 Task: Find connections with filter location Kantābānji with filter topic #Jobswith filter profile language Potuguese with filter current company Apex Systems with filter school R.M.K Engineering College with filter industry Glass, Ceramics and Concrete Manufacturing with filter service category Accounting with filter keywords title Payroll Clerk
Action: Mouse moved to (184, 250)
Screenshot: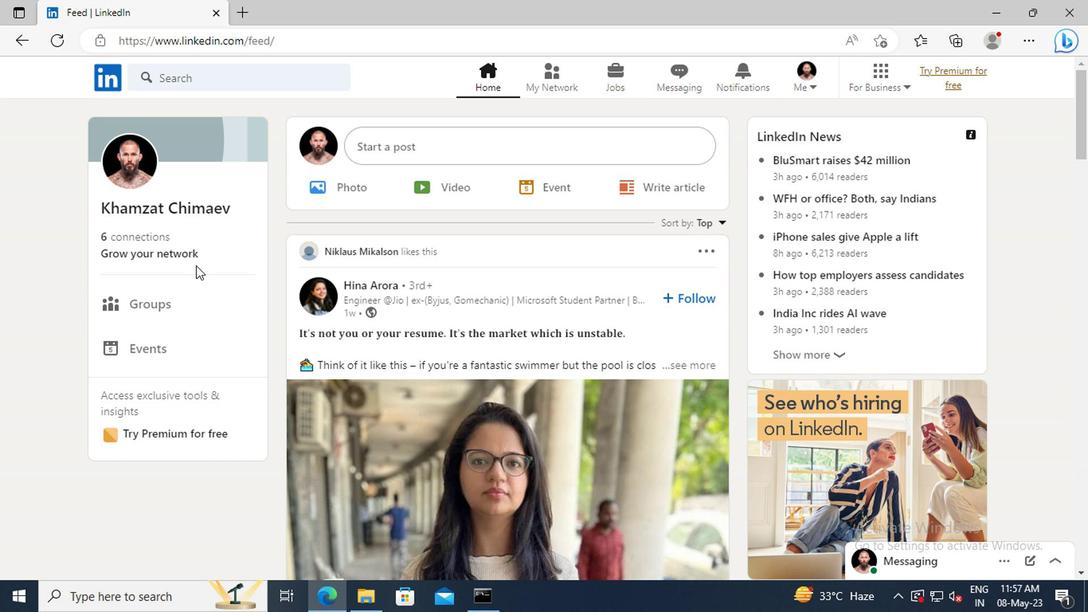 
Action: Mouse pressed left at (184, 250)
Screenshot: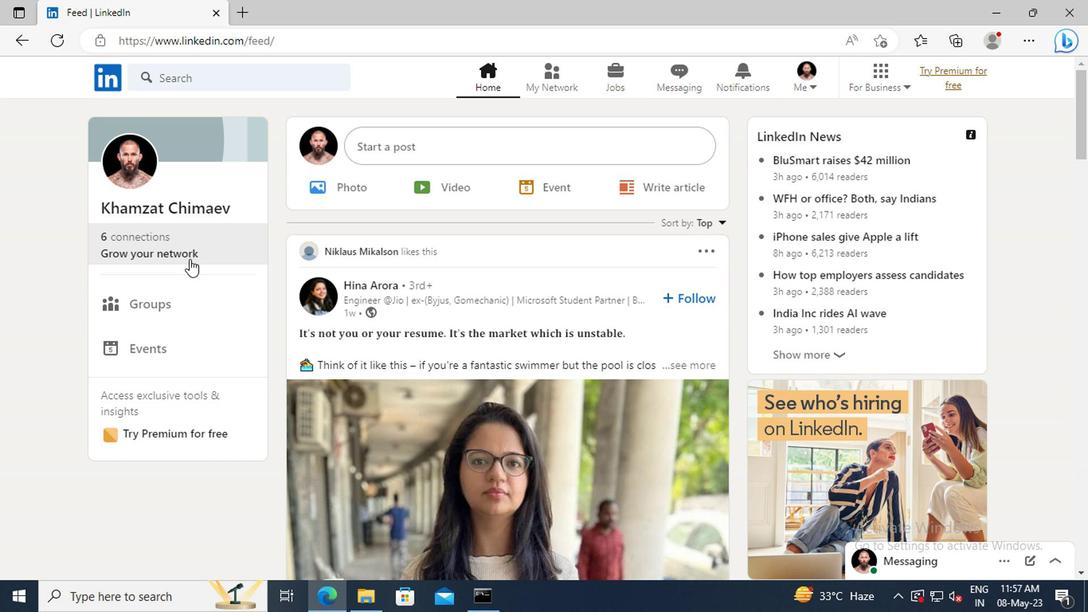 
Action: Mouse moved to (176, 166)
Screenshot: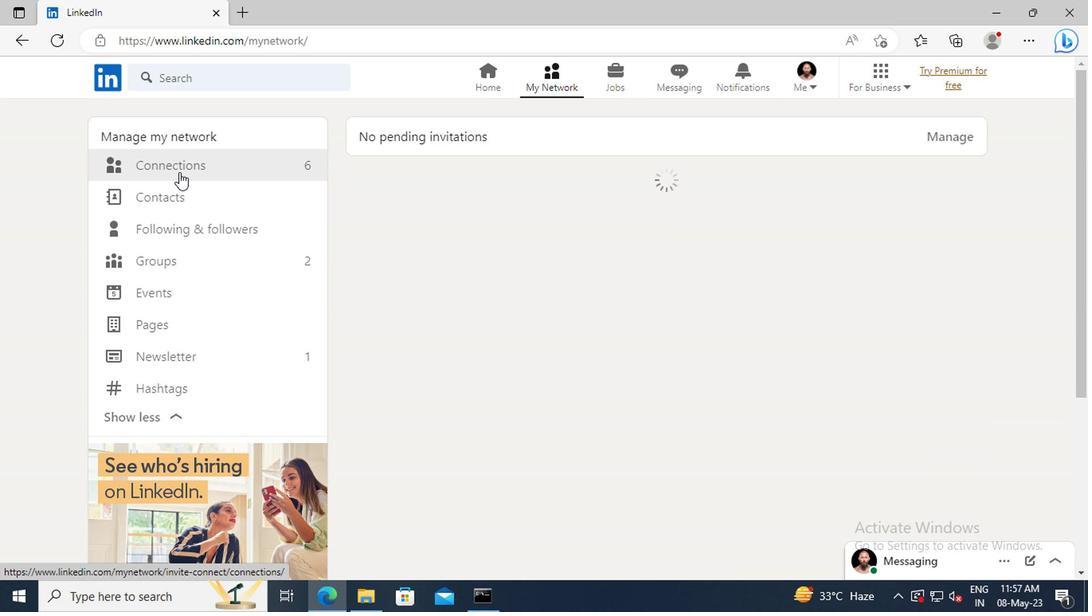 
Action: Mouse pressed left at (176, 166)
Screenshot: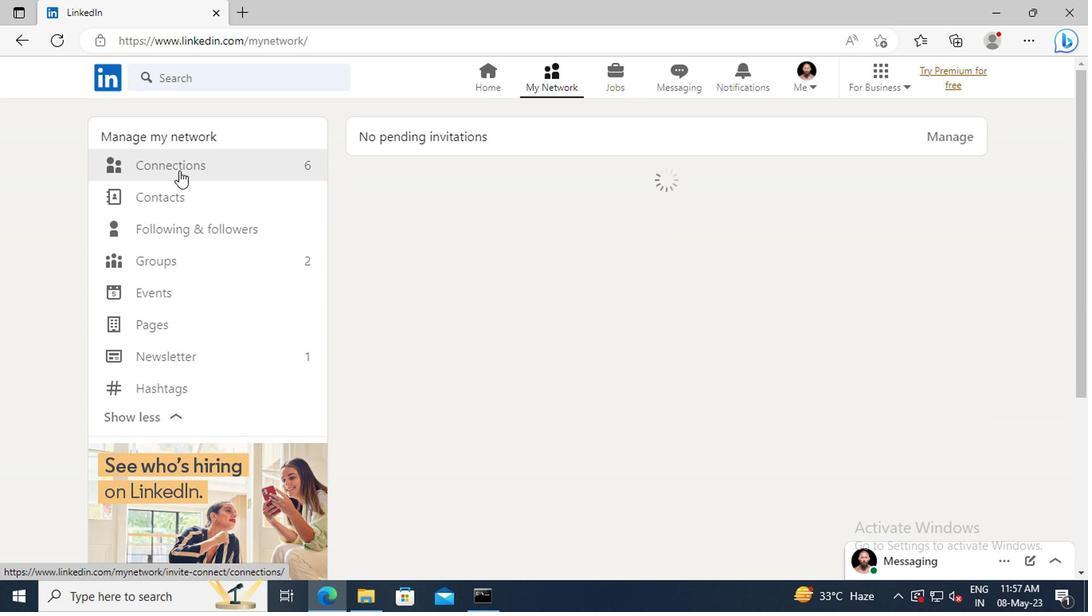 
Action: Mouse moved to (654, 168)
Screenshot: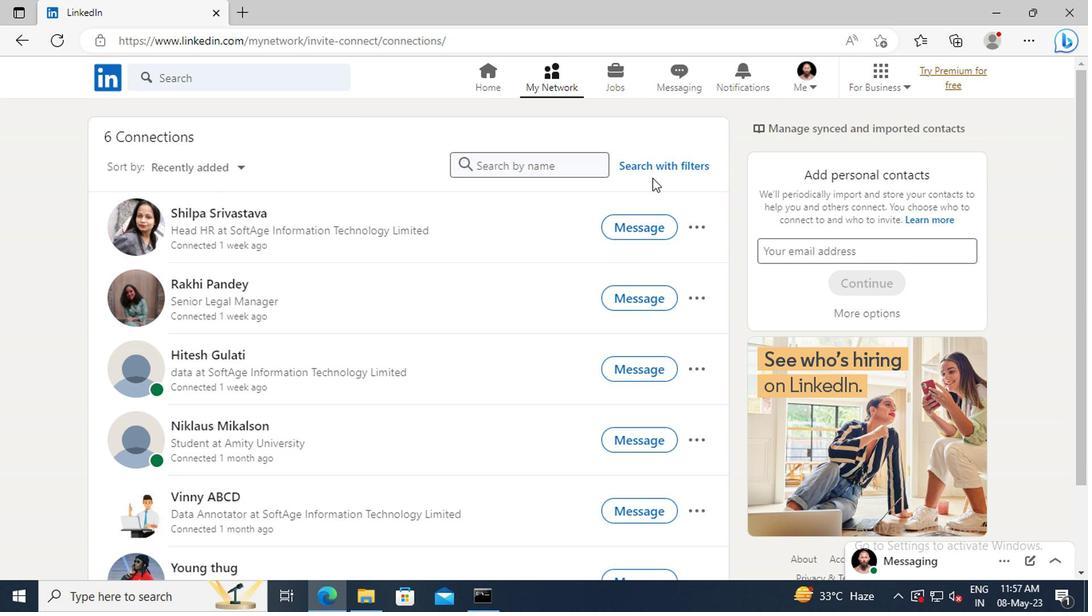 
Action: Mouse pressed left at (654, 168)
Screenshot: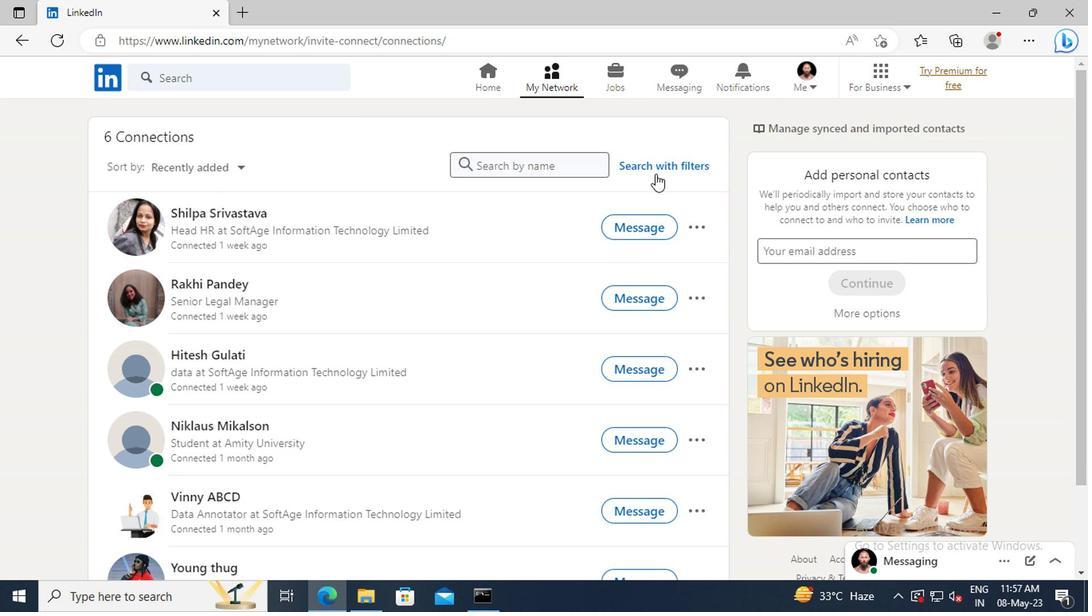 
Action: Mouse moved to (601, 117)
Screenshot: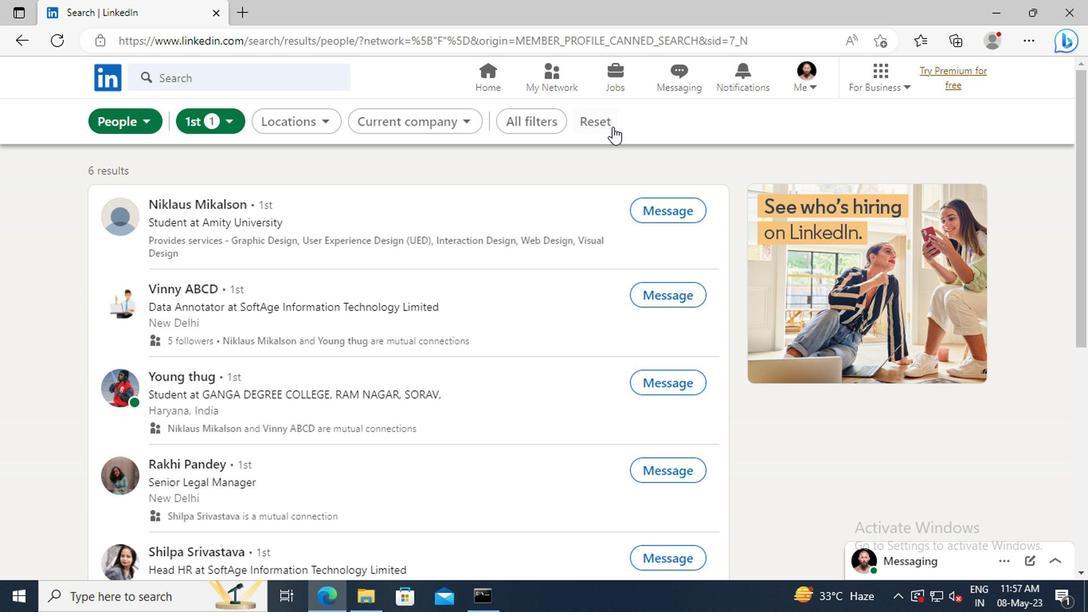
Action: Mouse pressed left at (601, 117)
Screenshot: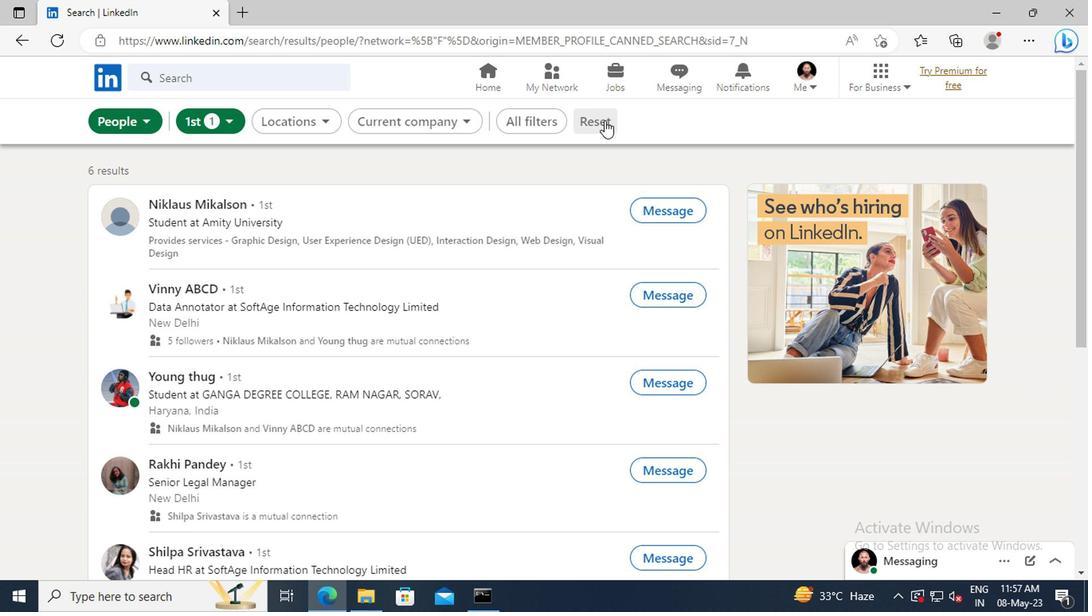 
Action: Mouse moved to (573, 120)
Screenshot: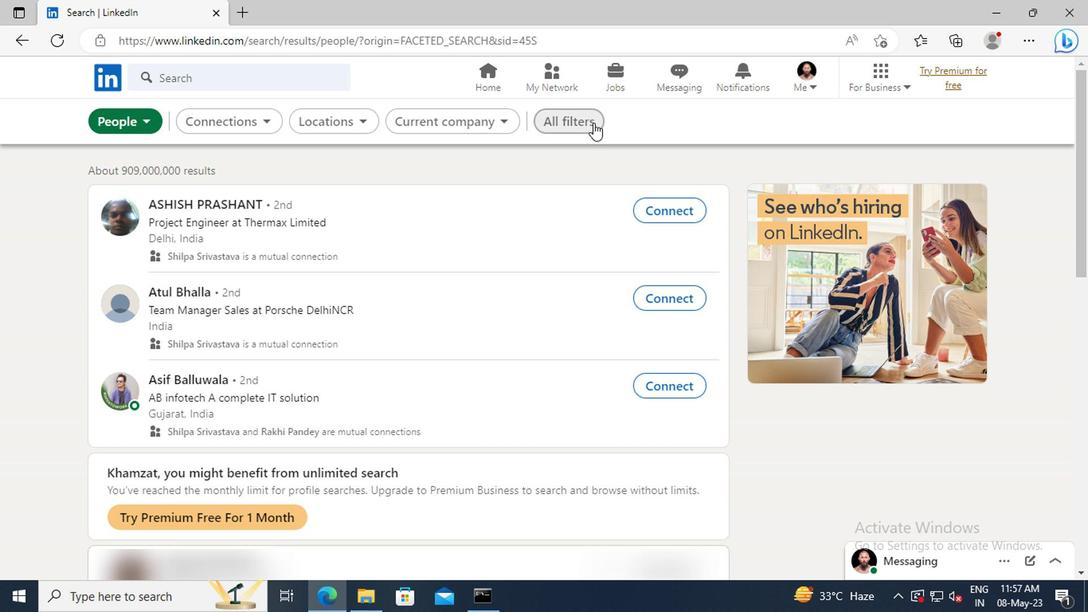 
Action: Mouse pressed left at (573, 120)
Screenshot: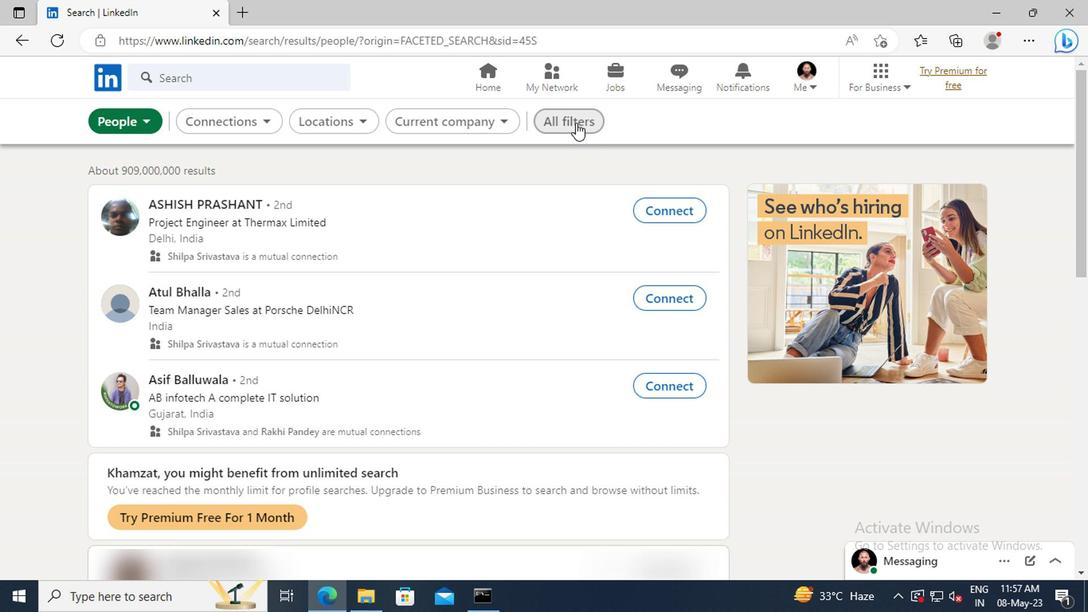 
Action: Mouse moved to (883, 290)
Screenshot: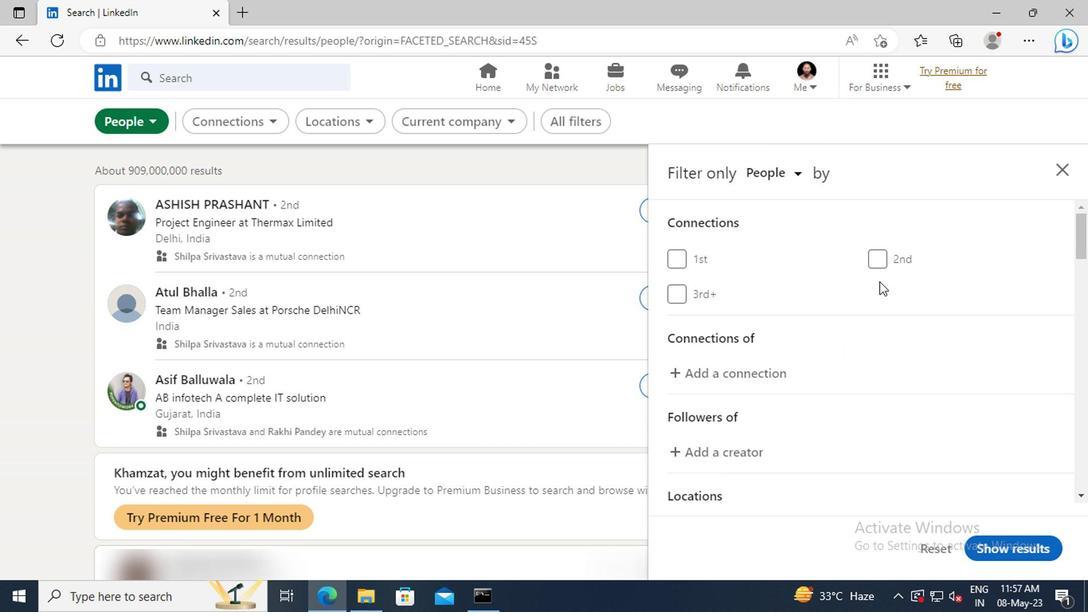 
Action: Mouse scrolled (883, 290) with delta (0, 0)
Screenshot: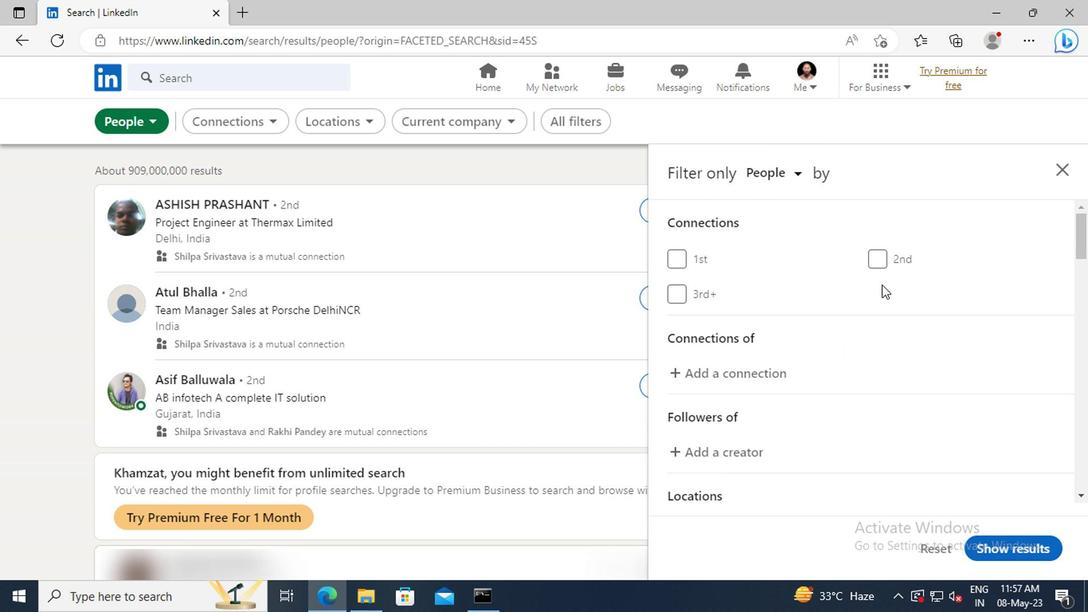 
Action: Mouse moved to (883, 291)
Screenshot: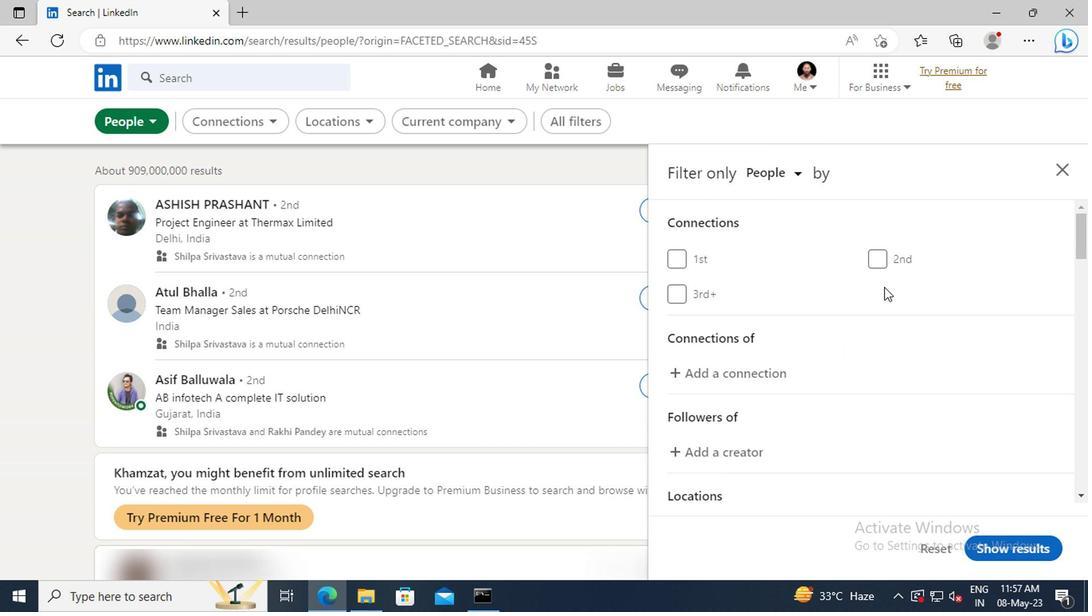 
Action: Mouse scrolled (883, 290) with delta (0, 0)
Screenshot: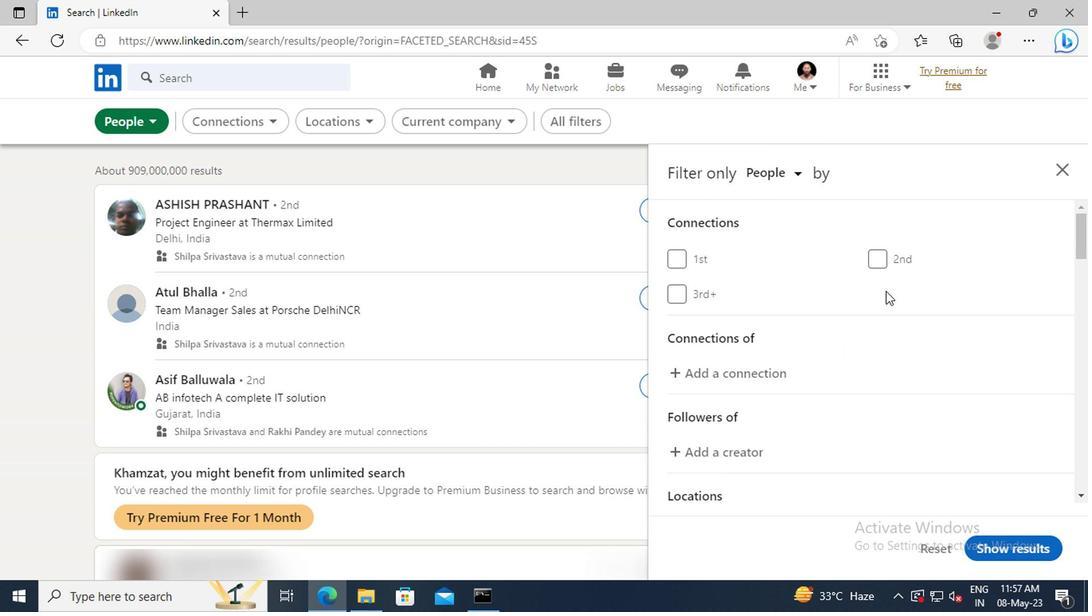 
Action: Mouse scrolled (883, 290) with delta (0, 0)
Screenshot: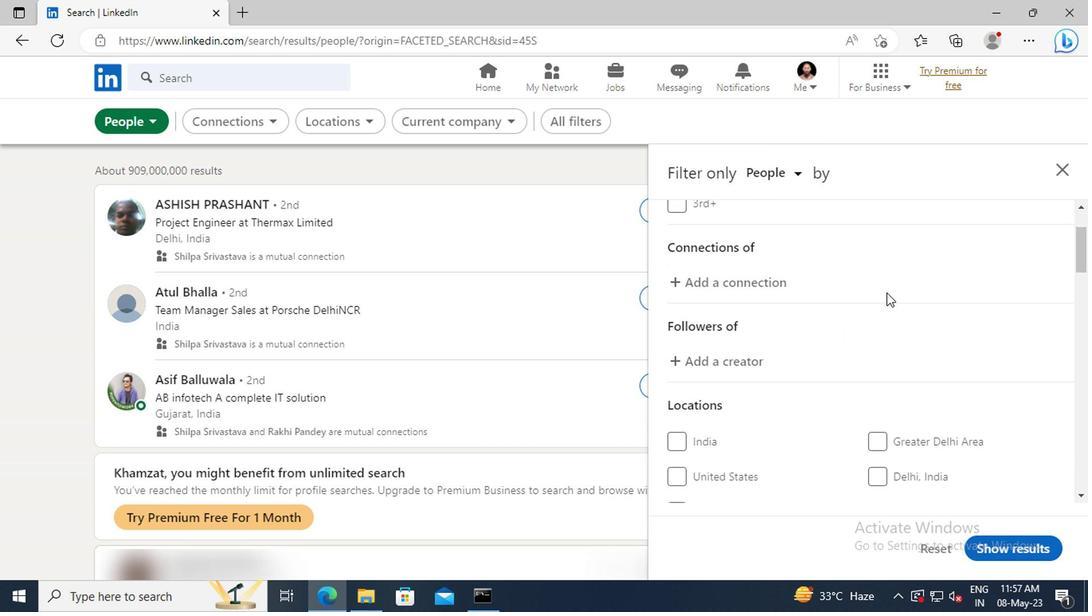 
Action: Mouse scrolled (883, 290) with delta (0, 0)
Screenshot: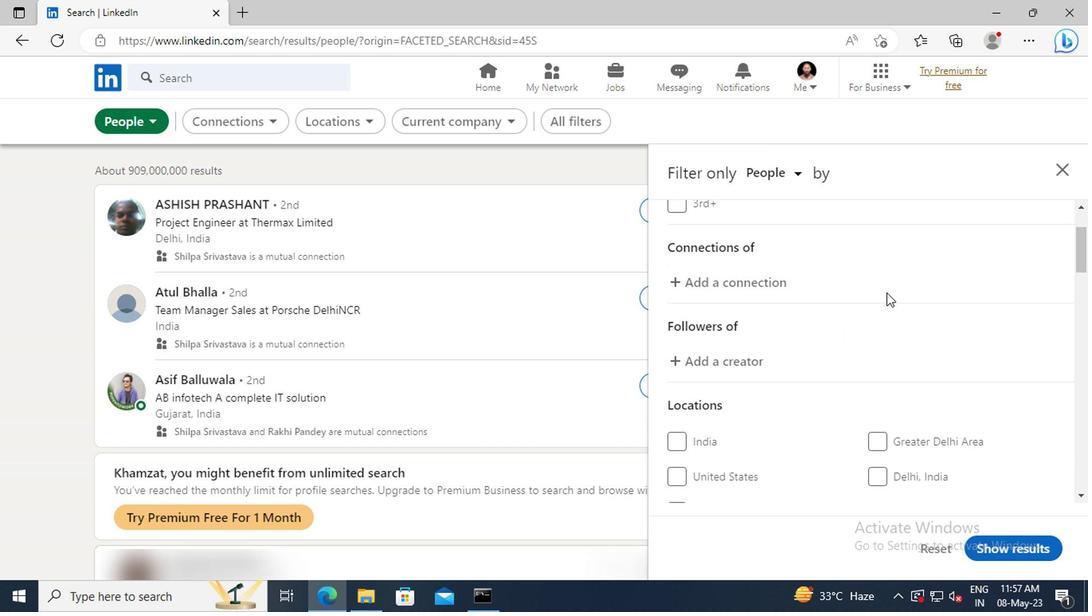 
Action: Mouse scrolled (883, 290) with delta (0, 0)
Screenshot: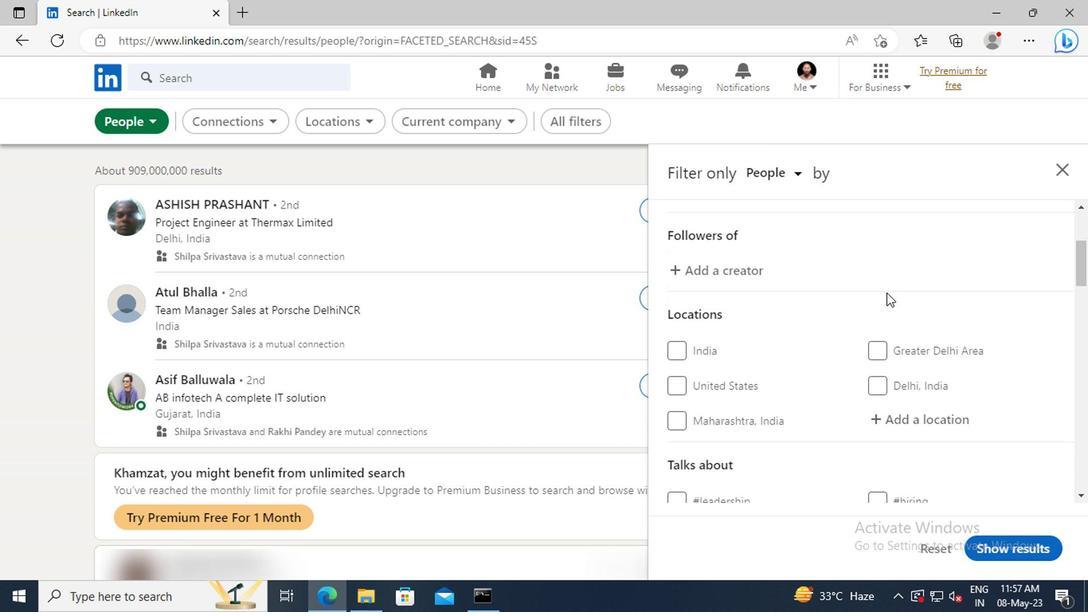 
Action: Mouse scrolled (883, 290) with delta (0, 0)
Screenshot: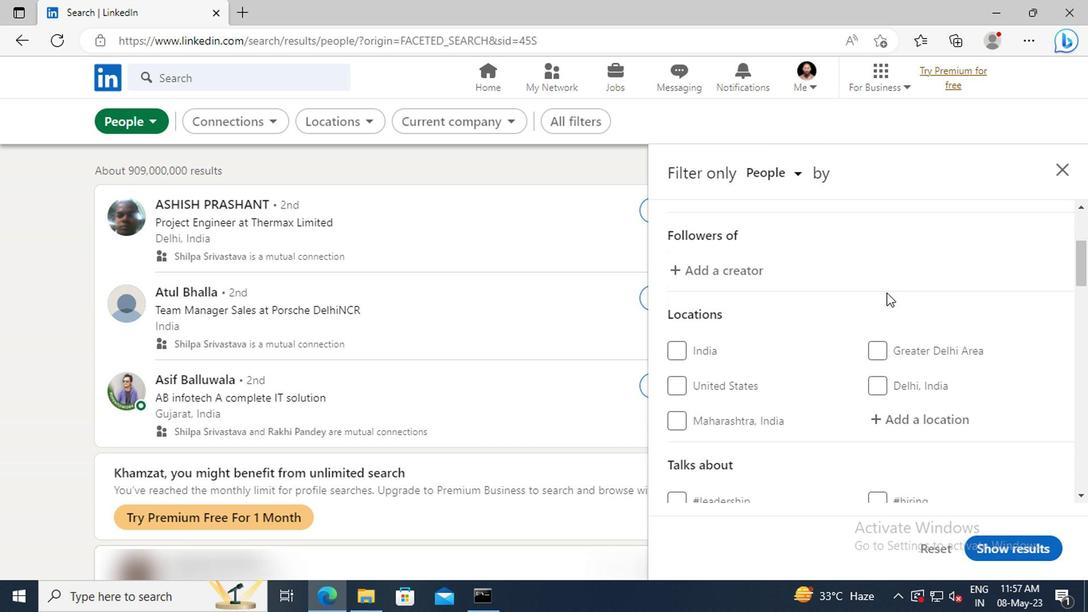 
Action: Mouse moved to (885, 326)
Screenshot: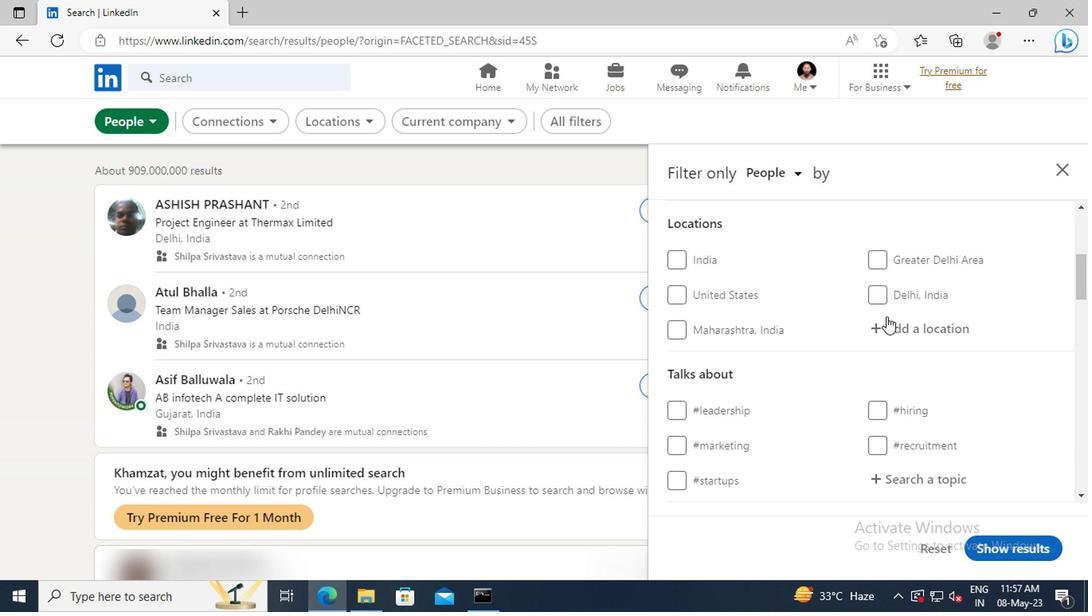 
Action: Mouse pressed left at (885, 326)
Screenshot: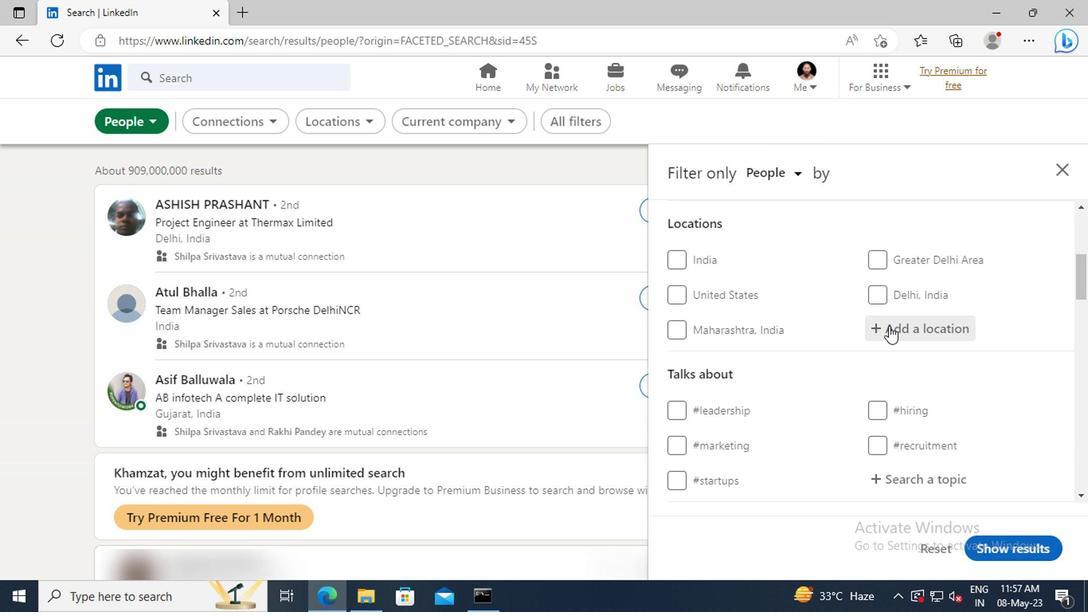 
Action: Key pressed <Key.shift>KANTABAN
Screenshot: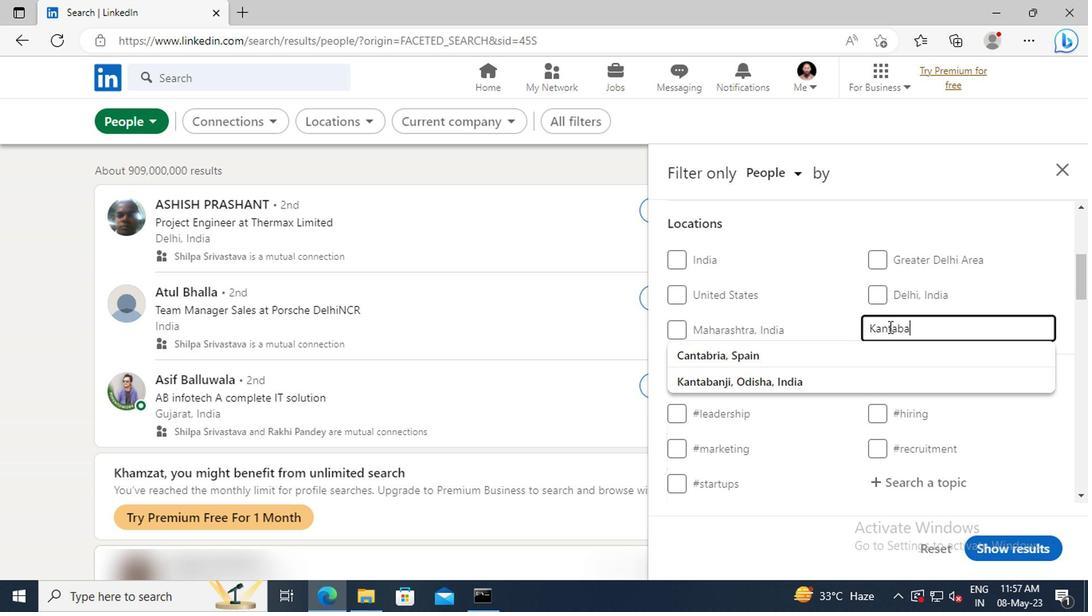 
Action: Mouse moved to (887, 353)
Screenshot: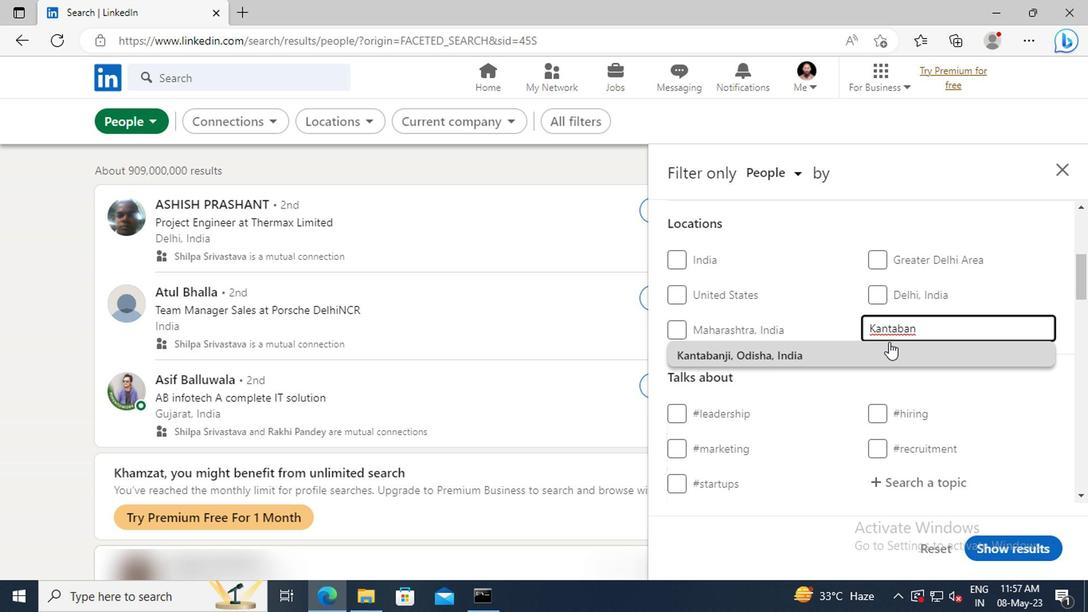 
Action: Mouse pressed left at (887, 353)
Screenshot: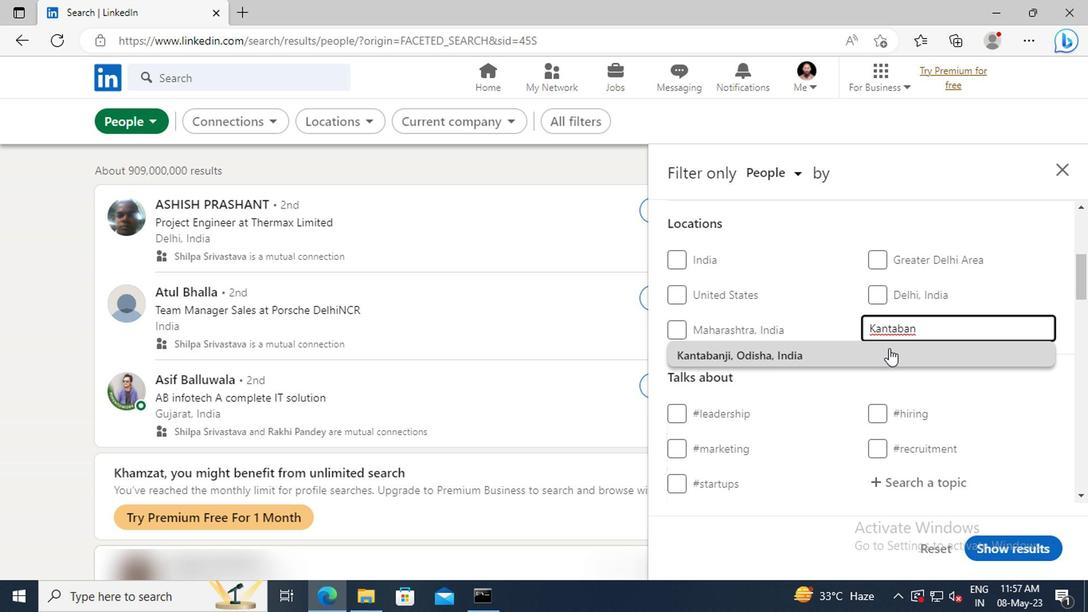 
Action: Mouse scrolled (887, 352) with delta (0, -1)
Screenshot: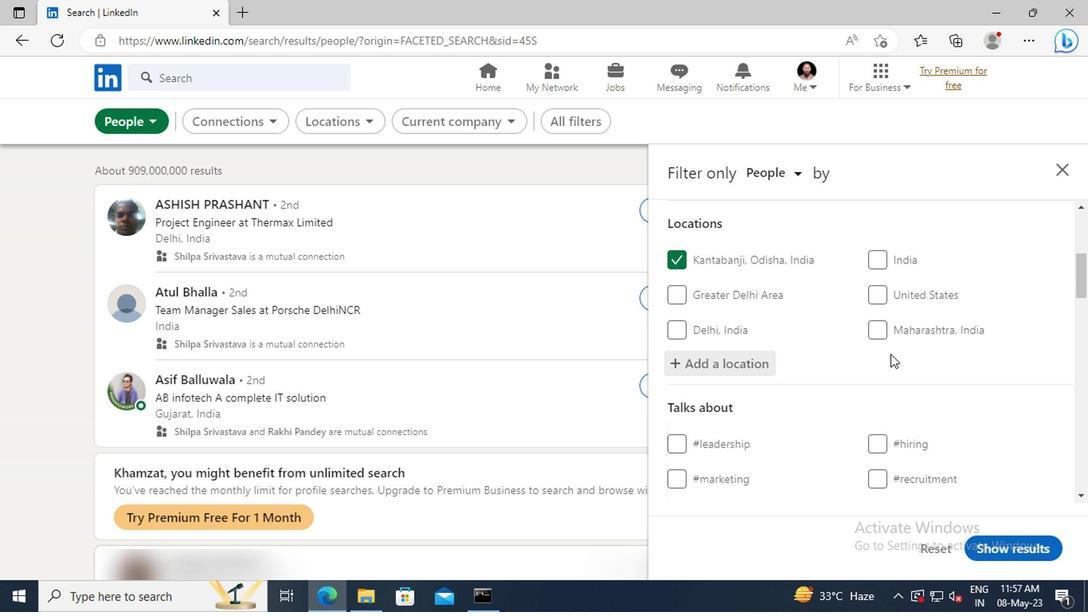 
Action: Mouse scrolled (887, 352) with delta (0, -1)
Screenshot: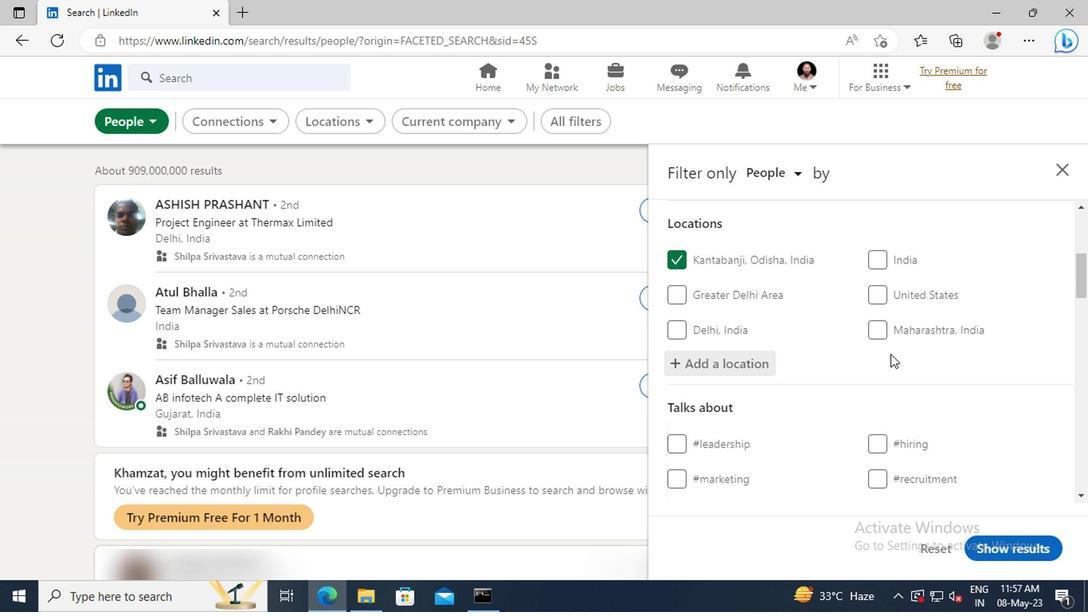
Action: Mouse scrolled (887, 352) with delta (0, -1)
Screenshot: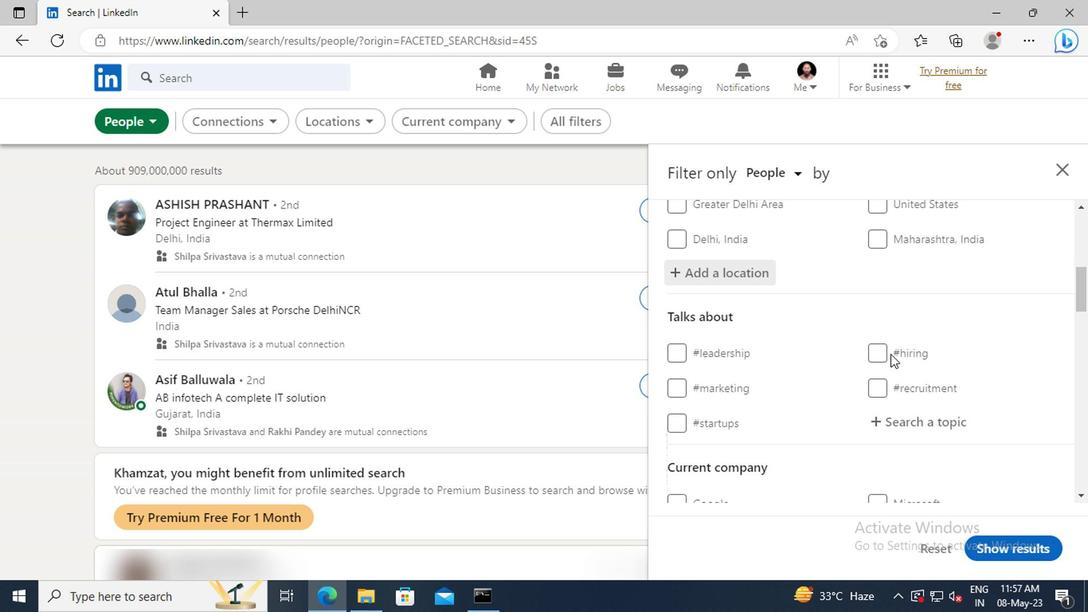 
Action: Mouse moved to (892, 373)
Screenshot: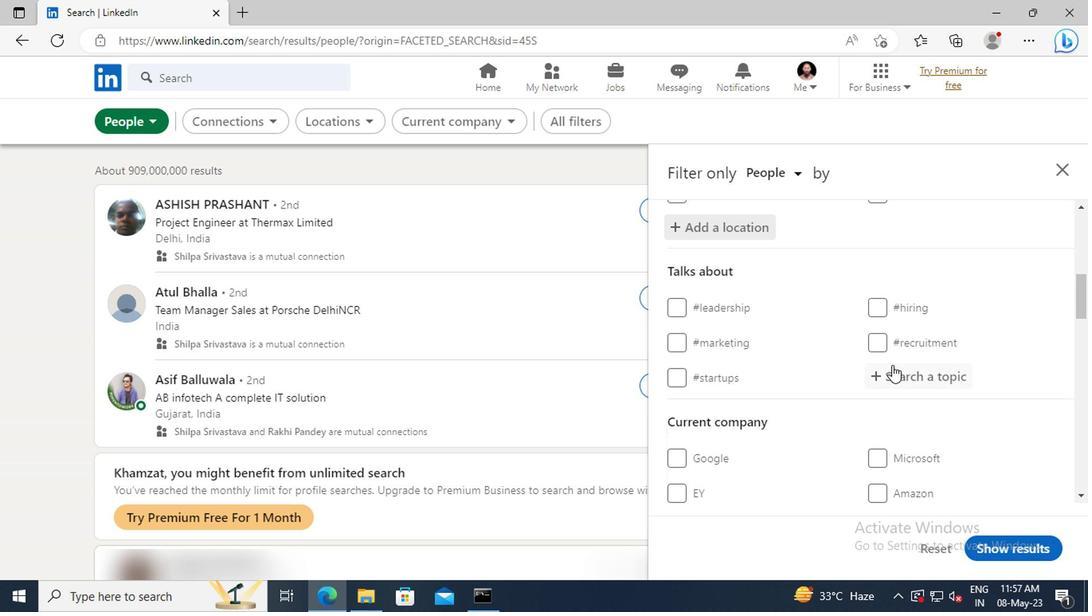 
Action: Mouse pressed left at (892, 373)
Screenshot: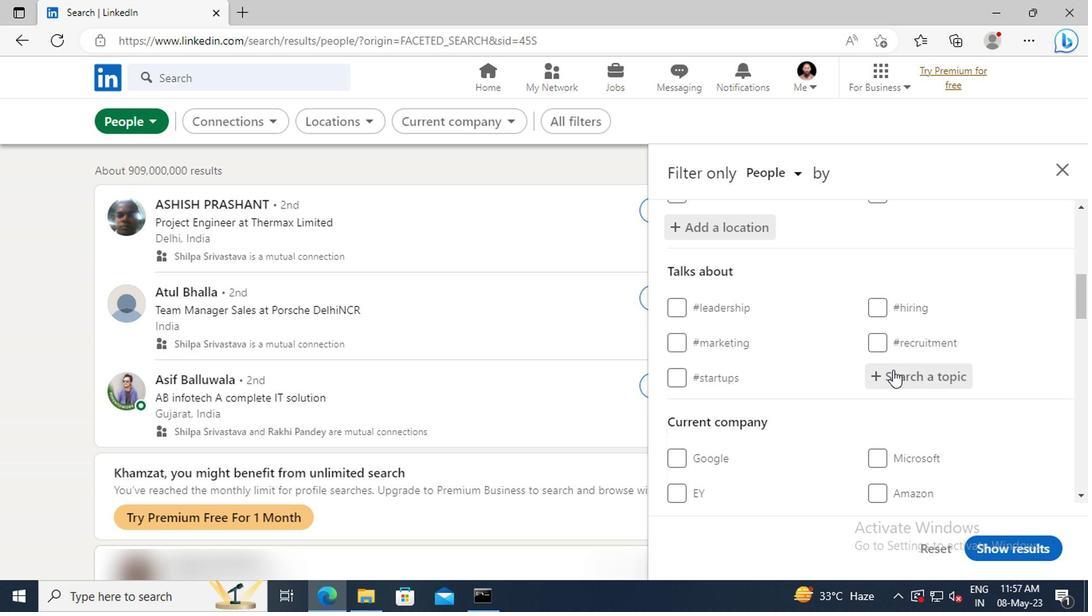 
Action: Key pressed <Key.shift>JOBS
Screenshot: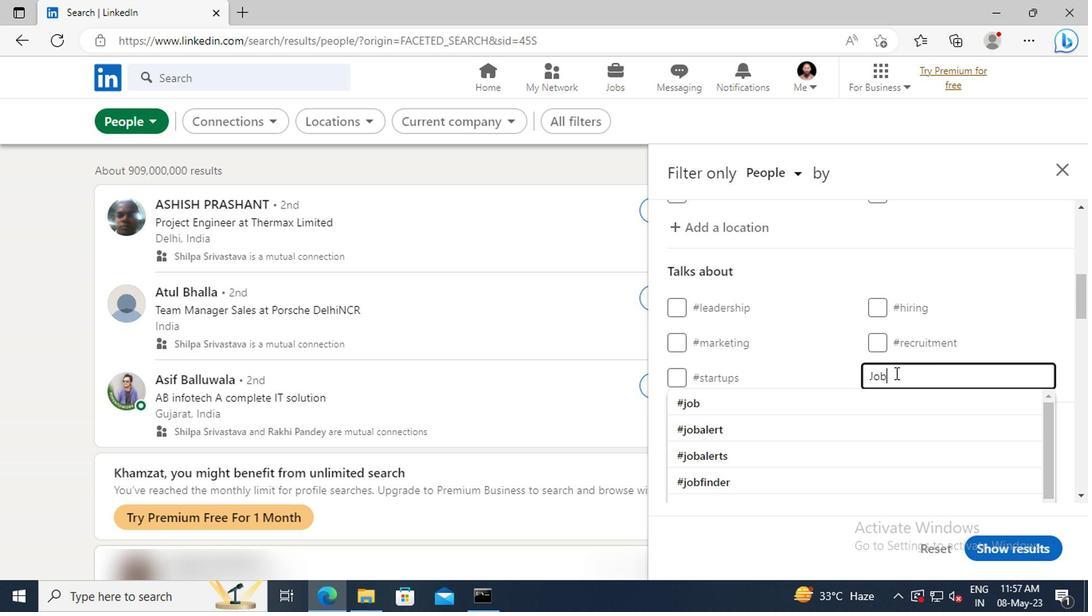 
Action: Mouse moved to (892, 397)
Screenshot: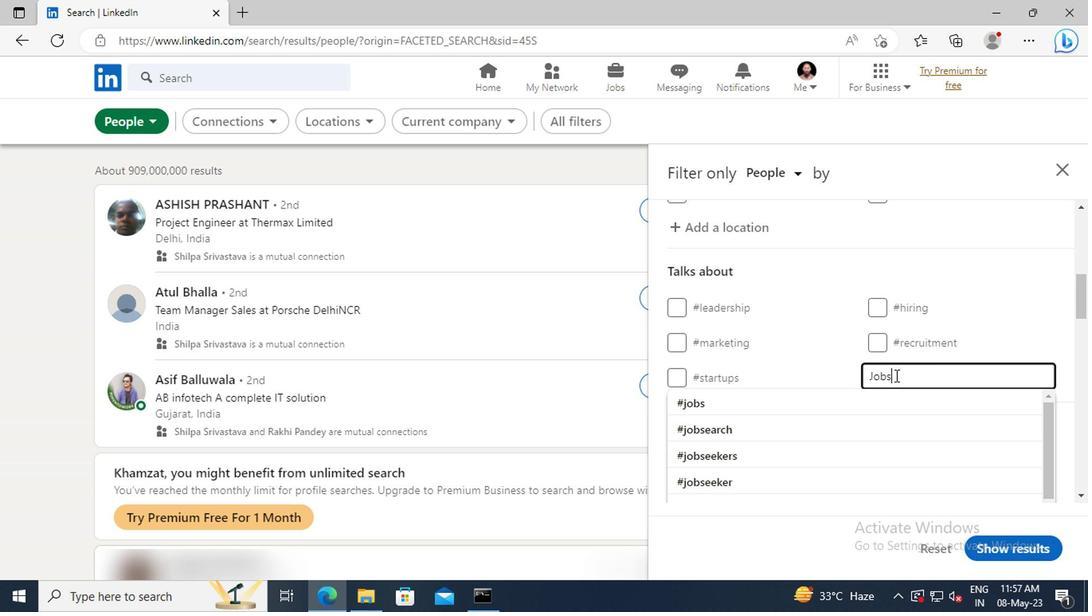 
Action: Mouse pressed left at (892, 397)
Screenshot: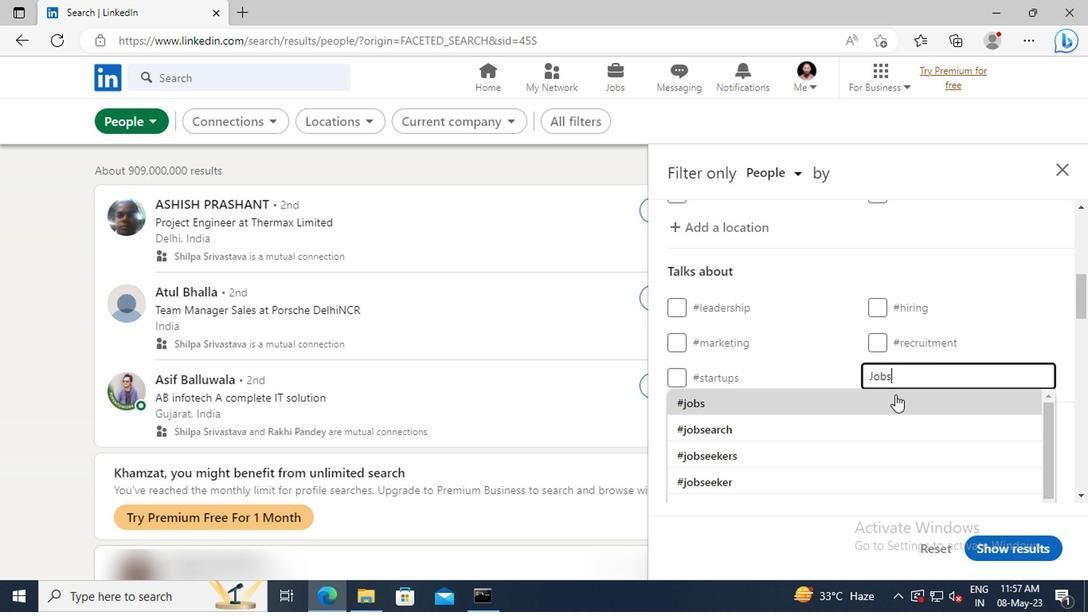 
Action: Mouse scrolled (892, 396) with delta (0, -1)
Screenshot: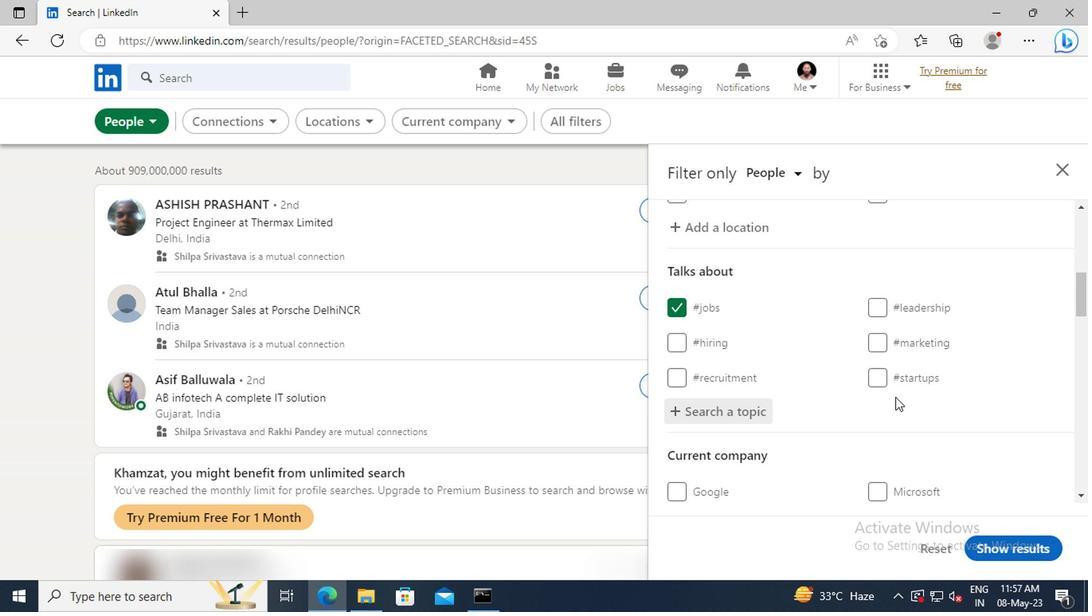 
Action: Mouse scrolled (892, 396) with delta (0, -1)
Screenshot: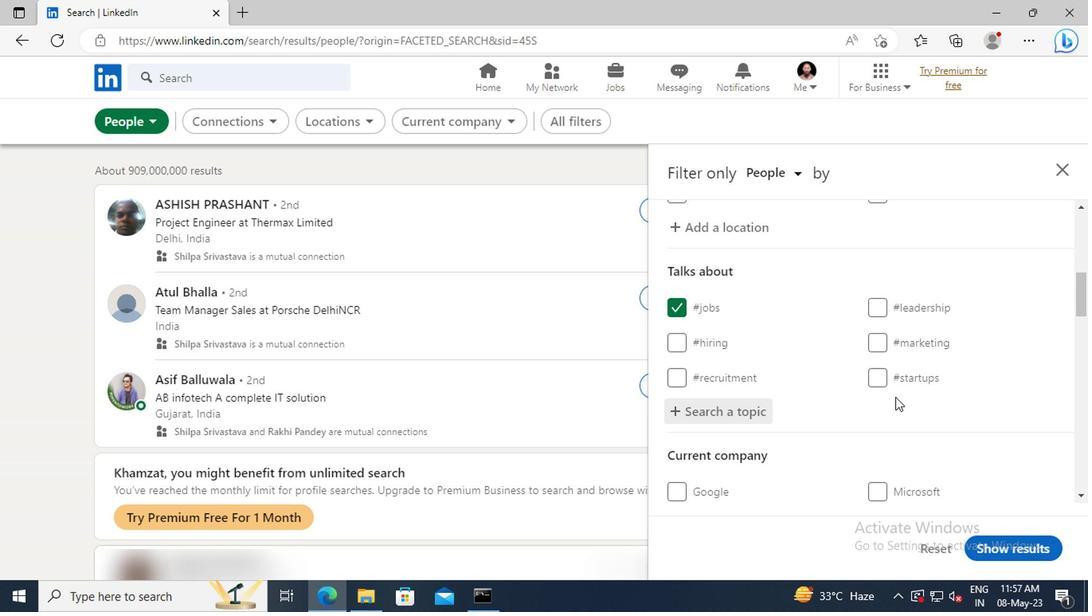 
Action: Mouse scrolled (892, 396) with delta (0, -1)
Screenshot: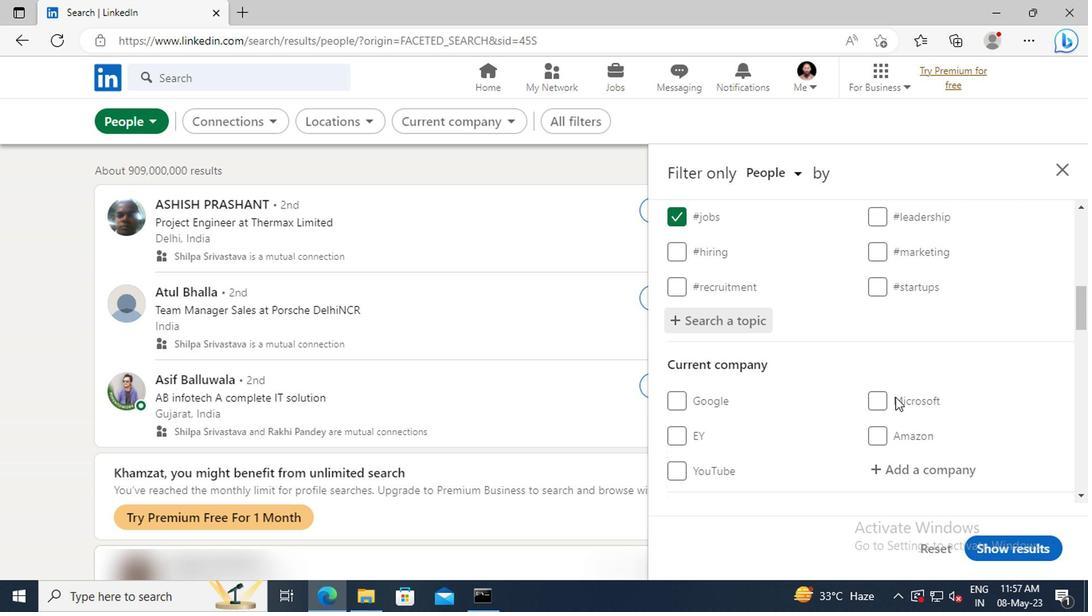 
Action: Mouse scrolled (892, 396) with delta (0, -1)
Screenshot: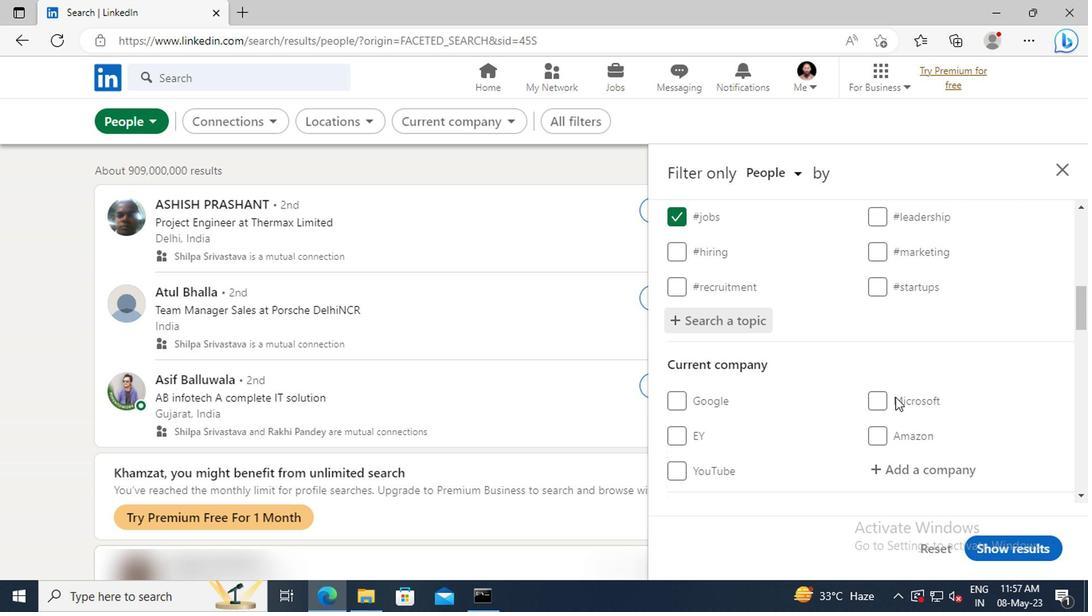 
Action: Mouse scrolled (892, 396) with delta (0, -1)
Screenshot: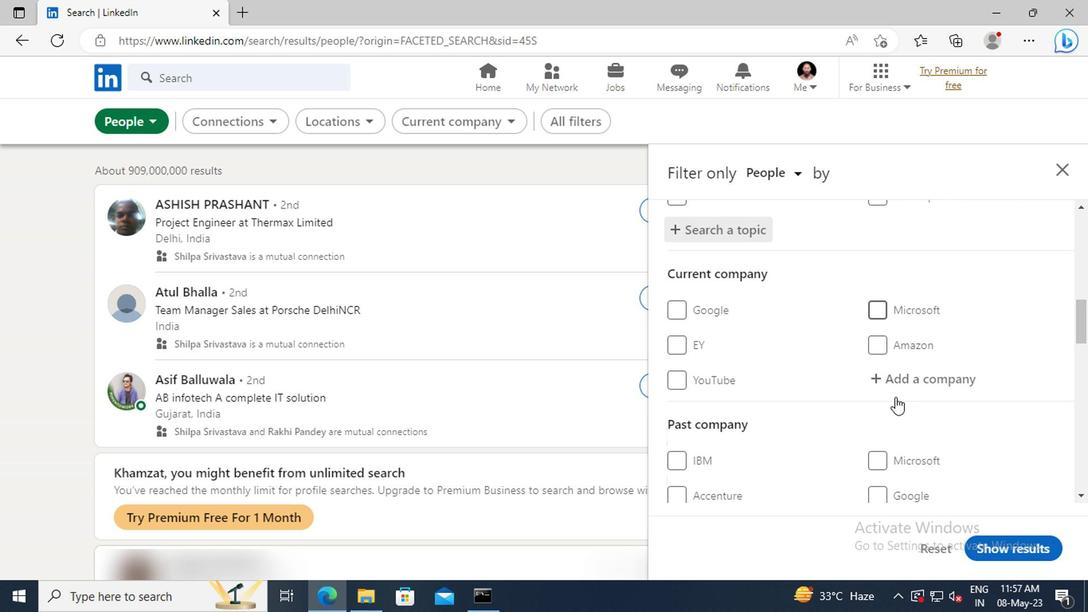 
Action: Mouse scrolled (892, 396) with delta (0, -1)
Screenshot: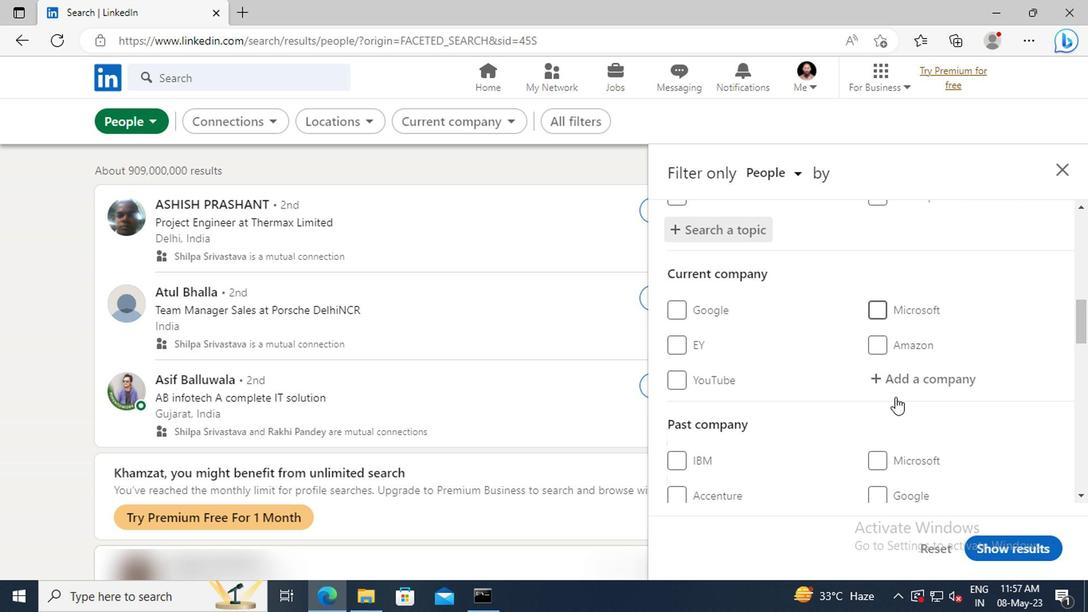 
Action: Mouse scrolled (892, 396) with delta (0, -1)
Screenshot: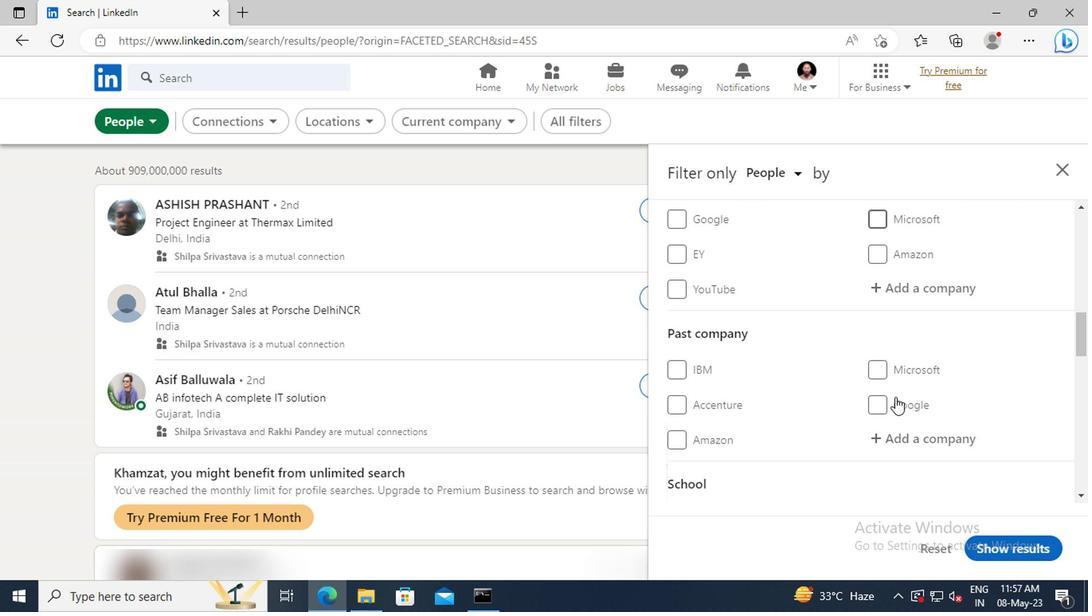 
Action: Mouse scrolled (892, 396) with delta (0, -1)
Screenshot: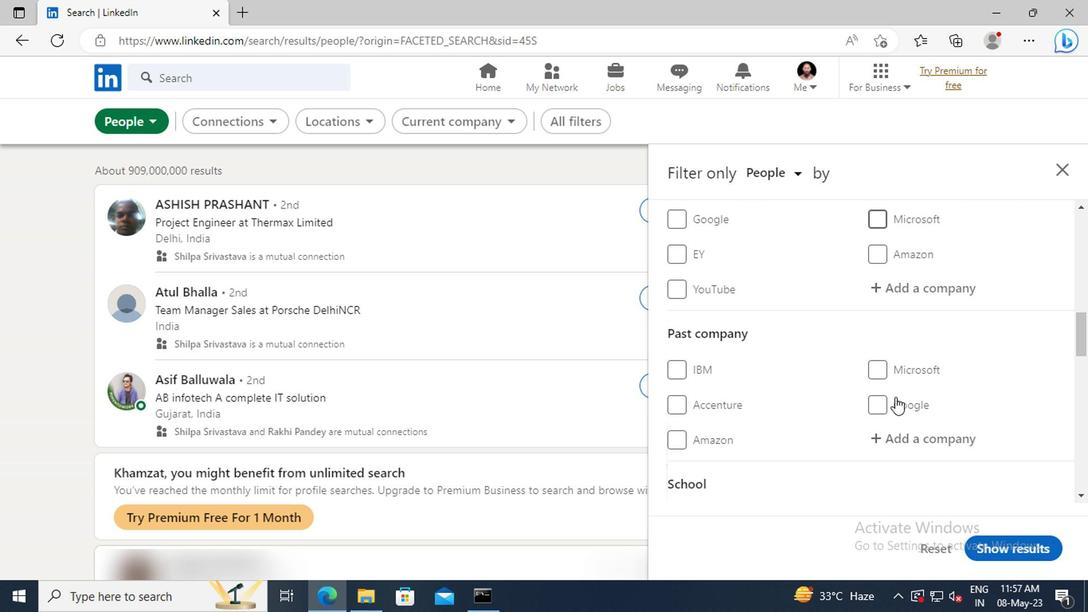 
Action: Mouse scrolled (892, 396) with delta (0, -1)
Screenshot: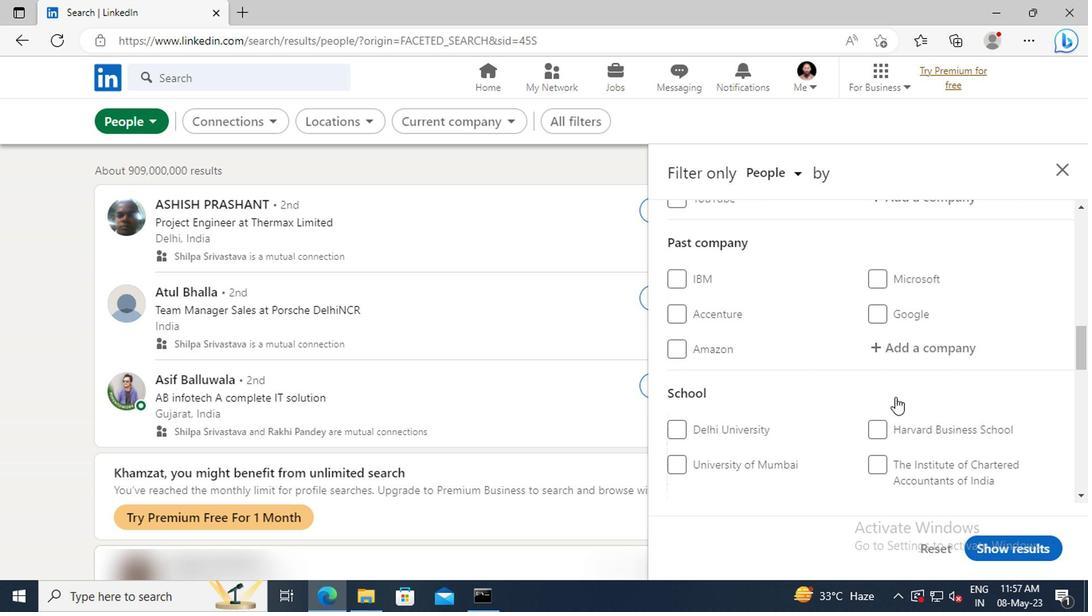 
Action: Mouse scrolled (892, 396) with delta (0, -1)
Screenshot: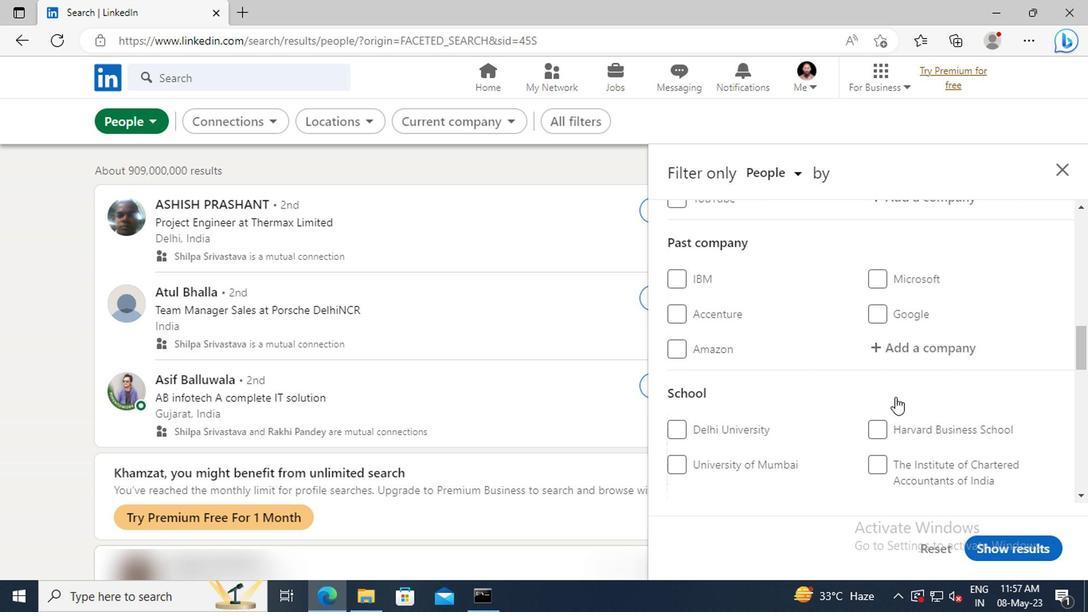 
Action: Mouse scrolled (892, 396) with delta (0, -1)
Screenshot: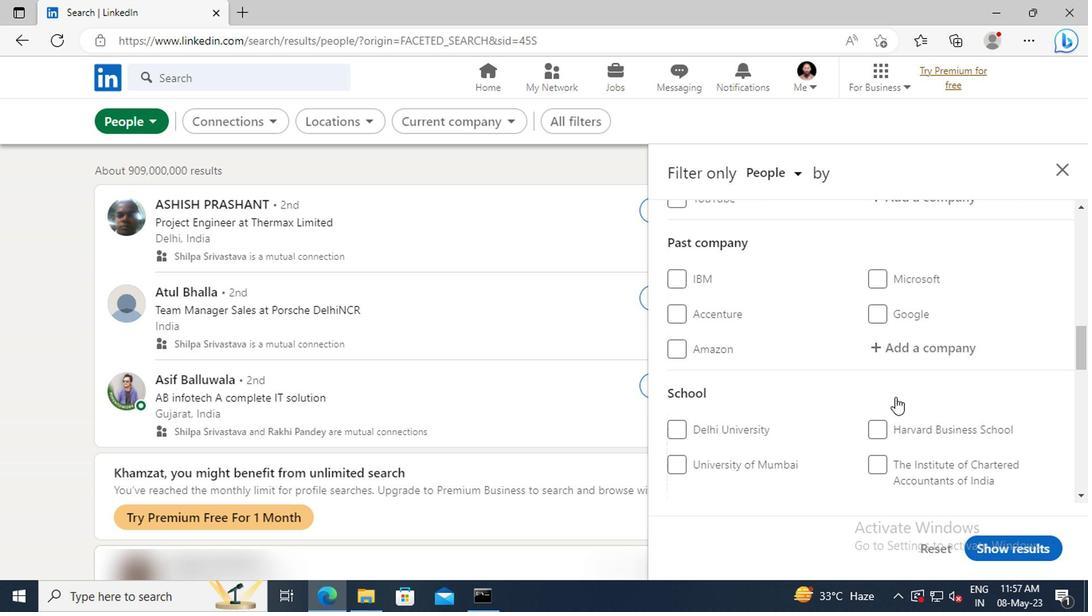 
Action: Mouse scrolled (892, 396) with delta (0, -1)
Screenshot: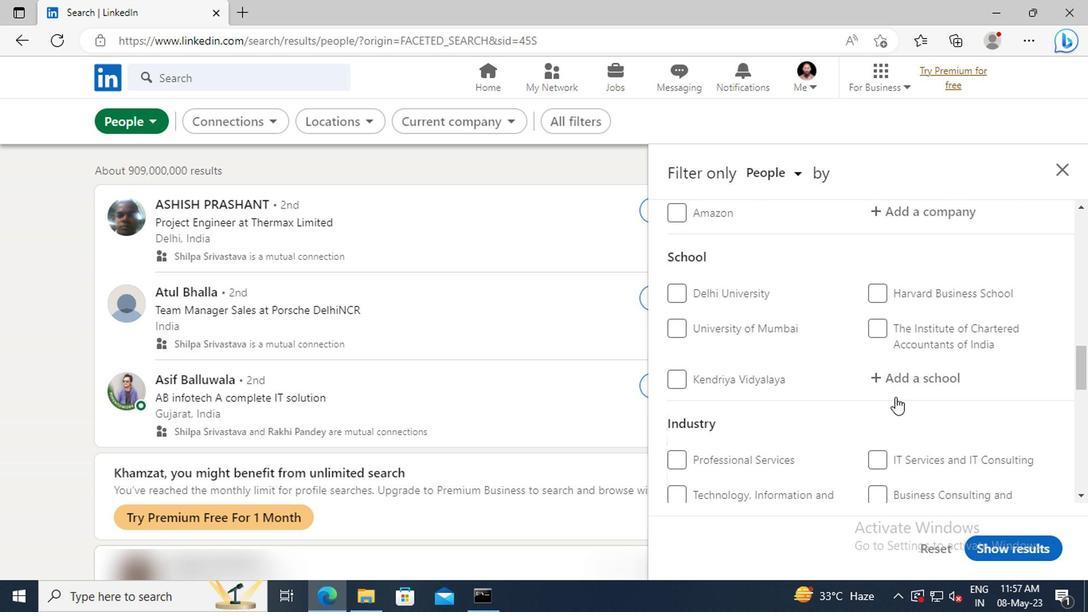 
Action: Mouse scrolled (892, 396) with delta (0, -1)
Screenshot: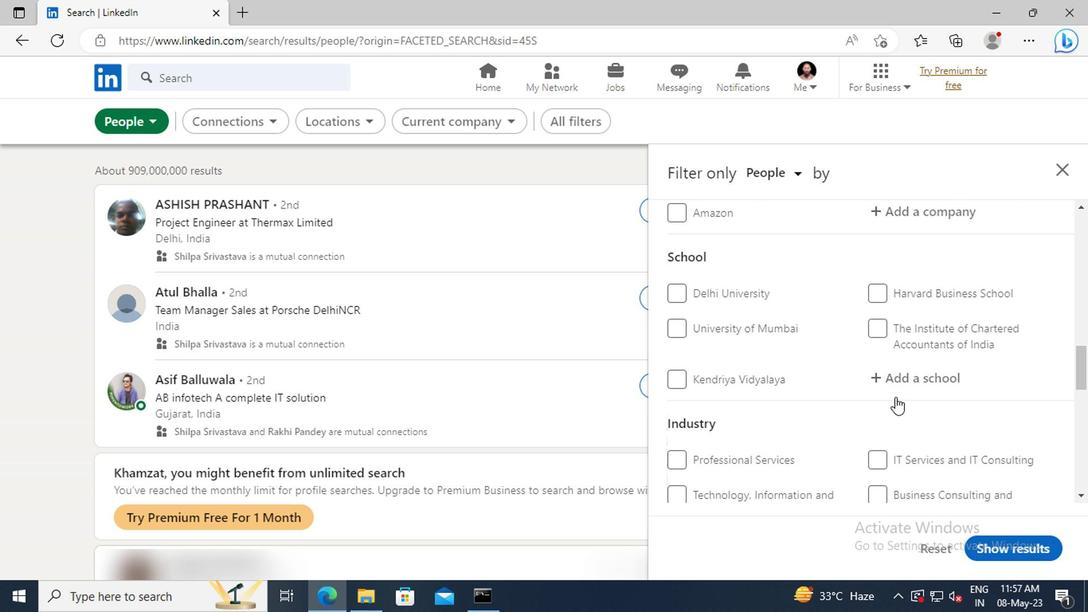 
Action: Mouse scrolled (892, 396) with delta (0, -1)
Screenshot: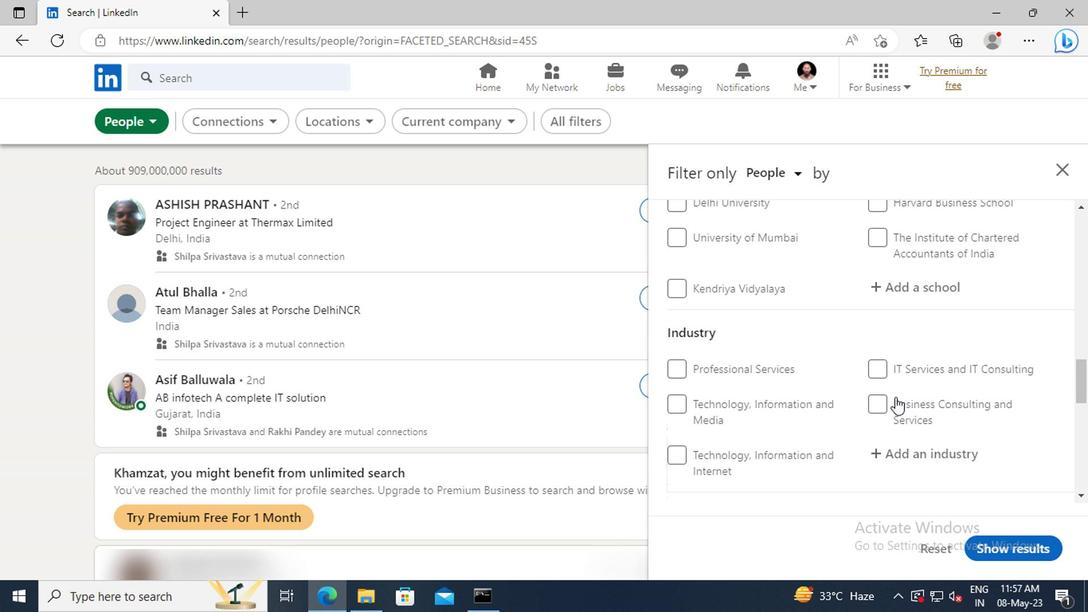
Action: Mouse scrolled (892, 396) with delta (0, -1)
Screenshot: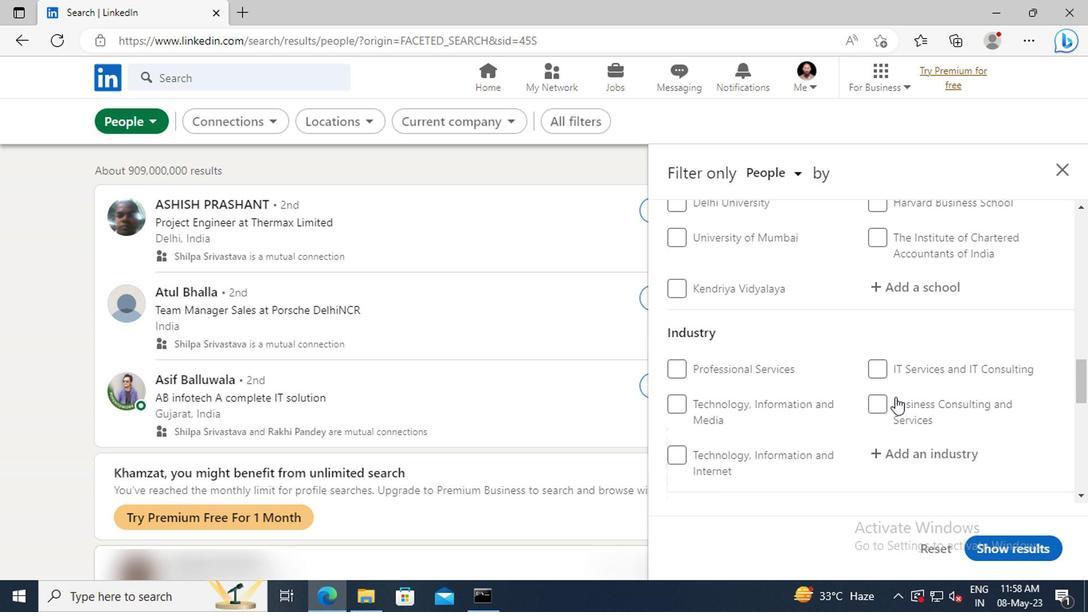
Action: Mouse scrolled (892, 396) with delta (0, -1)
Screenshot: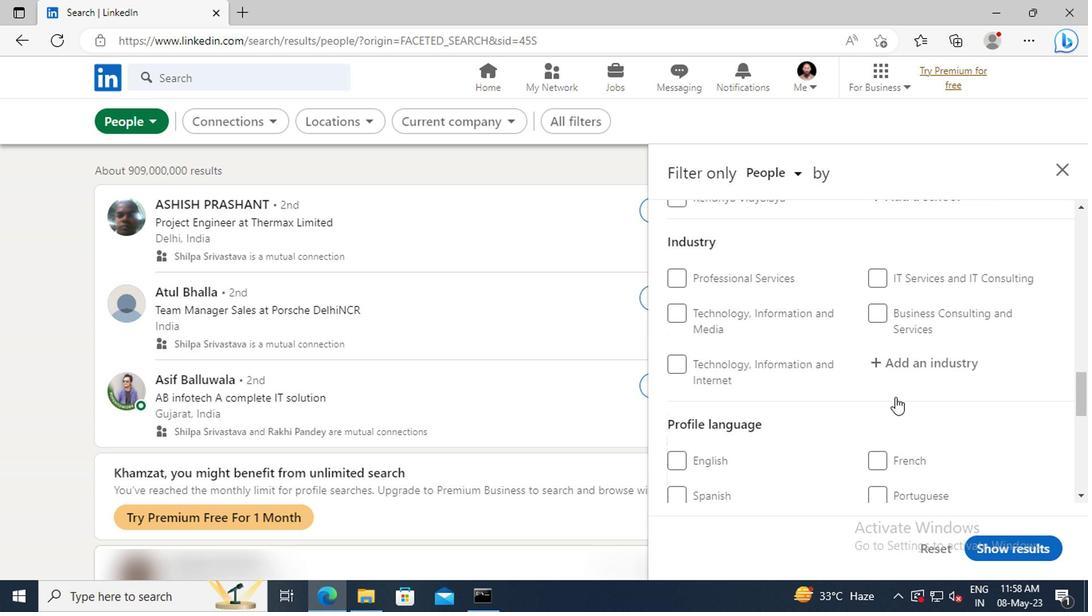 
Action: Mouse scrolled (892, 396) with delta (0, -1)
Screenshot: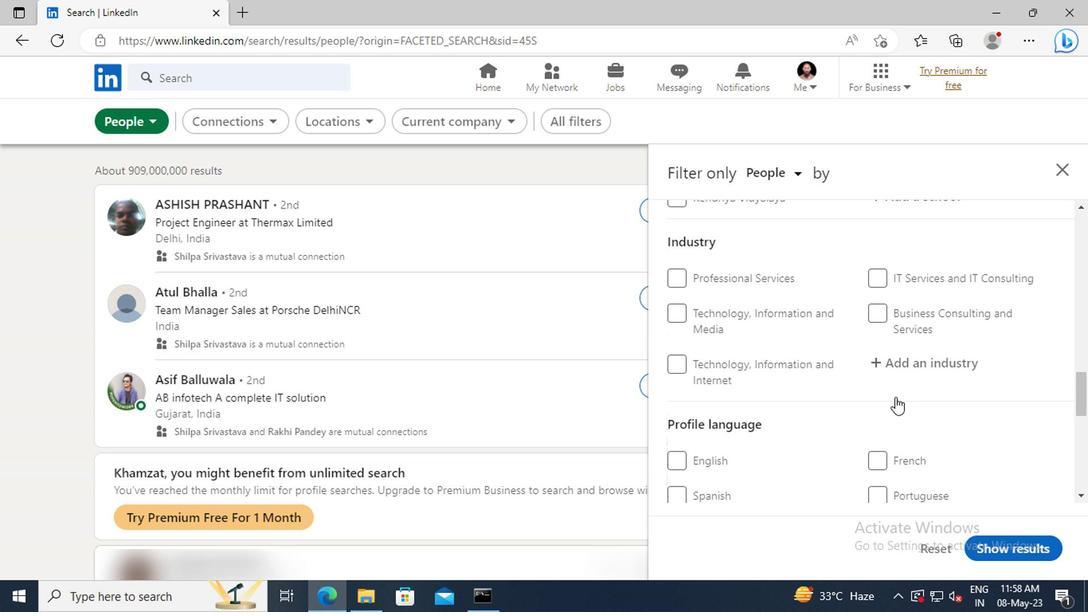 
Action: Mouse moved to (877, 407)
Screenshot: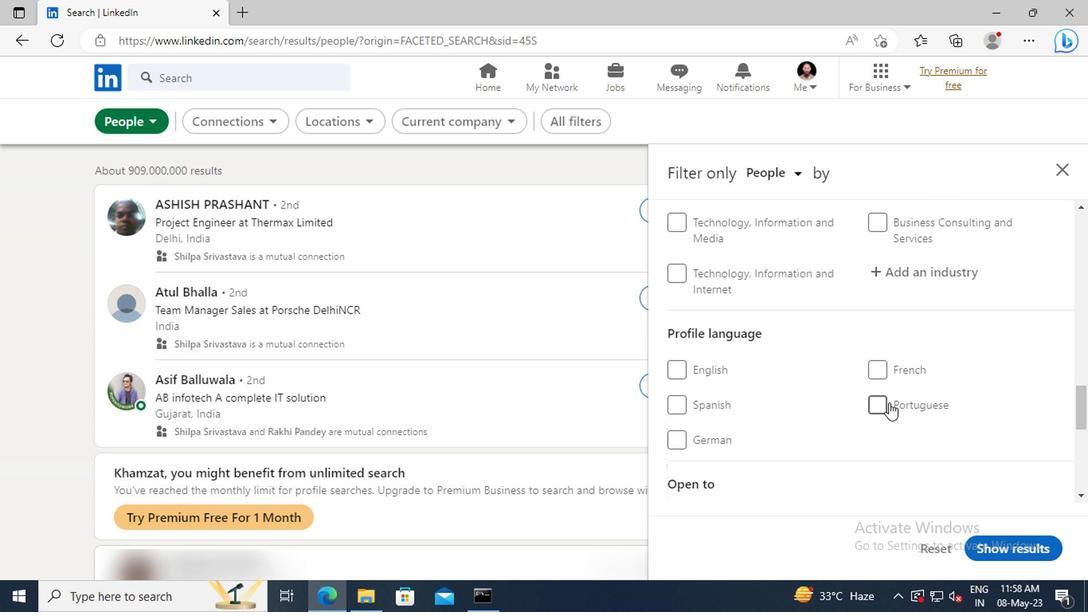 
Action: Mouse pressed left at (877, 407)
Screenshot: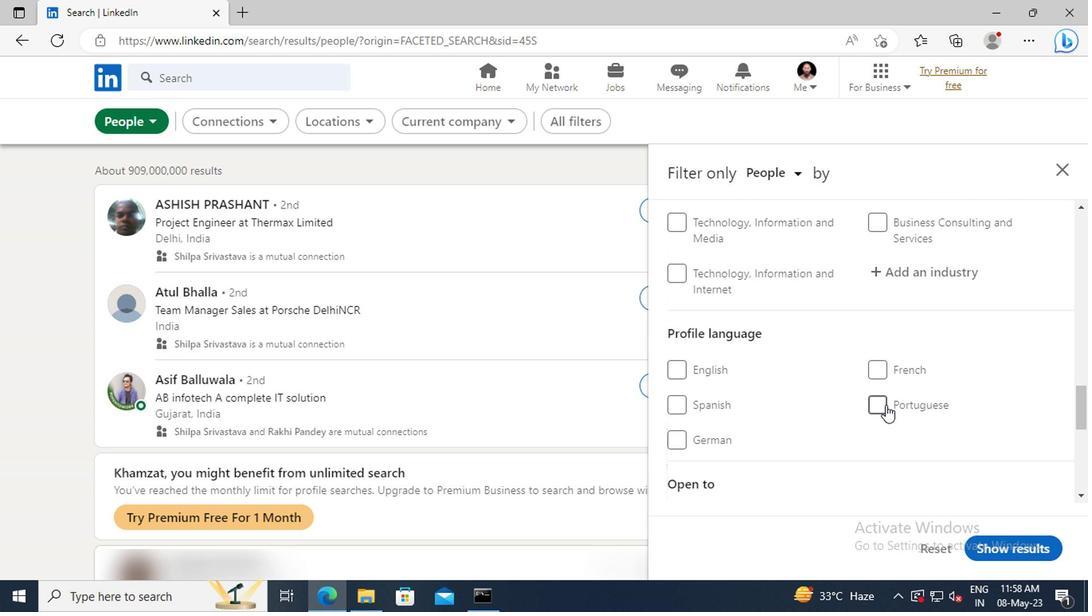 
Action: Mouse moved to (896, 390)
Screenshot: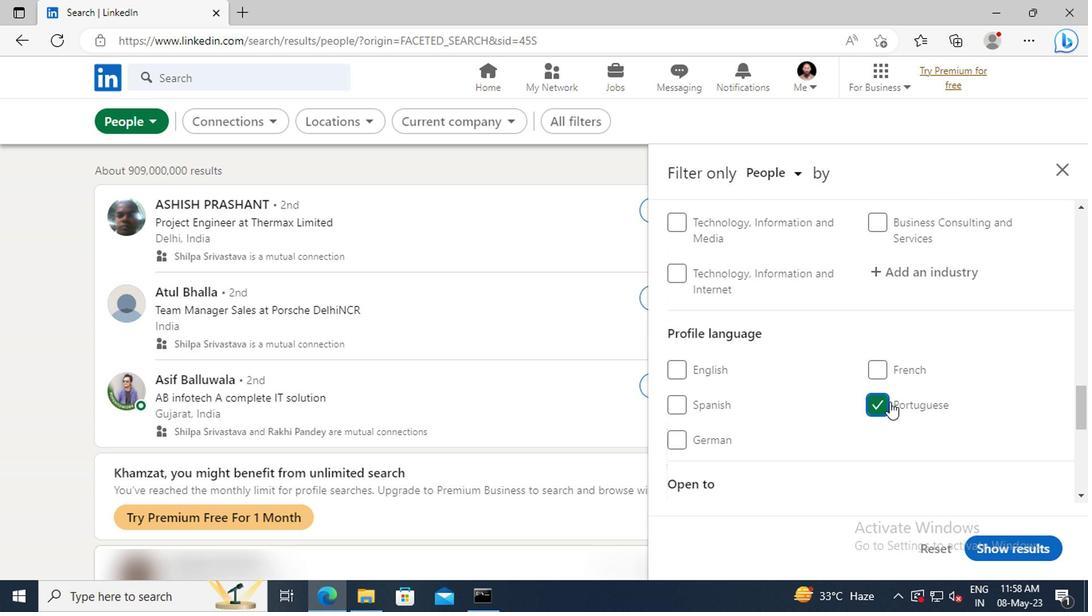 
Action: Mouse scrolled (896, 391) with delta (0, 1)
Screenshot: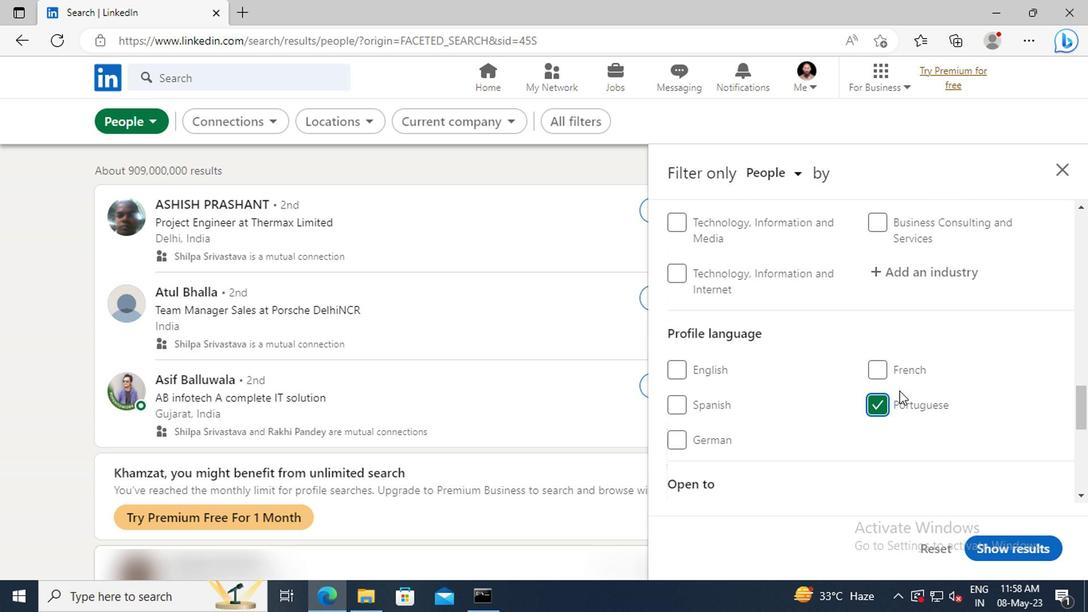 
Action: Mouse scrolled (896, 391) with delta (0, 1)
Screenshot: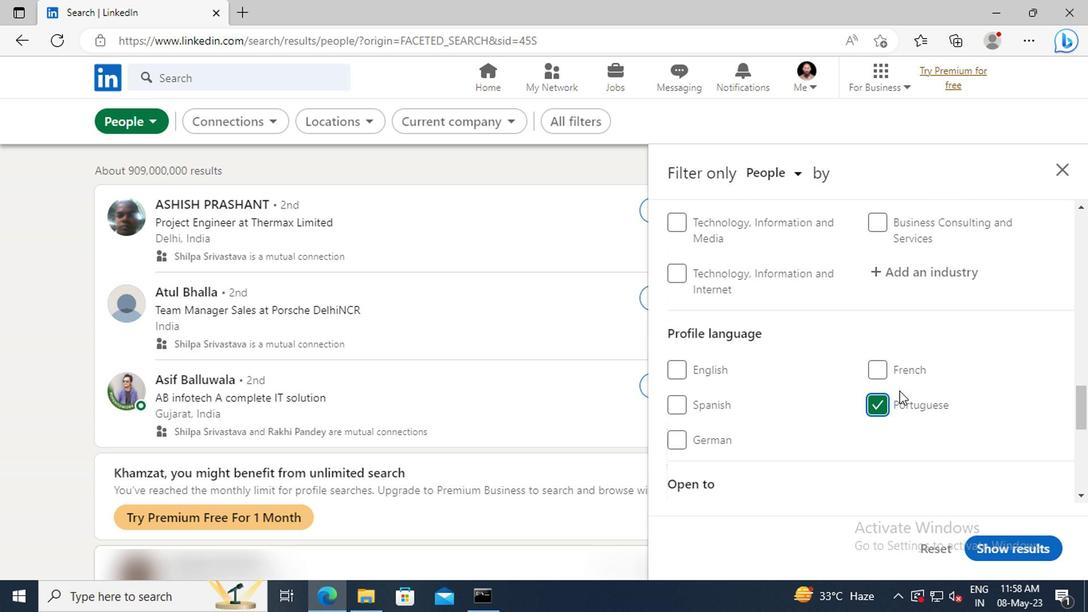 
Action: Mouse scrolled (896, 391) with delta (0, 1)
Screenshot: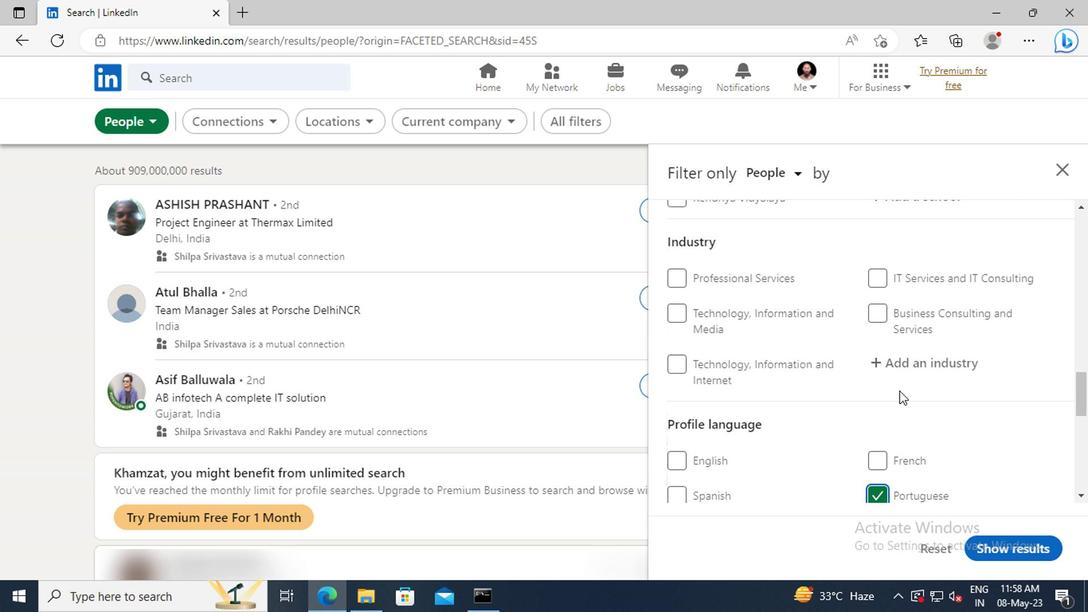 
Action: Mouse scrolled (896, 391) with delta (0, 1)
Screenshot: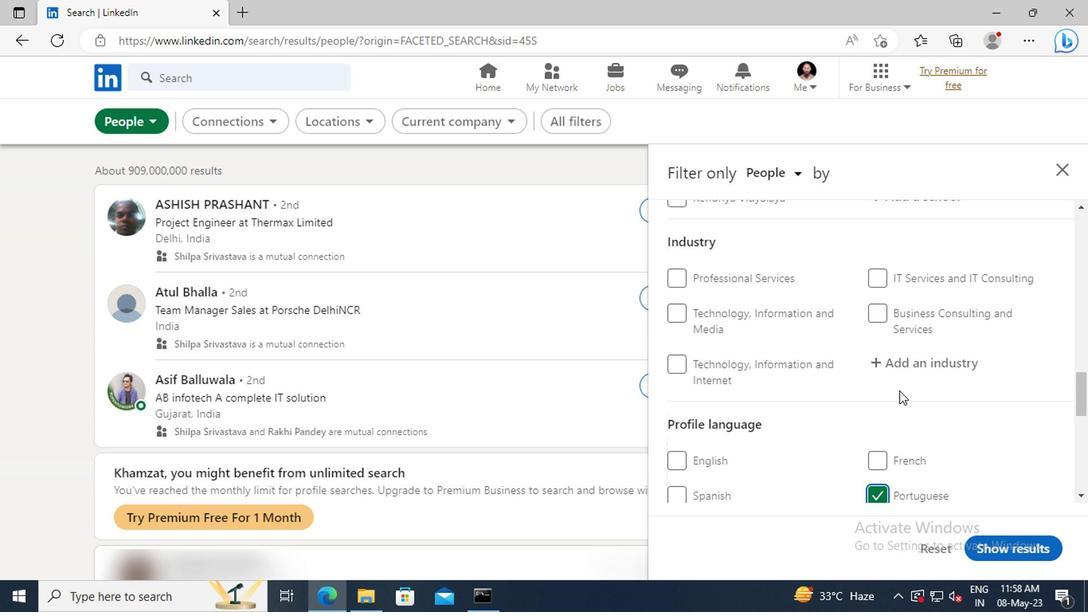 
Action: Mouse scrolled (896, 391) with delta (0, 1)
Screenshot: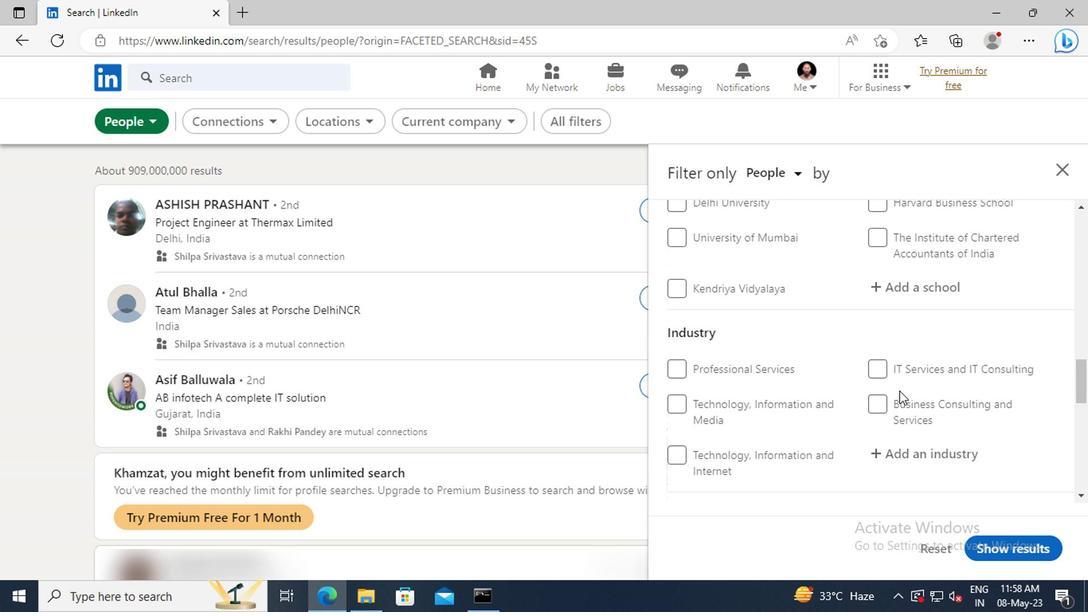 
Action: Mouse scrolled (896, 391) with delta (0, 1)
Screenshot: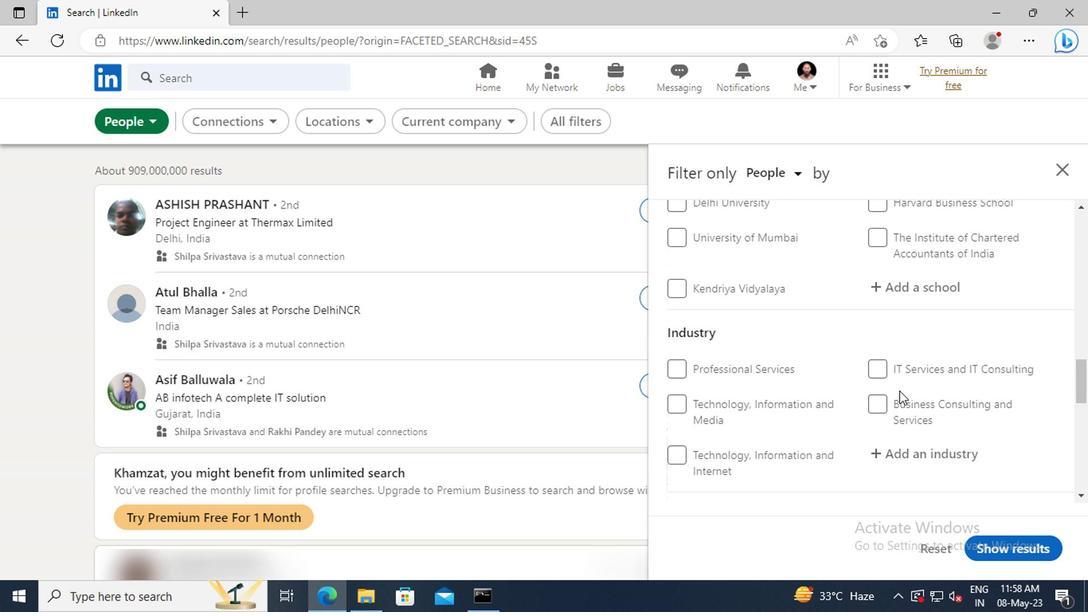 
Action: Mouse scrolled (896, 391) with delta (0, 1)
Screenshot: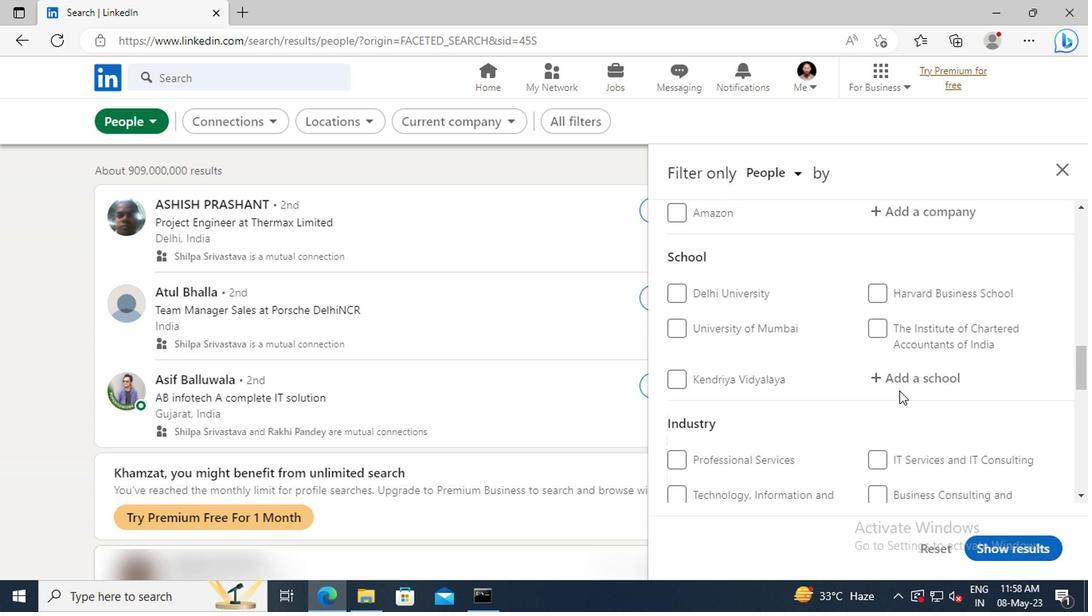 
Action: Mouse scrolled (896, 391) with delta (0, 1)
Screenshot: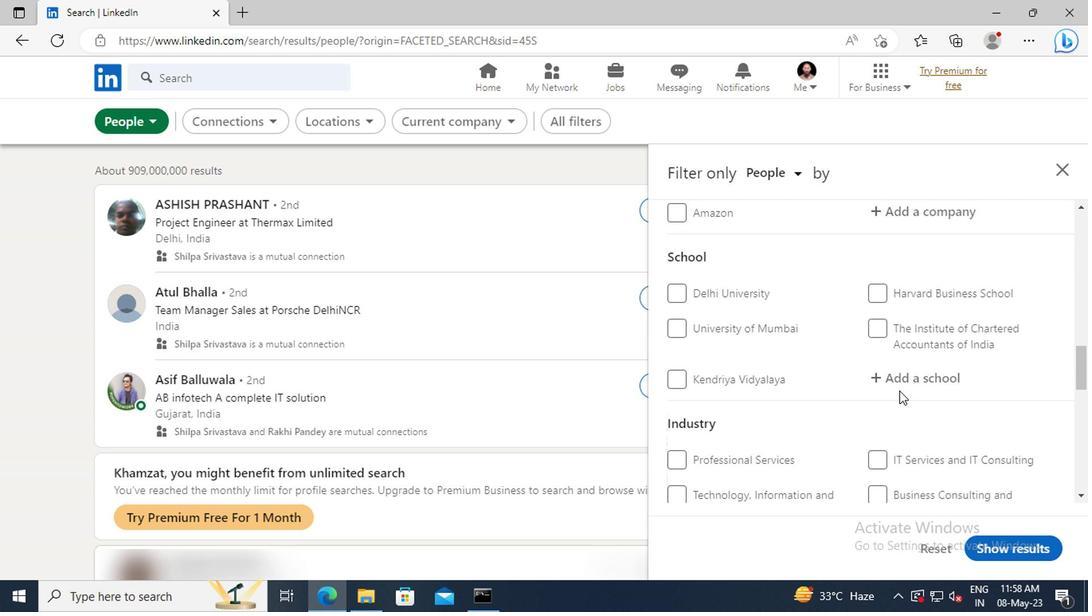 
Action: Mouse scrolled (896, 391) with delta (0, 1)
Screenshot: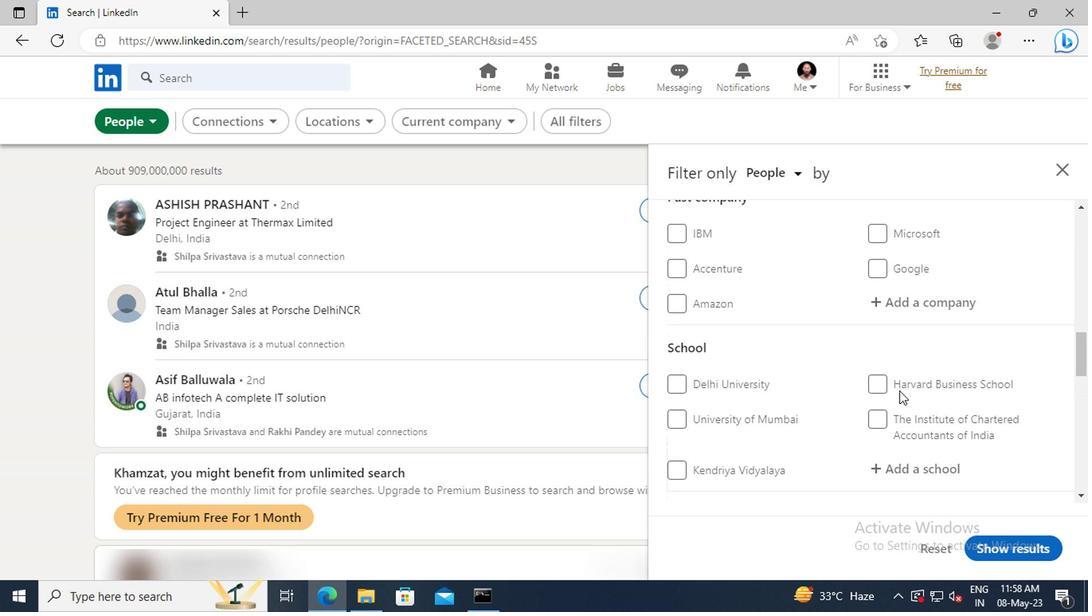 
Action: Mouse scrolled (896, 391) with delta (0, 1)
Screenshot: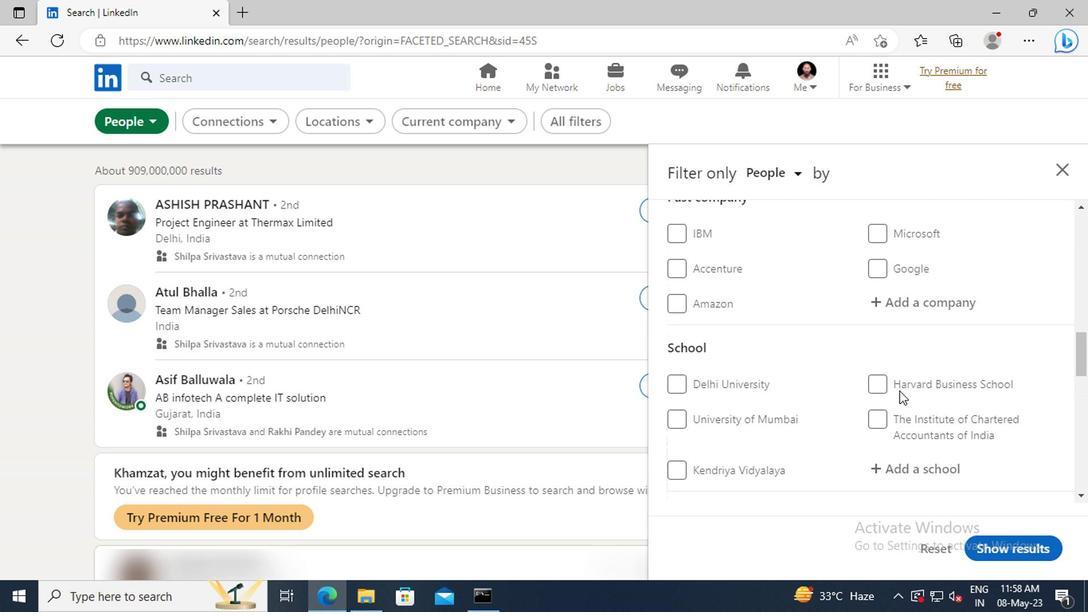 
Action: Mouse moved to (896, 390)
Screenshot: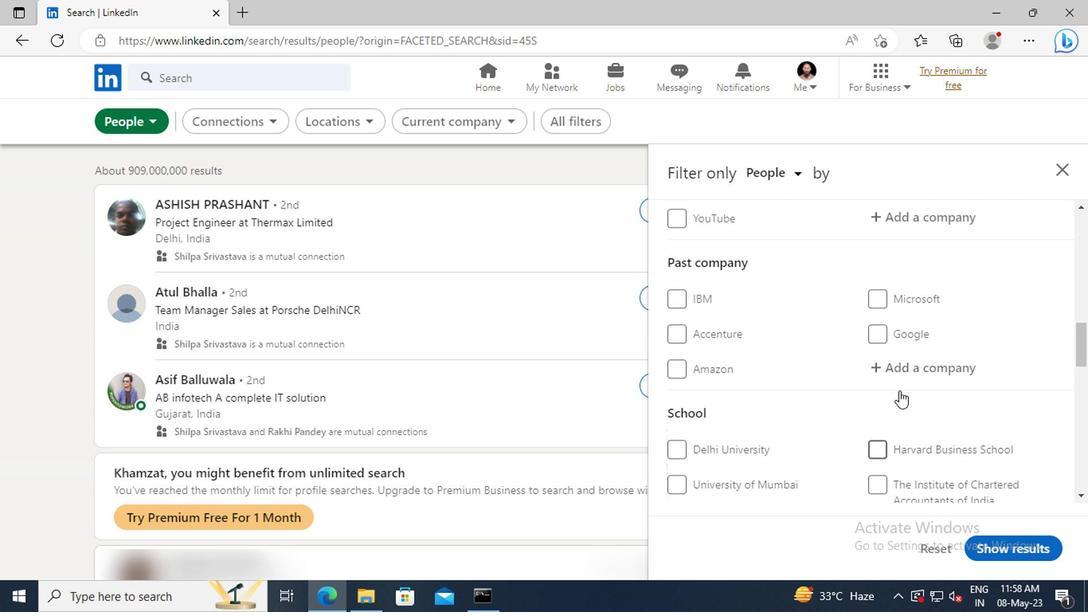 
Action: Mouse scrolled (896, 391) with delta (0, 1)
Screenshot: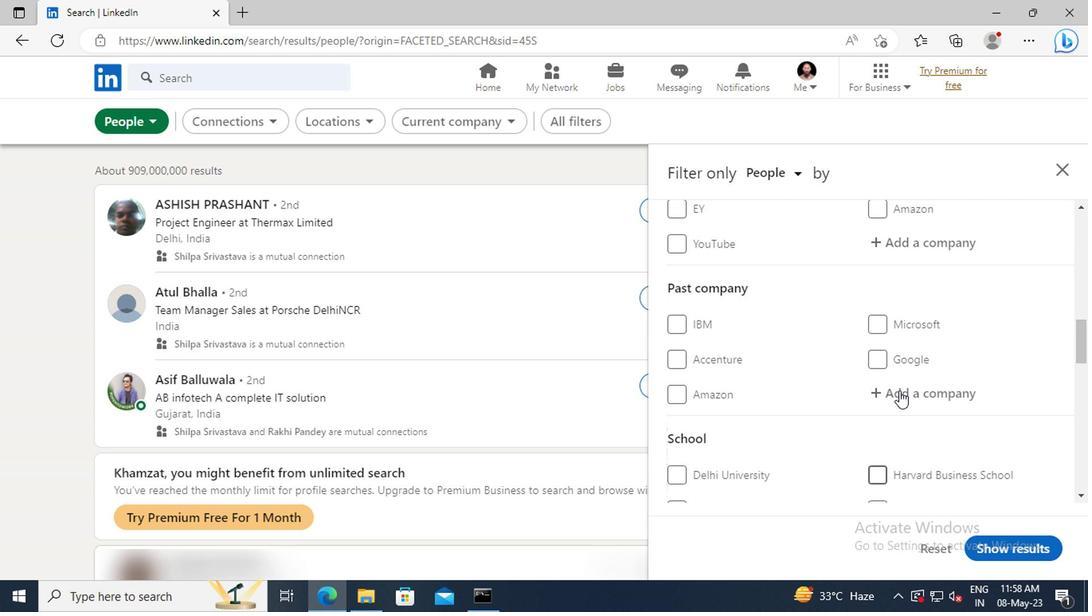 
Action: Mouse scrolled (896, 391) with delta (0, 1)
Screenshot: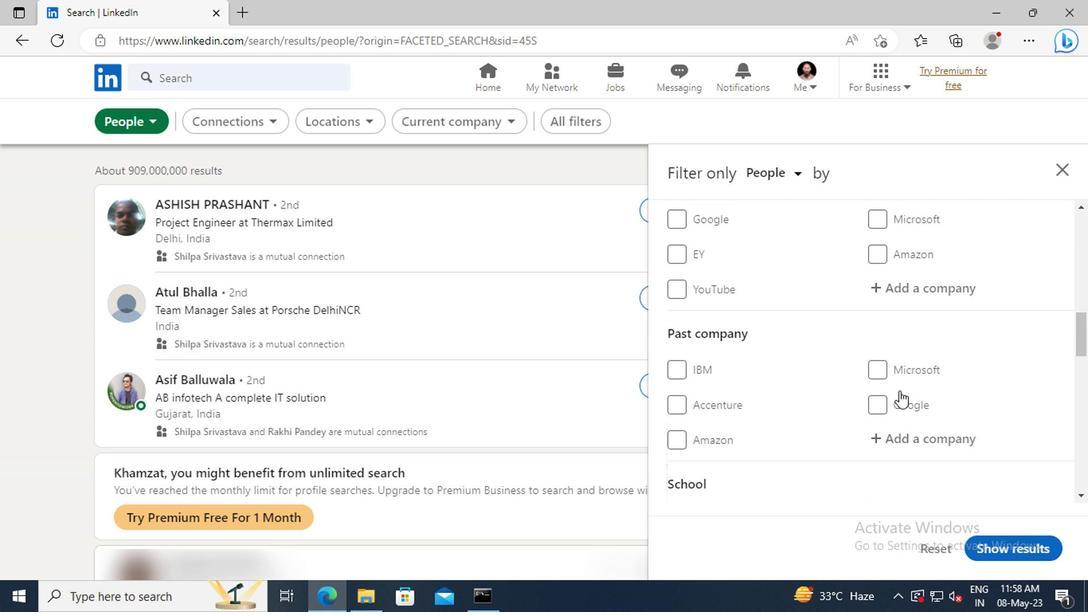 
Action: Mouse scrolled (896, 391) with delta (0, 1)
Screenshot: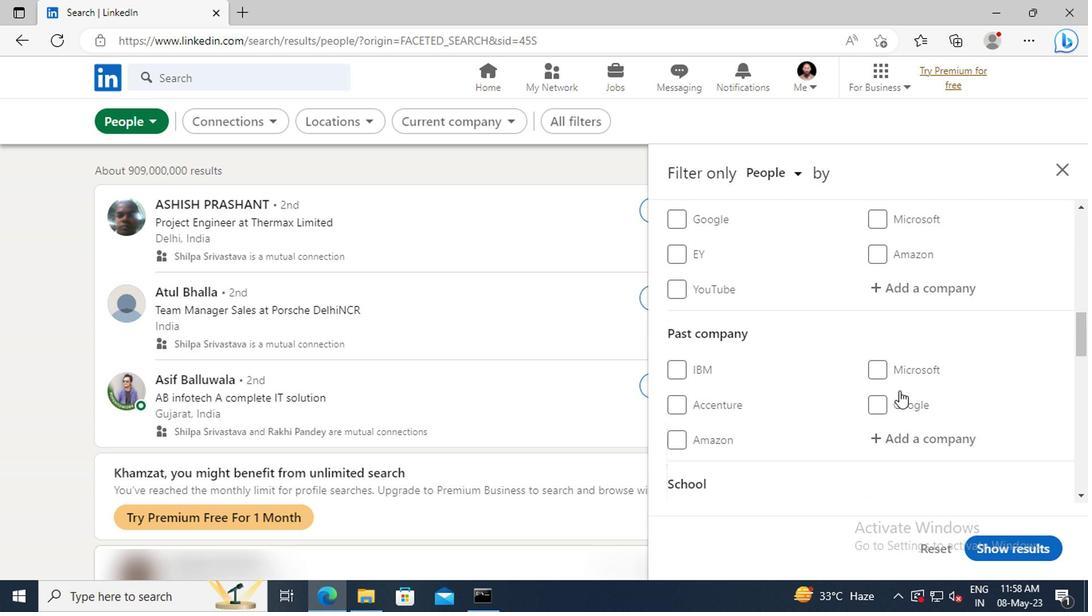 
Action: Mouse moved to (896, 379)
Screenshot: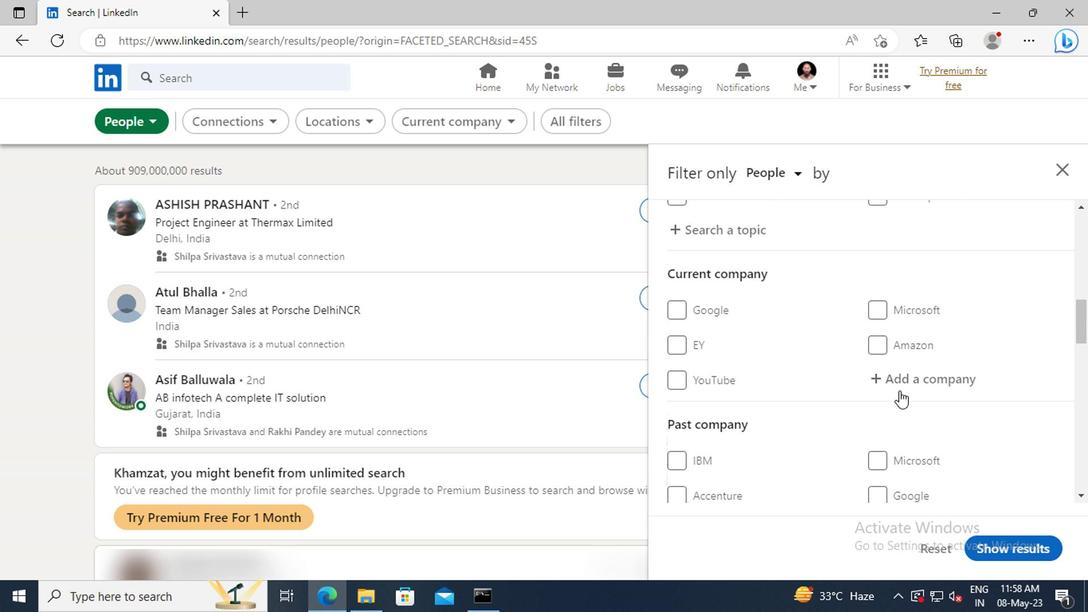 
Action: Mouse pressed left at (896, 379)
Screenshot: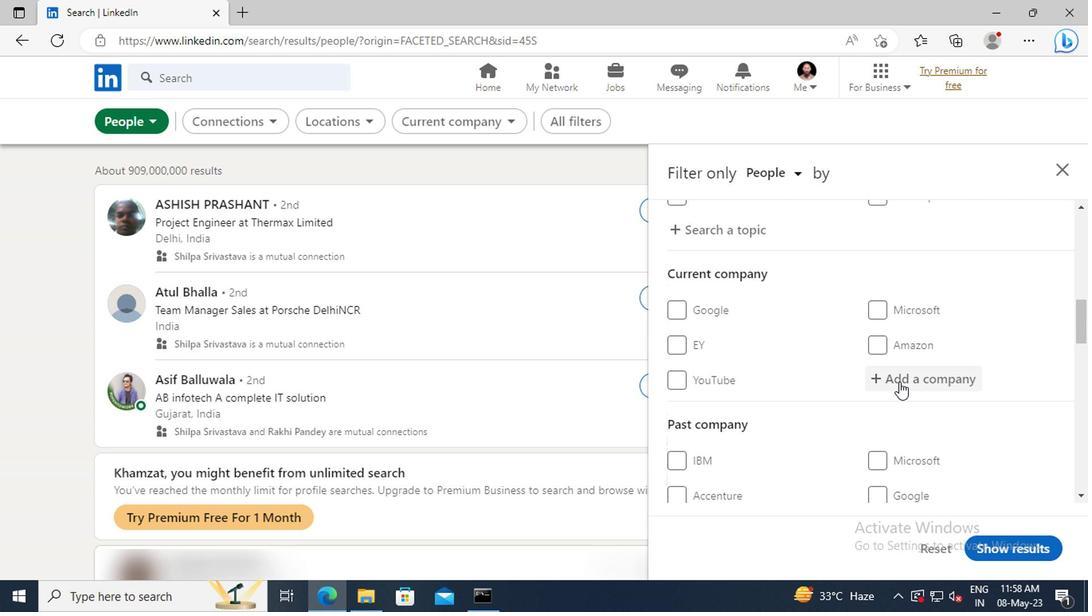 
Action: Key pressed <Key.shift>APEX<Key.space><Key.shift>SYS
Screenshot: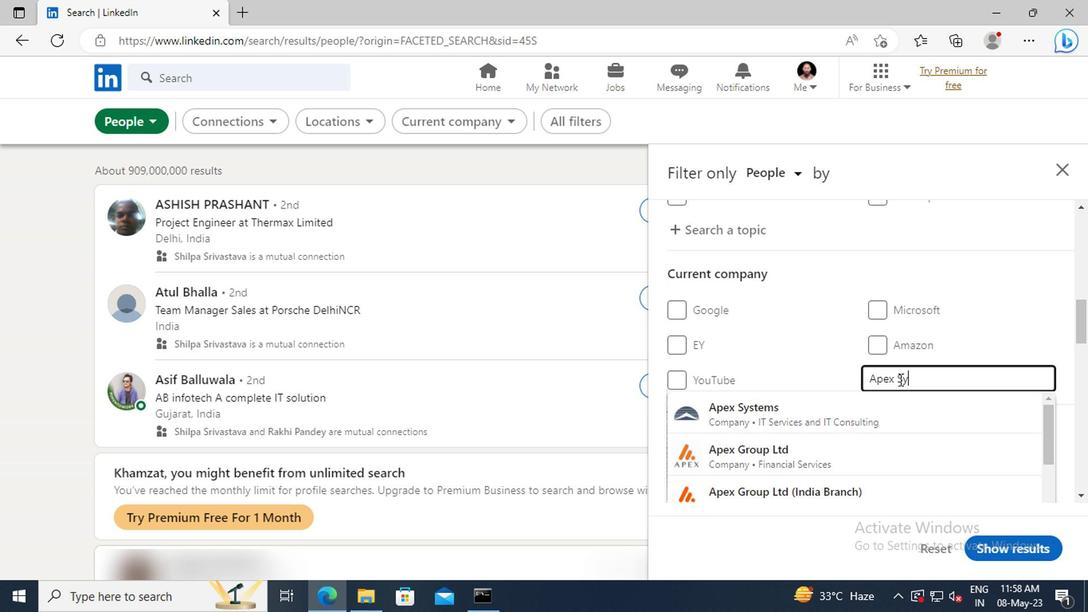 
Action: Mouse moved to (892, 408)
Screenshot: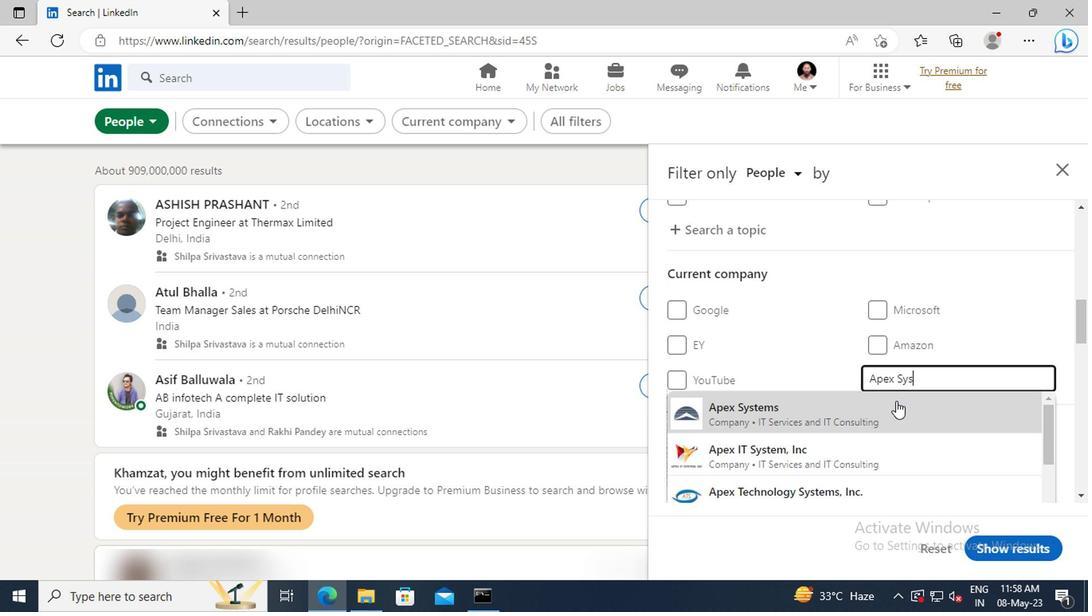 
Action: Mouse pressed left at (892, 408)
Screenshot: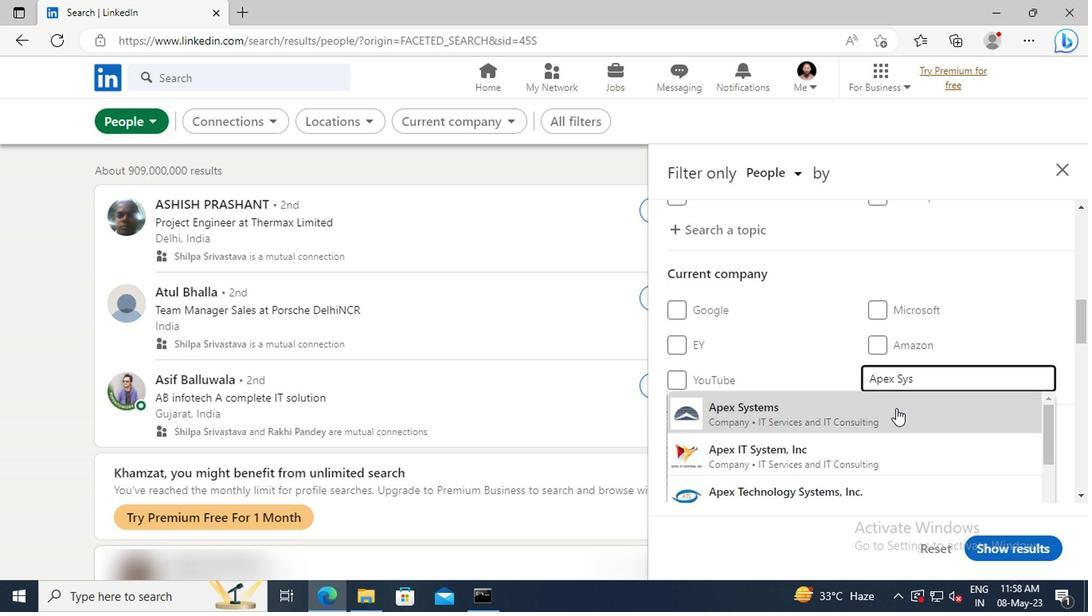 
Action: Mouse scrolled (892, 407) with delta (0, -1)
Screenshot: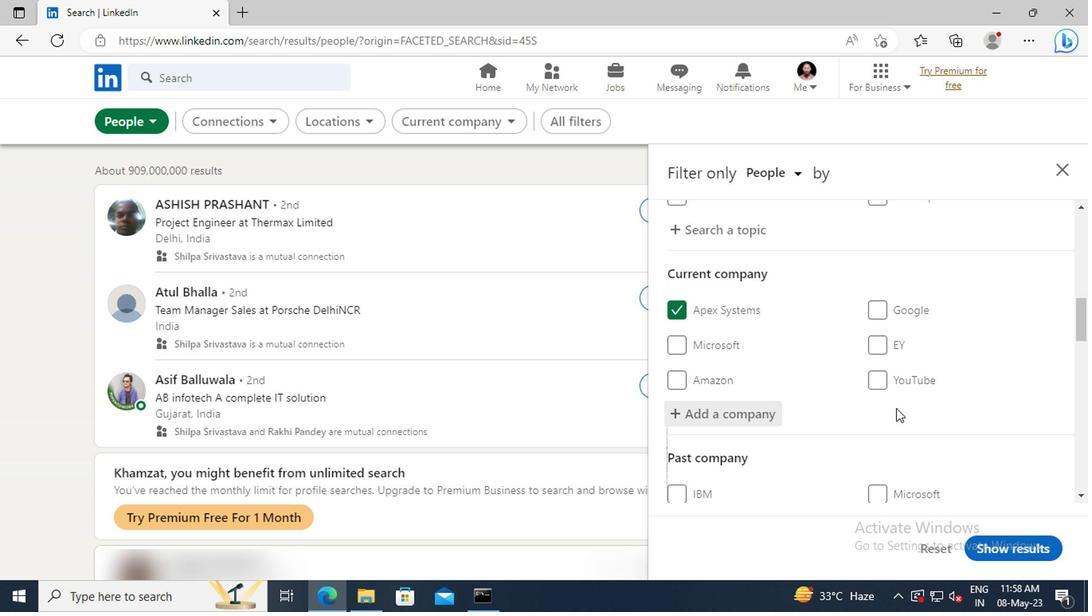 
Action: Mouse scrolled (892, 407) with delta (0, -1)
Screenshot: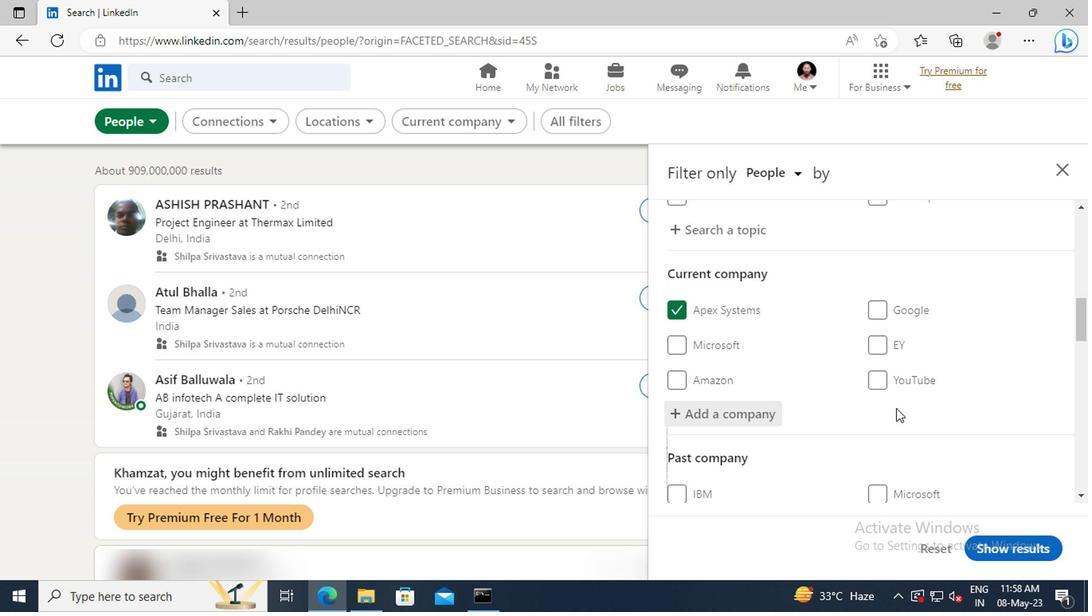 
Action: Mouse moved to (892, 403)
Screenshot: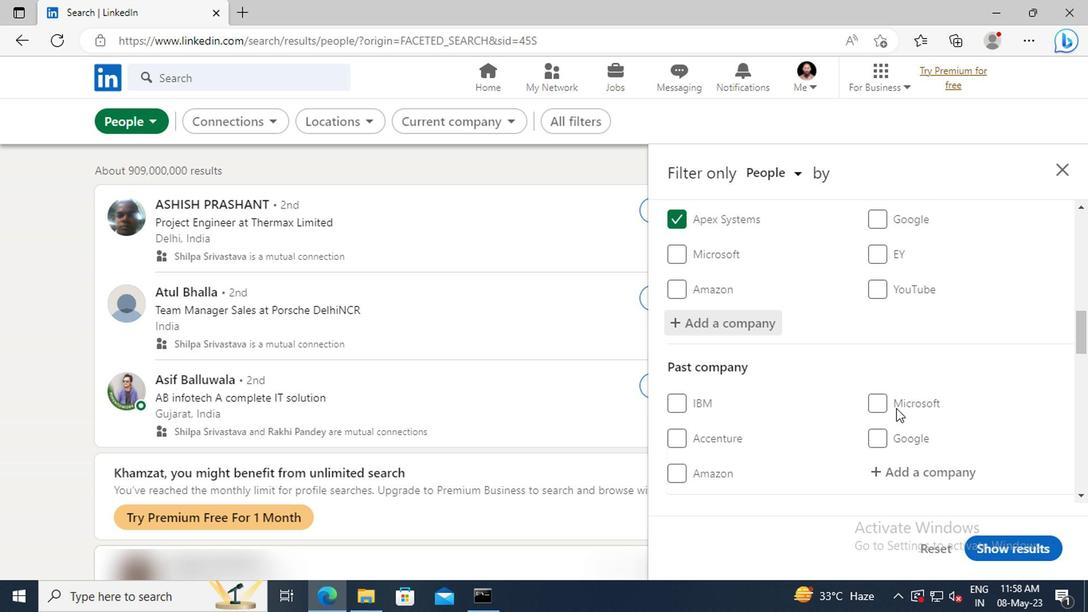 
Action: Mouse scrolled (892, 403) with delta (0, 0)
Screenshot: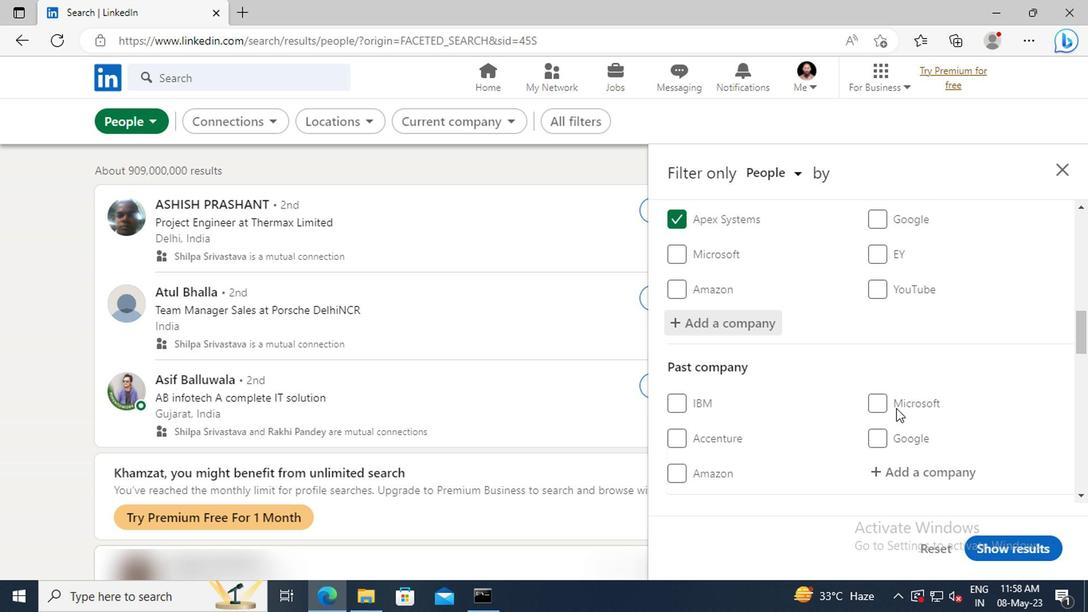 
Action: Mouse moved to (892, 403)
Screenshot: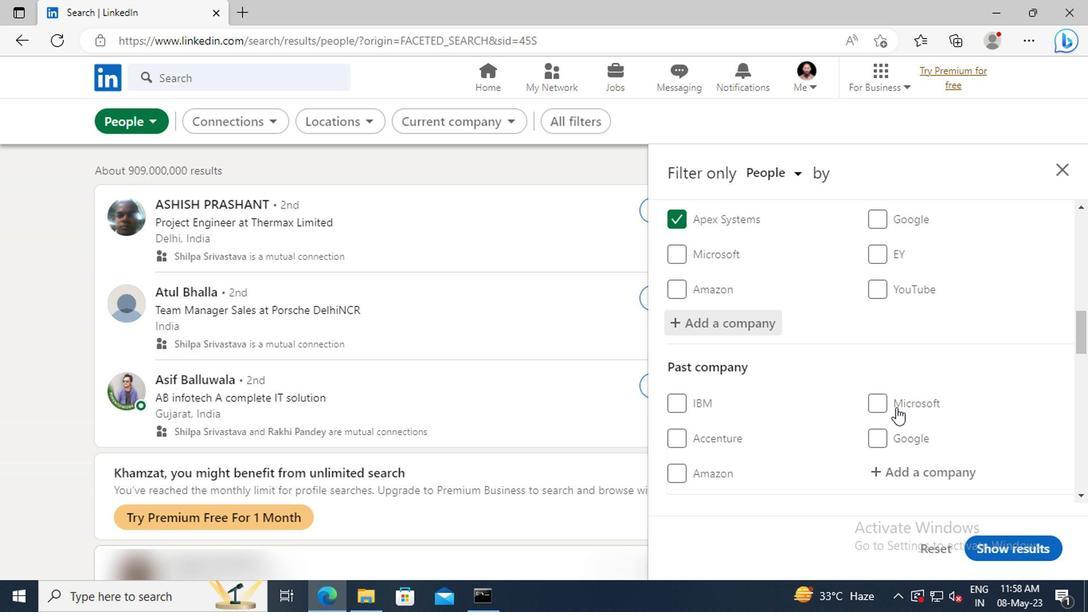 
Action: Mouse scrolled (892, 401) with delta (0, -1)
Screenshot: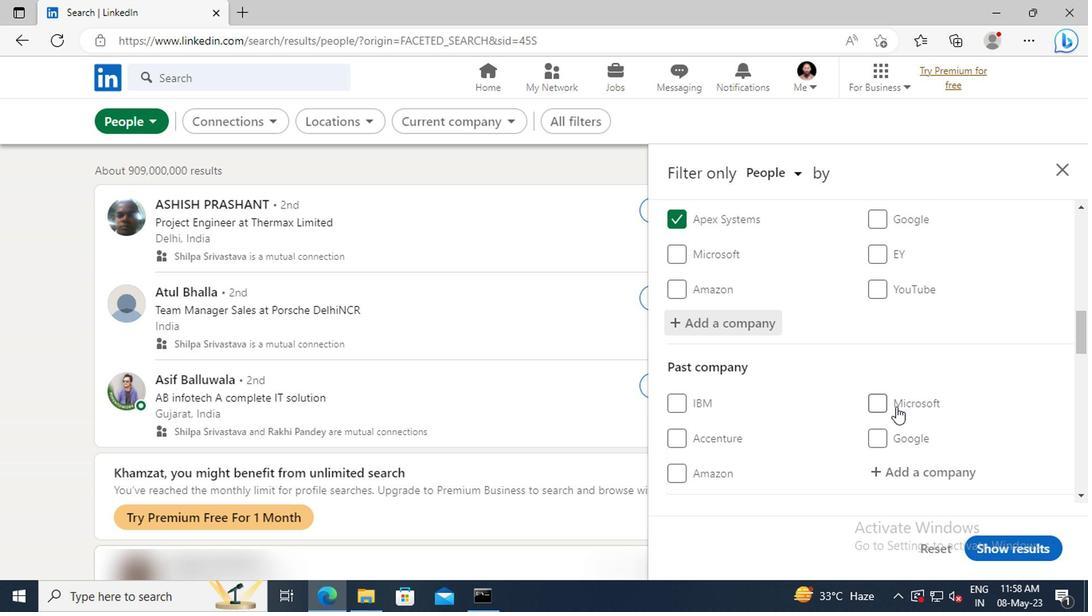 
Action: Mouse moved to (889, 392)
Screenshot: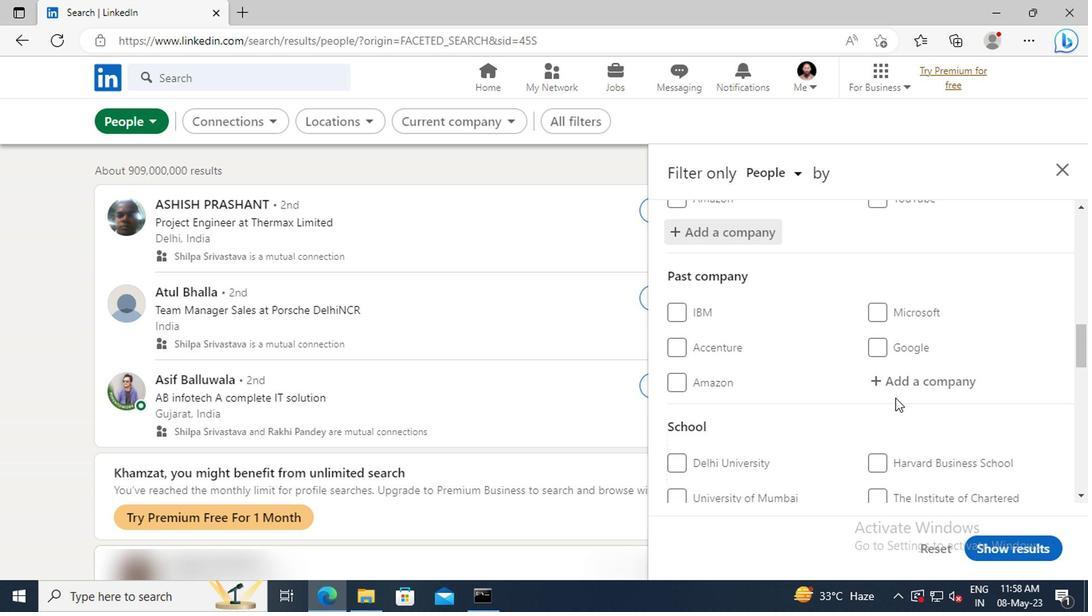
Action: Mouse scrolled (889, 391) with delta (0, 0)
Screenshot: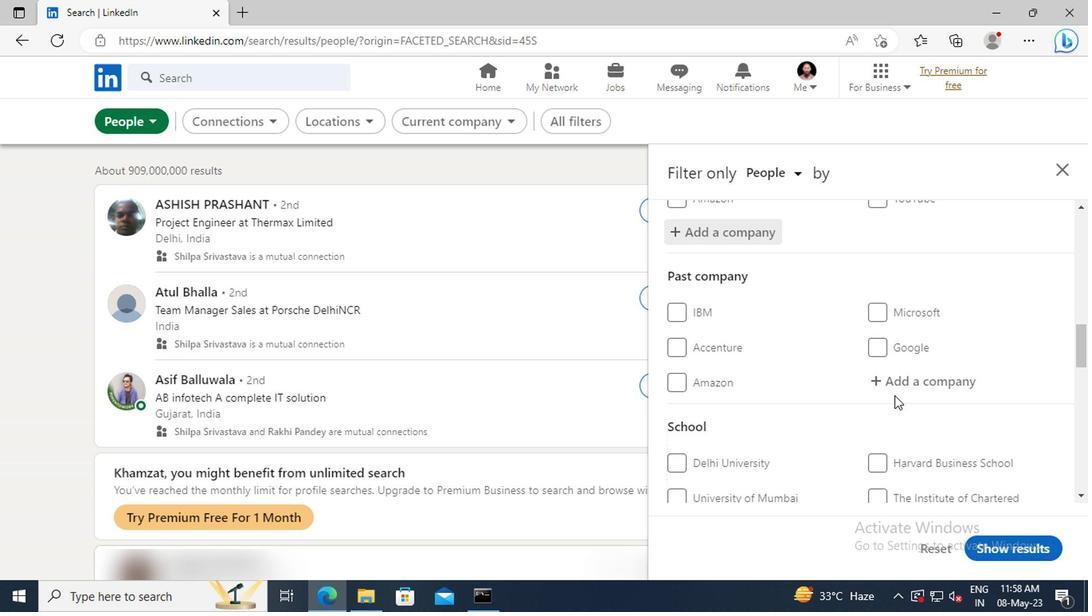 
Action: Mouse moved to (889, 391)
Screenshot: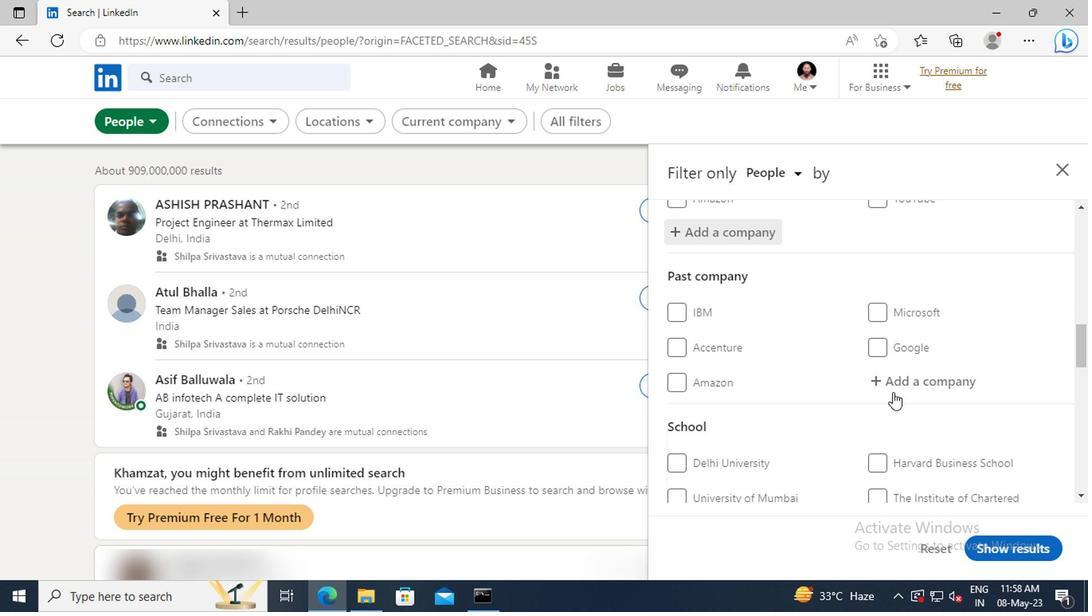
Action: Mouse scrolled (889, 390) with delta (0, -1)
Screenshot: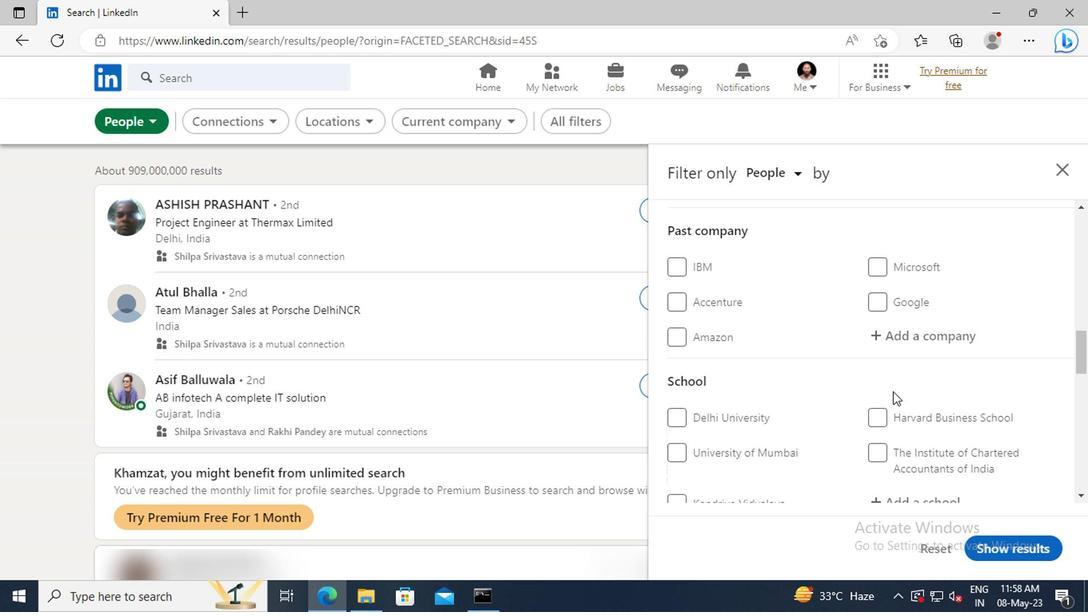 
Action: Mouse scrolled (889, 390) with delta (0, -1)
Screenshot: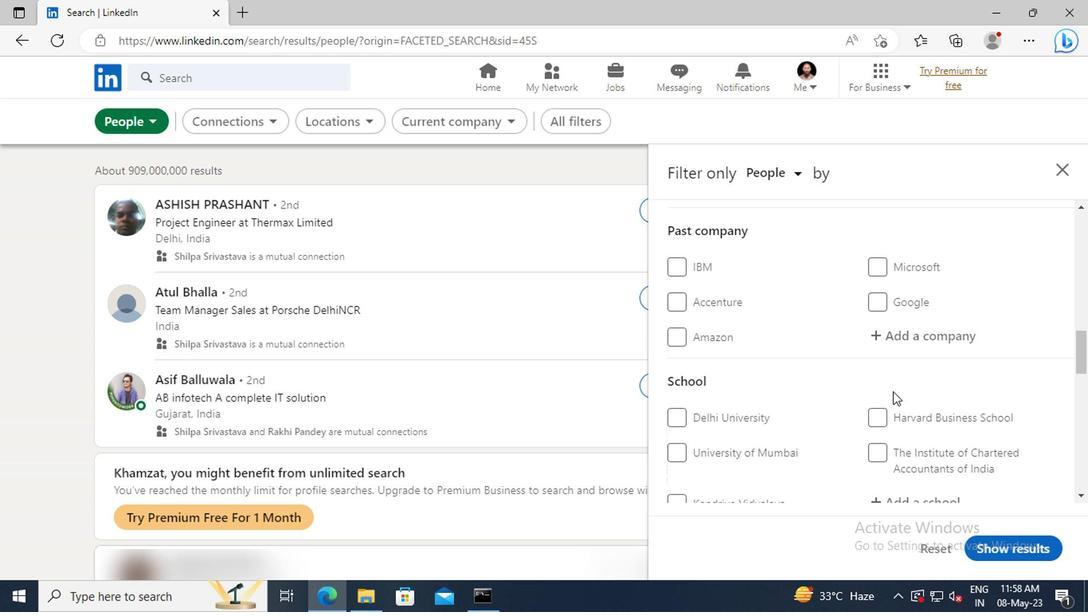 
Action: Mouse moved to (888, 407)
Screenshot: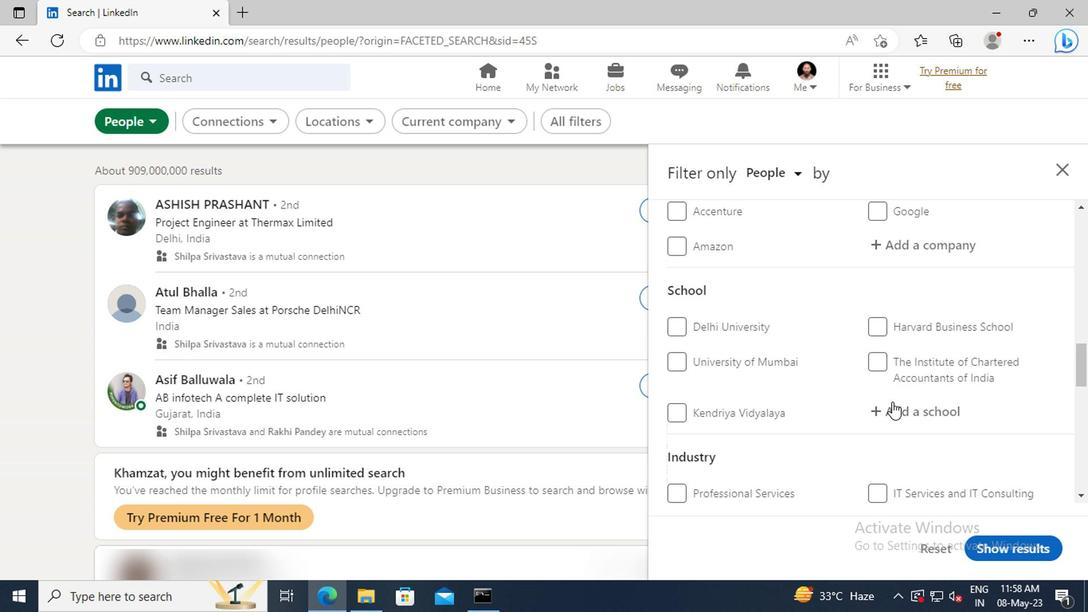 
Action: Mouse pressed left at (888, 407)
Screenshot: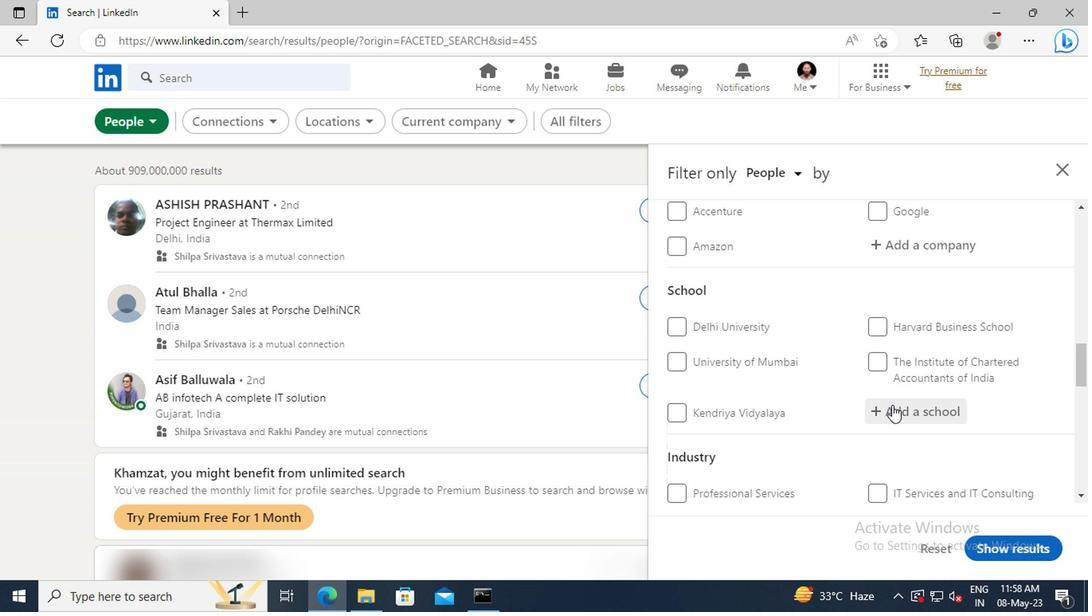 
Action: Key pressed <Key.shift>R.<Key.shift>M.<Key.shift>K<Key.space><Key.shift>E
Screenshot: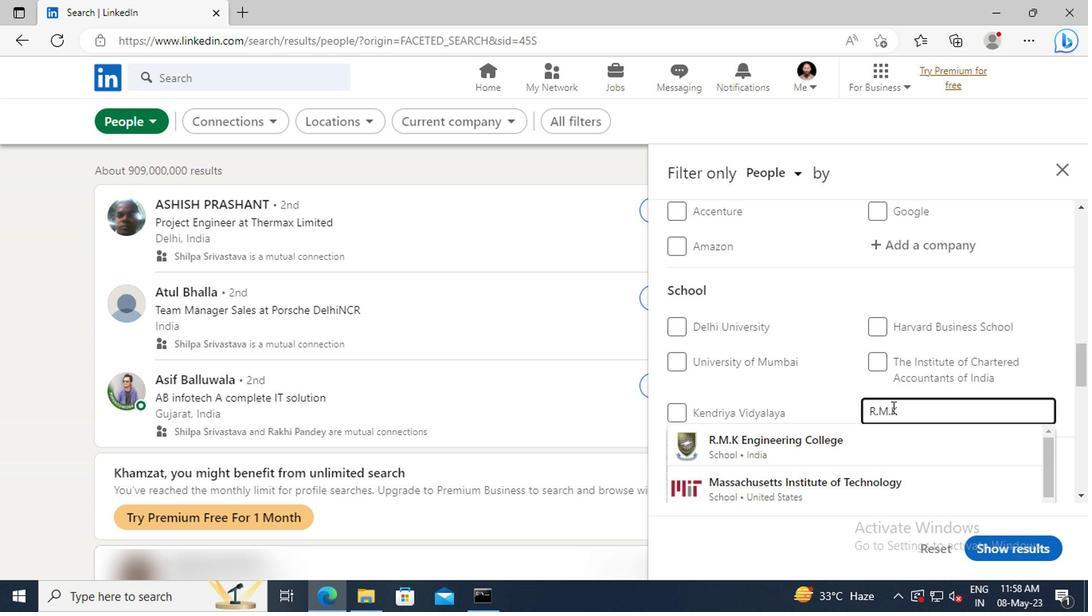 
Action: Mouse moved to (888, 430)
Screenshot: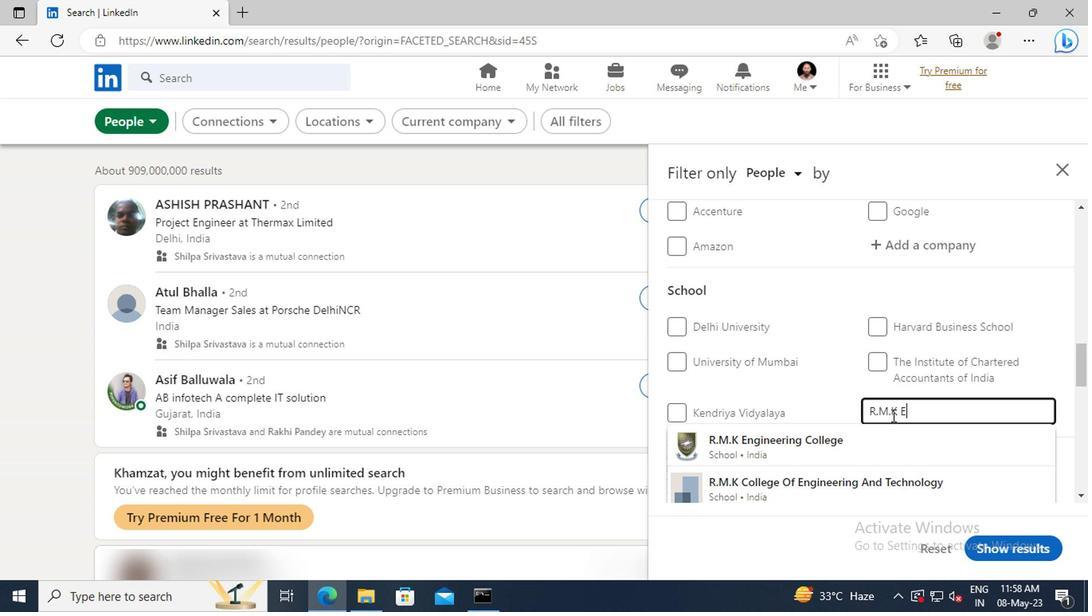 
Action: Mouse pressed left at (888, 430)
Screenshot: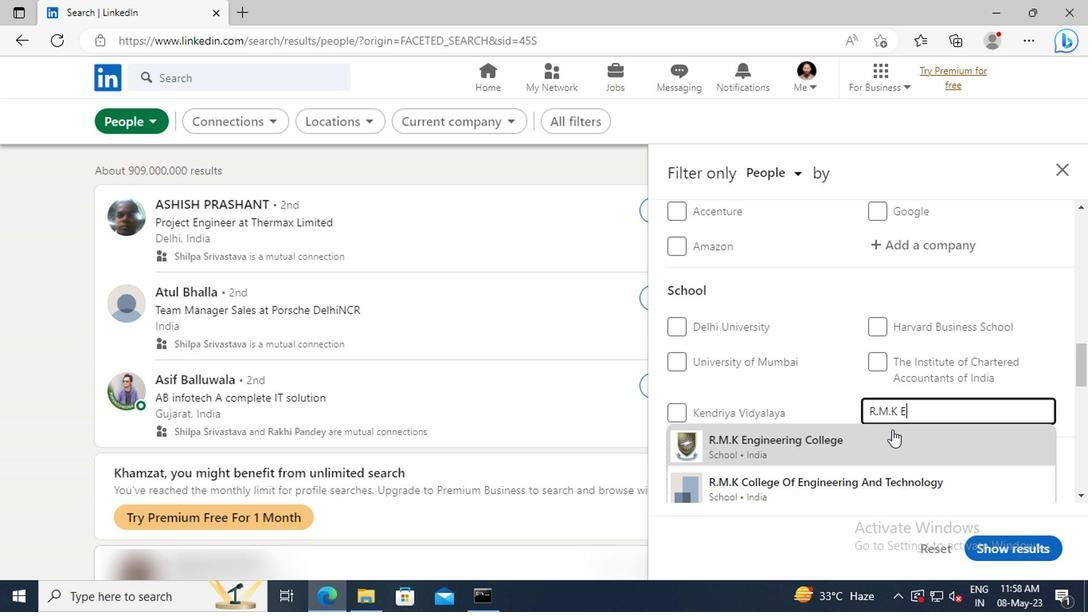 
Action: Mouse scrolled (888, 429) with delta (0, -1)
Screenshot: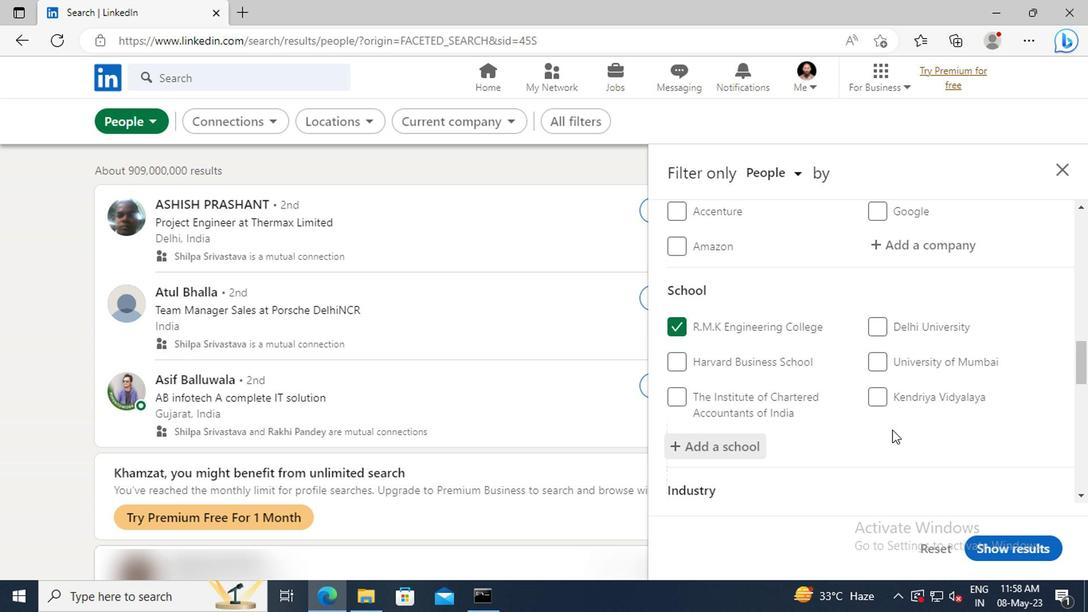 
Action: Mouse moved to (888, 428)
Screenshot: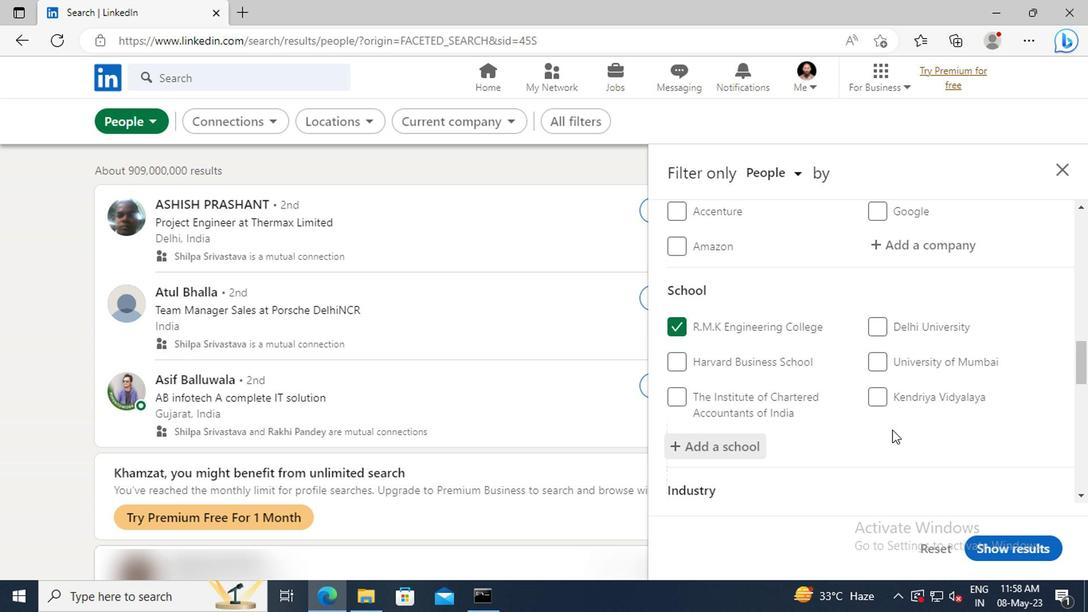 
Action: Mouse scrolled (888, 428) with delta (0, 0)
Screenshot: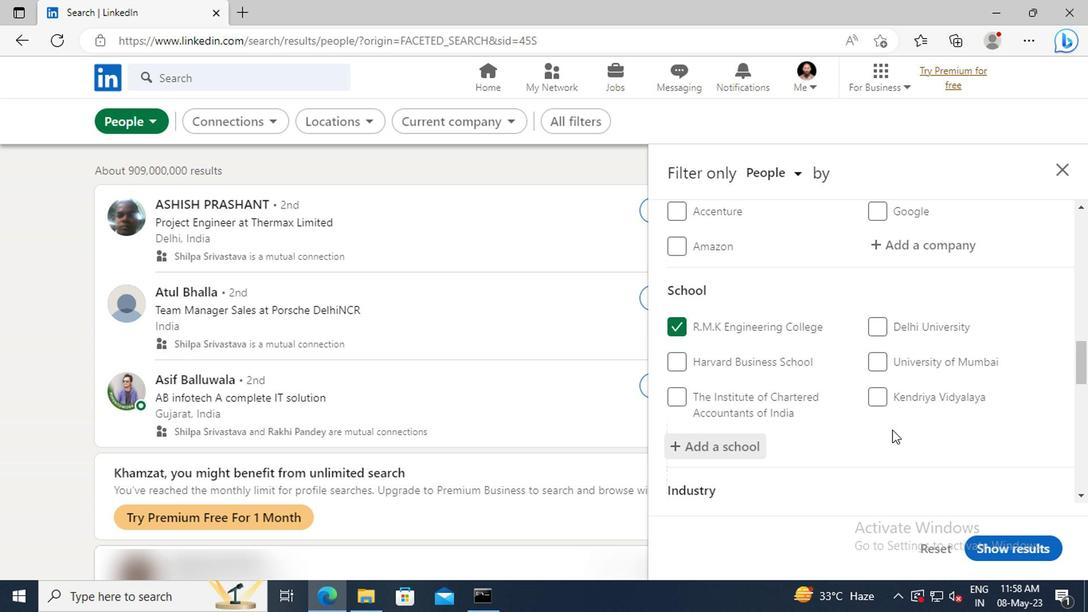 
Action: Mouse moved to (885, 401)
Screenshot: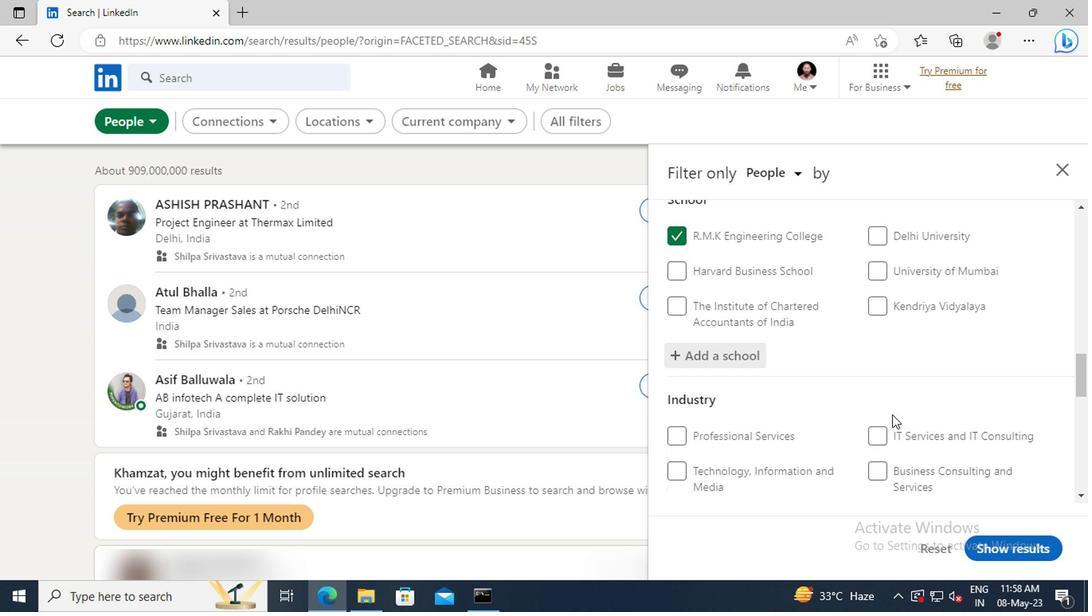 
Action: Mouse scrolled (885, 400) with delta (0, -1)
Screenshot: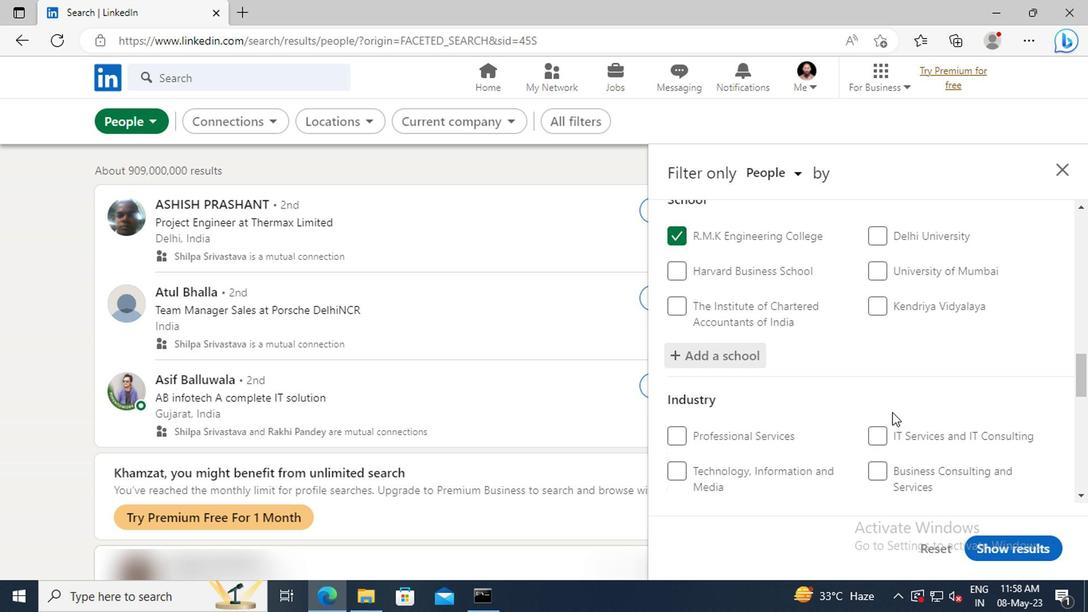 
Action: Mouse moved to (885, 394)
Screenshot: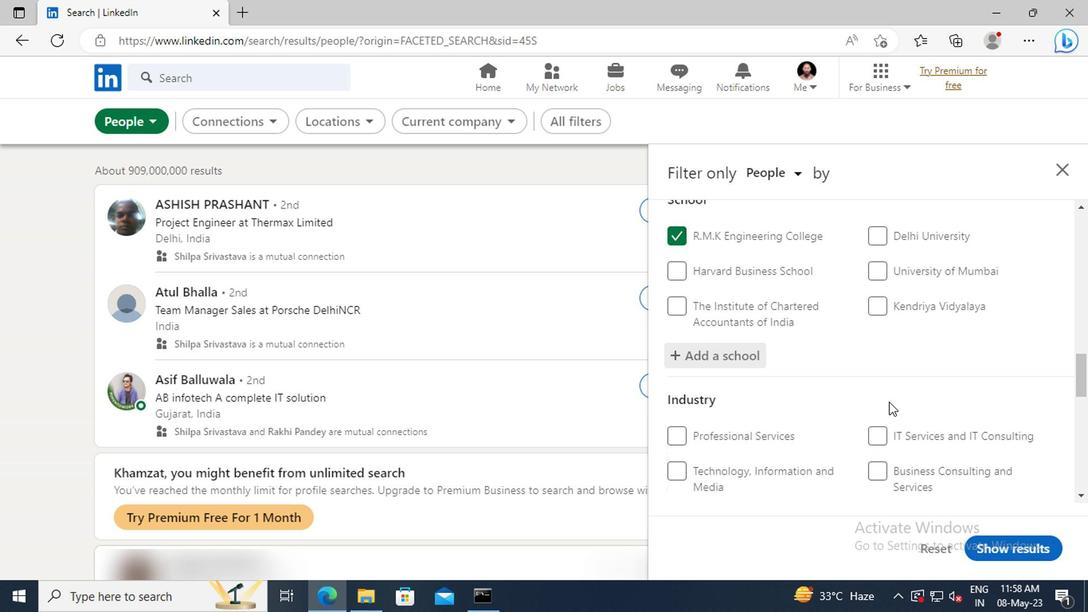 
Action: Mouse scrolled (885, 394) with delta (0, 0)
Screenshot: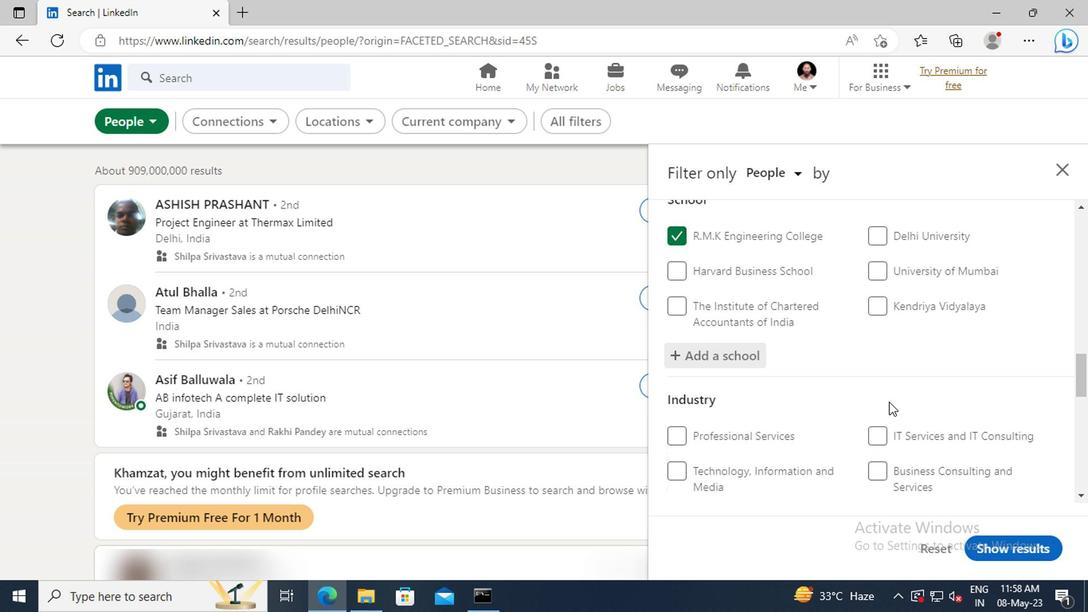 
Action: Mouse moved to (885, 390)
Screenshot: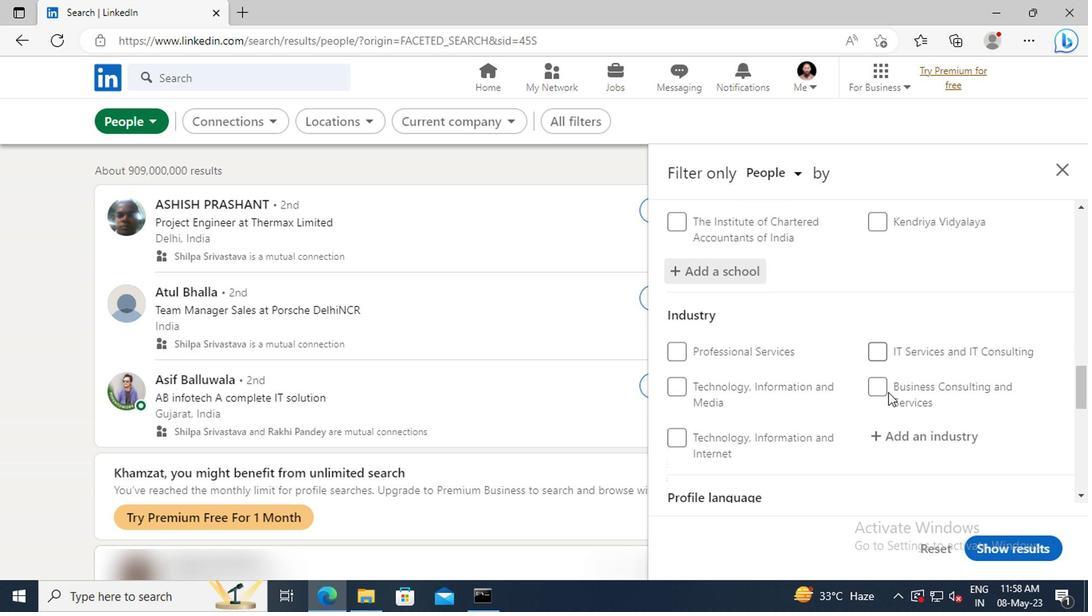 
Action: Mouse scrolled (885, 388) with delta (0, -1)
Screenshot: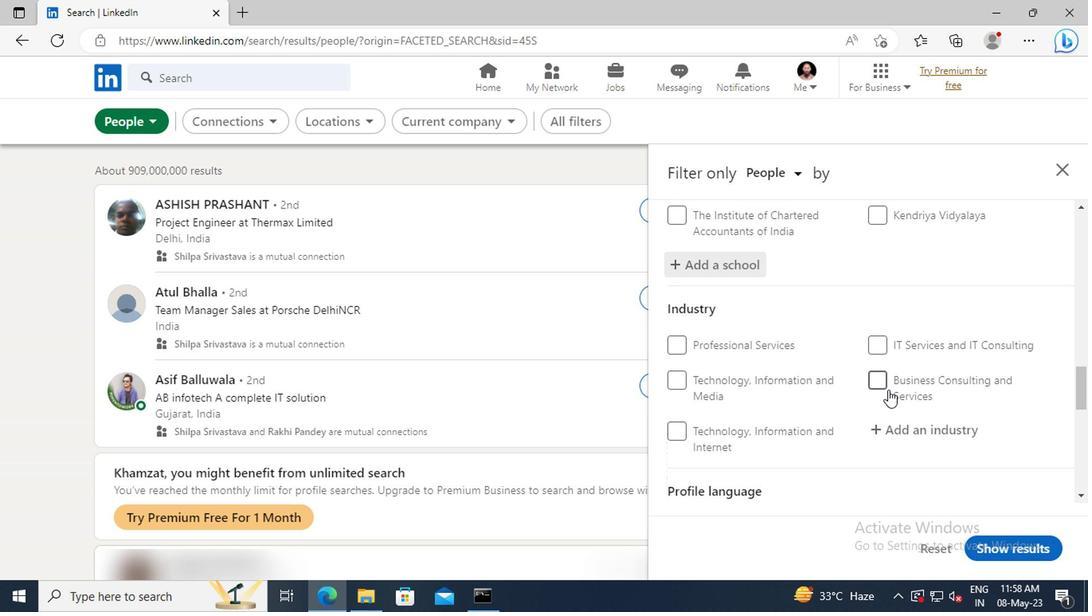 
Action: Mouse moved to (885, 386)
Screenshot: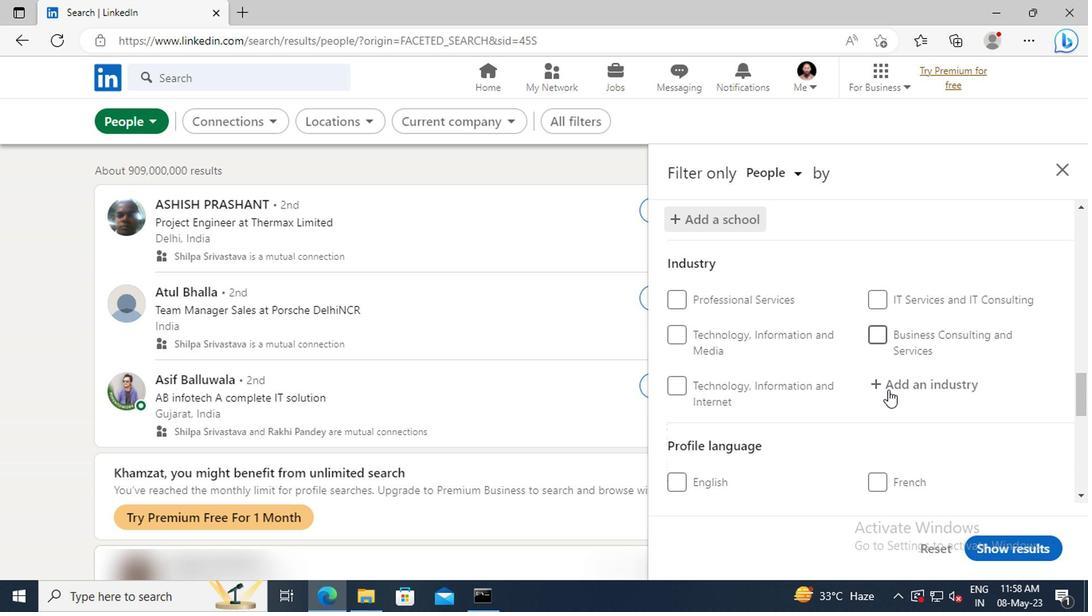 
Action: Mouse pressed left at (885, 386)
Screenshot: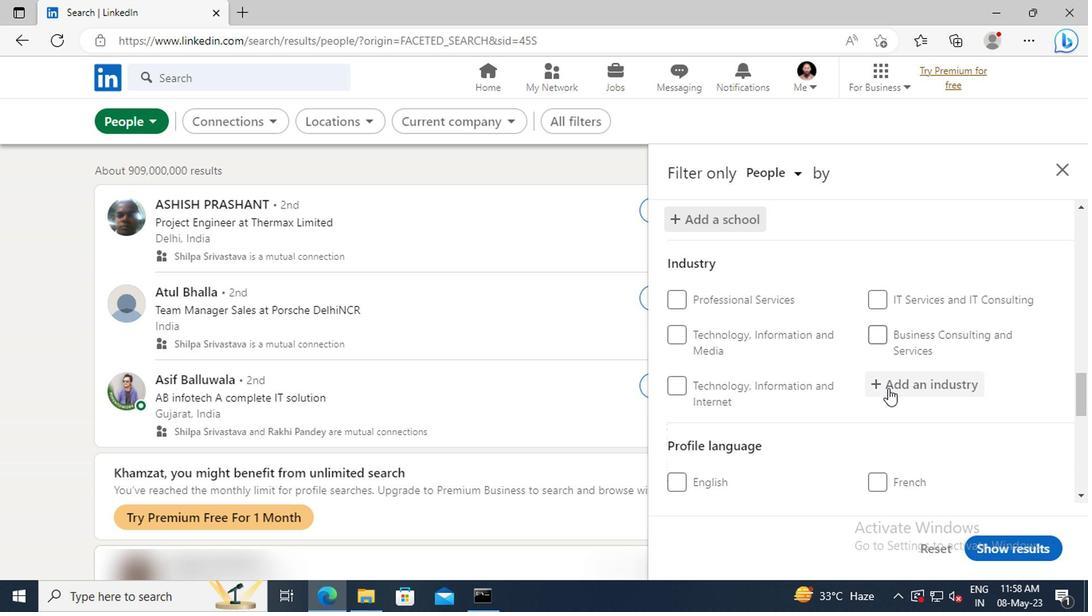 
Action: Key pressed <Key.shift>GLASS,<Key.space>
Screenshot: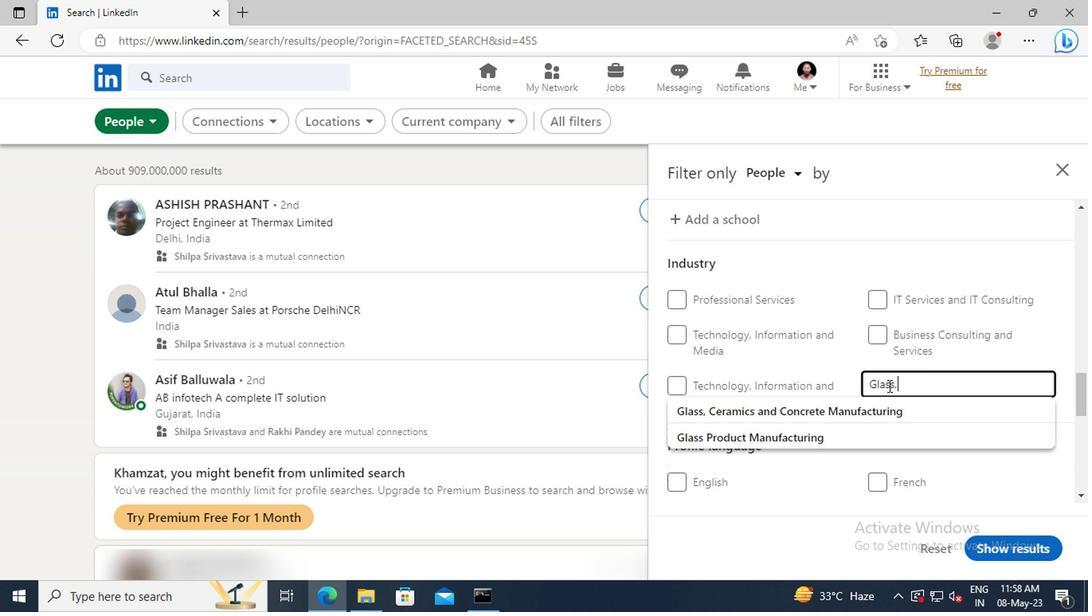 
Action: Mouse moved to (890, 407)
Screenshot: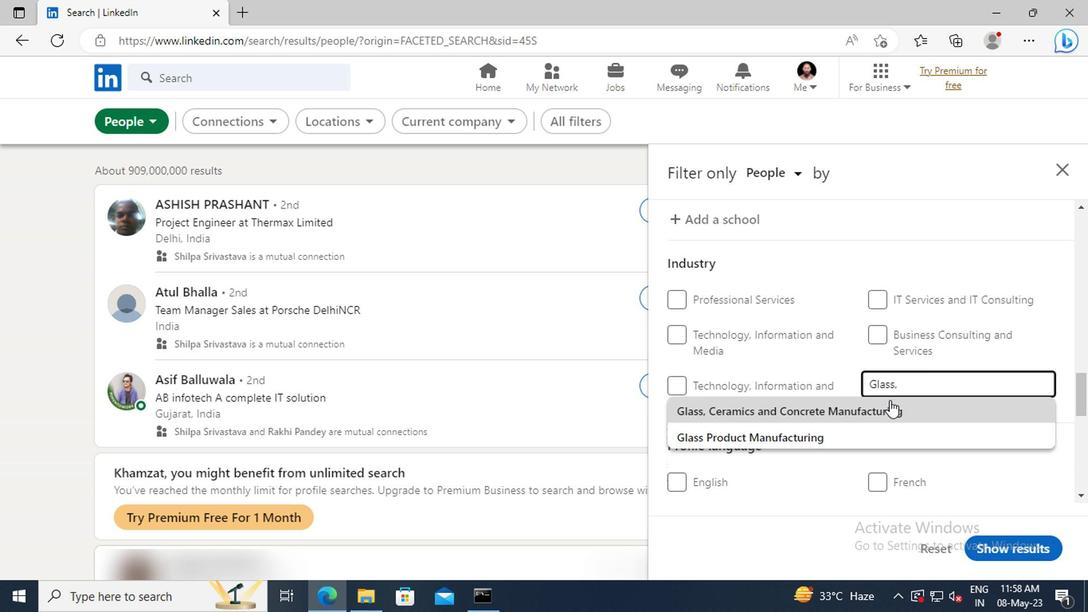 
Action: Mouse pressed left at (890, 407)
Screenshot: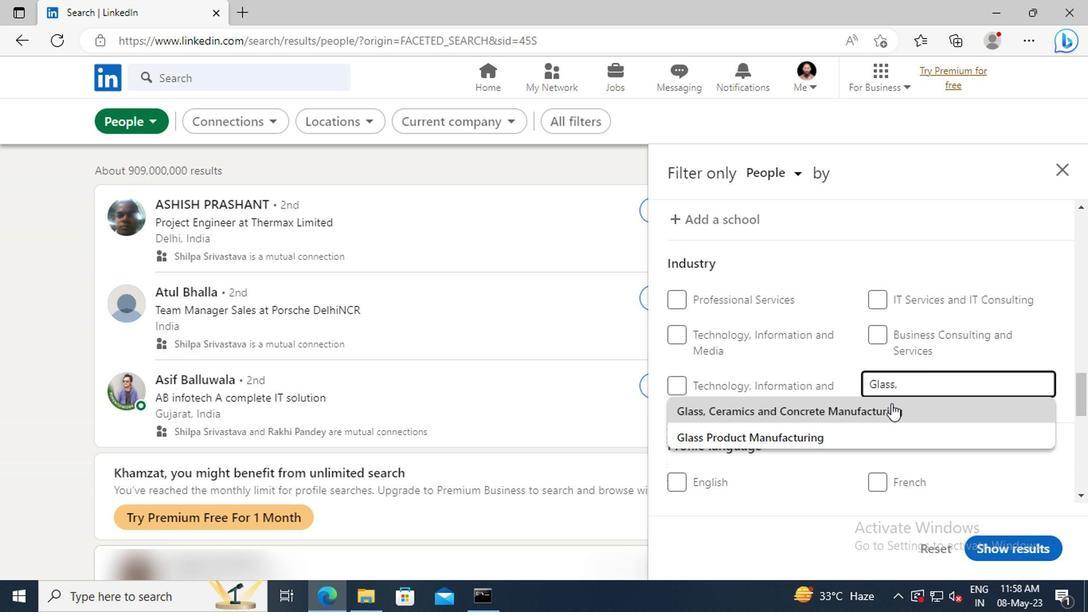 
Action: Mouse scrolled (890, 407) with delta (0, 0)
Screenshot: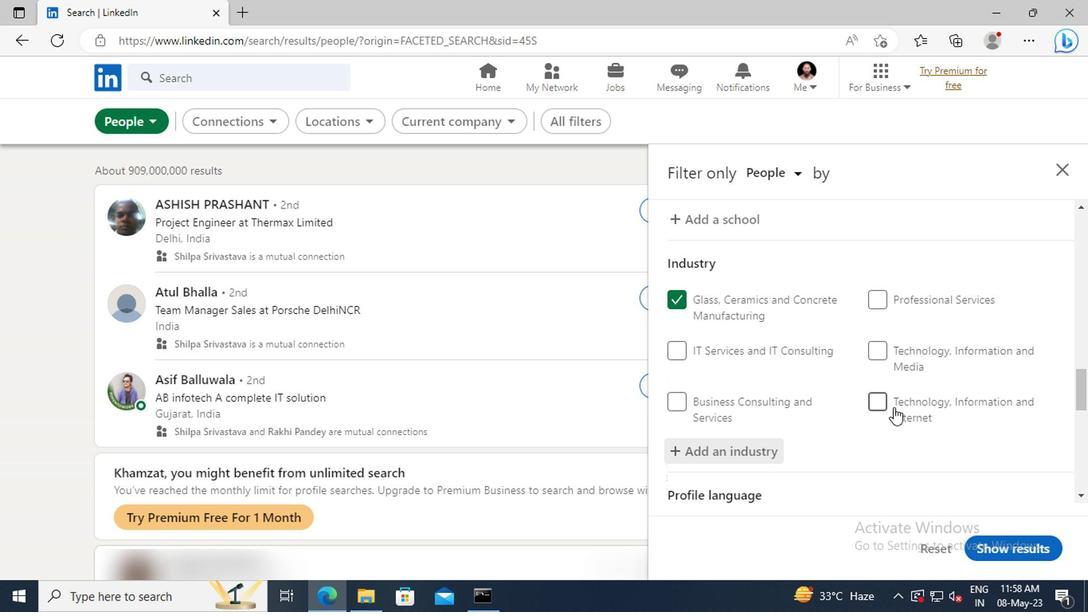 
Action: Mouse scrolled (890, 407) with delta (0, 0)
Screenshot: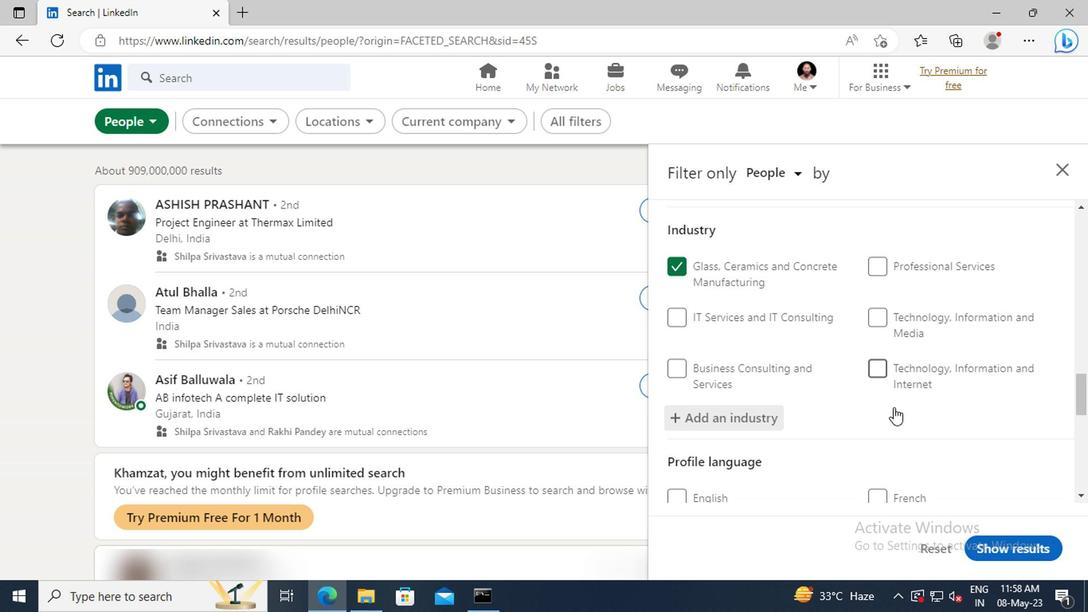 
Action: Mouse scrolled (890, 407) with delta (0, 0)
Screenshot: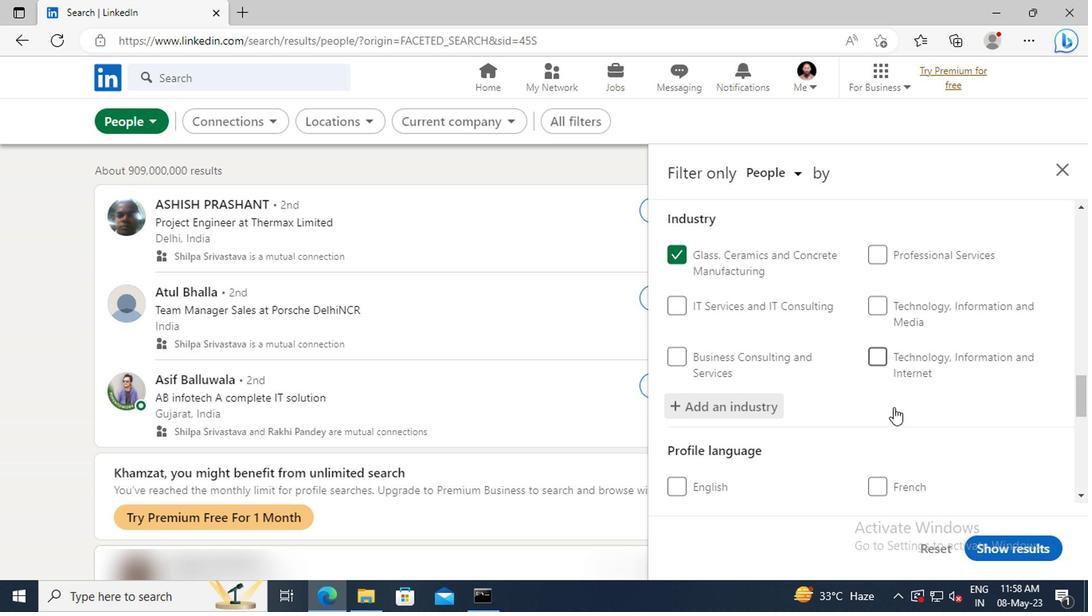 
Action: Mouse moved to (886, 394)
Screenshot: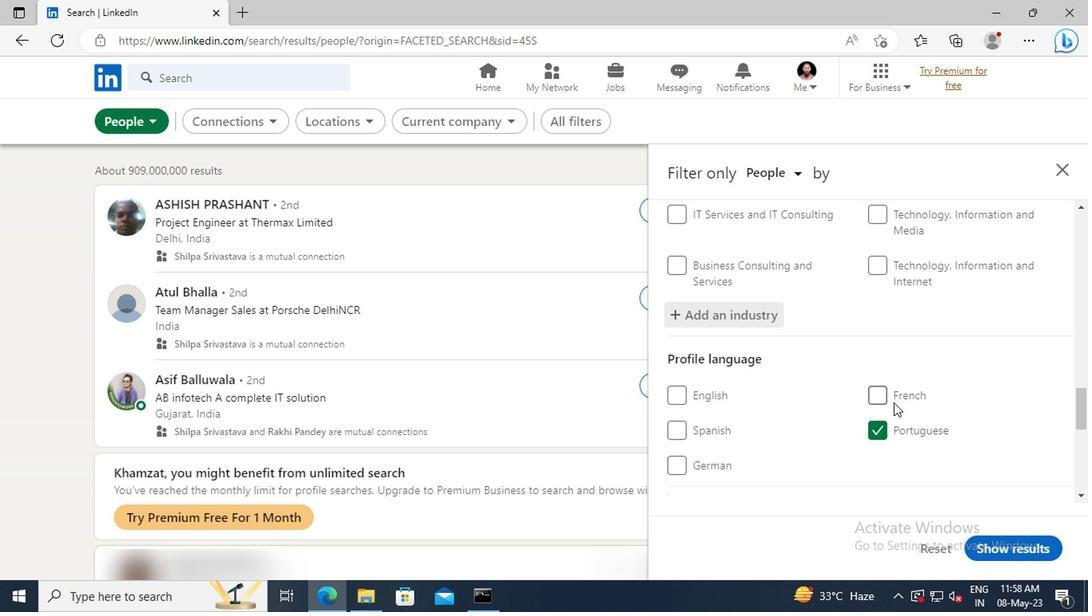 
Action: Mouse scrolled (886, 393) with delta (0, 0)
Screenshot: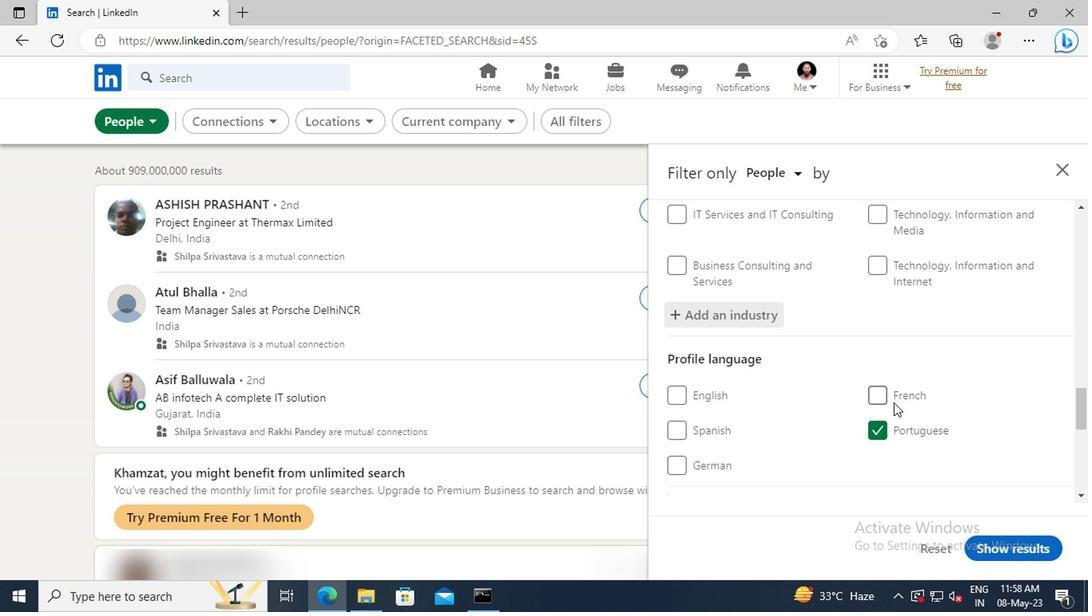 
Action: Mouse moved to (885, 393)
Screenshot: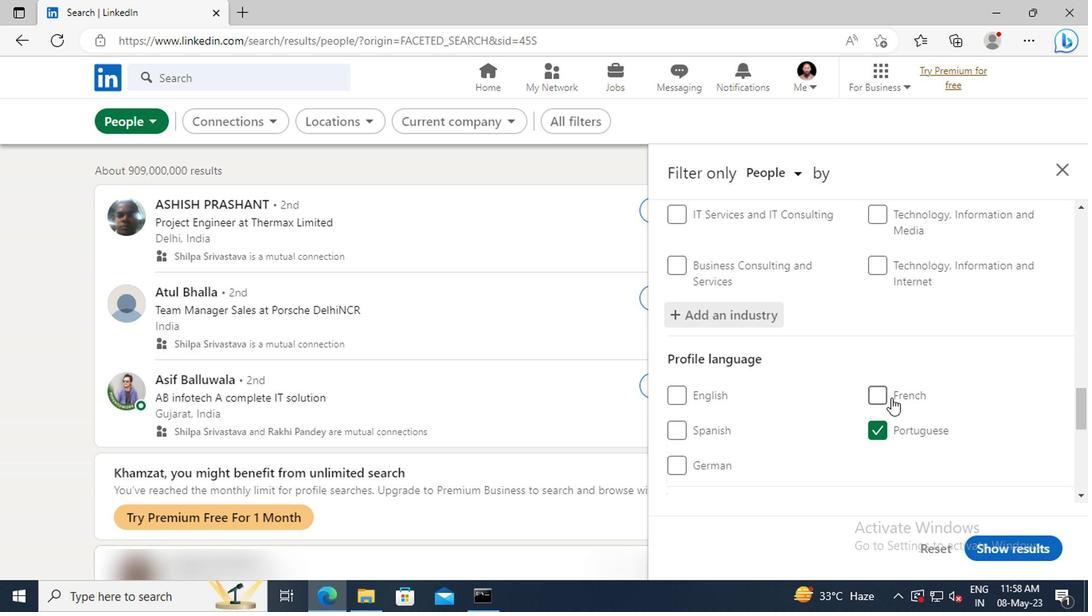 
Action: Mouse scrolled (885, 392) with delta (0, -1)
Screenshot: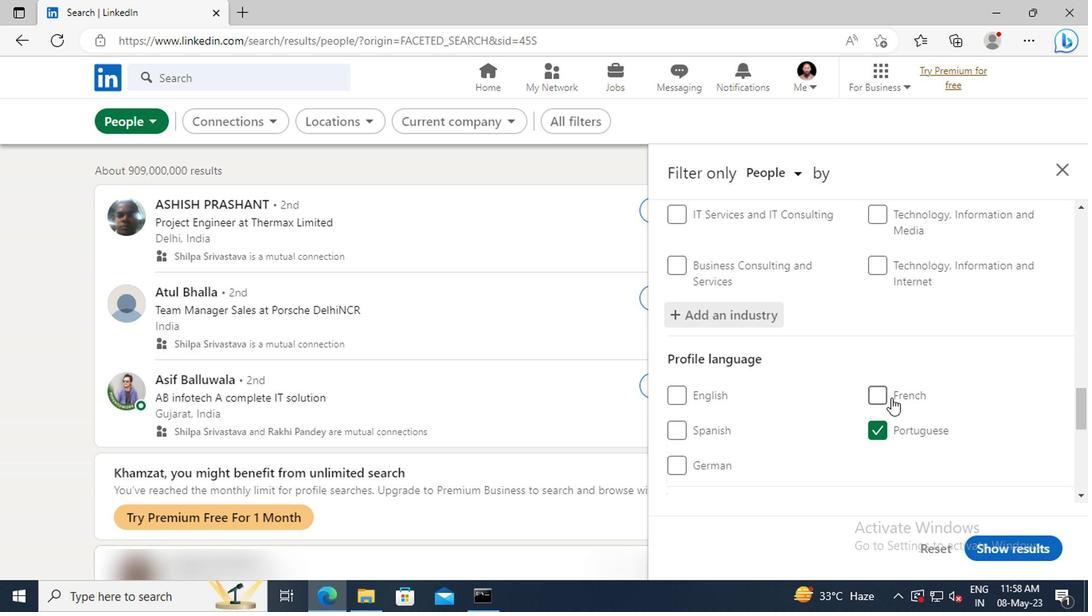 
Action: Mouse moved to (885, 380)
Screenshot: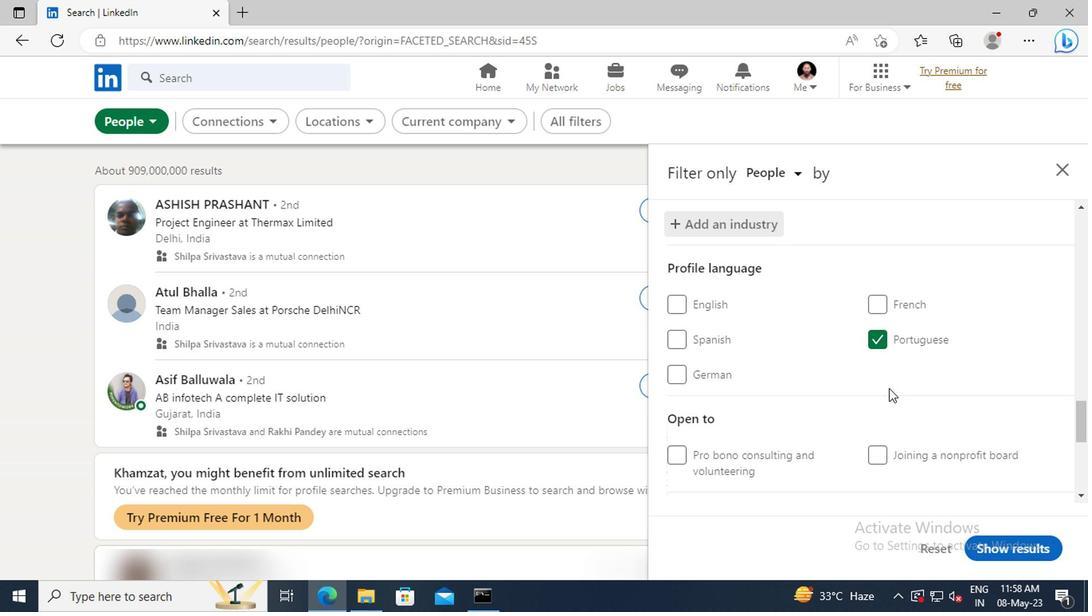 
Action: Mouse scrolled (885, 380) with delta (0, 0)
Screenshot: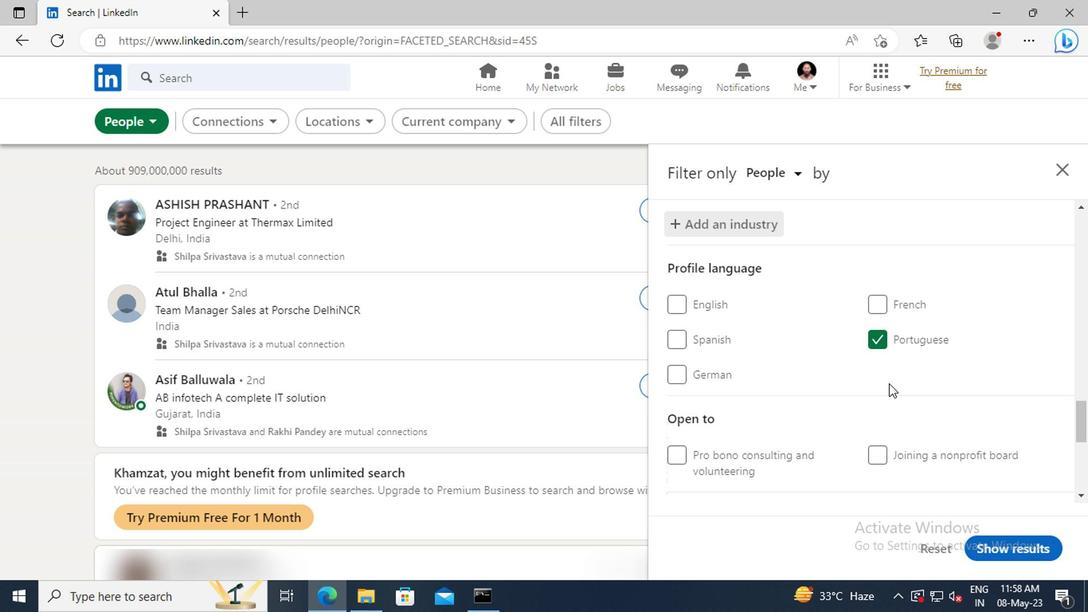 
Action: Mouse moved to (885, 380)
Screenshot: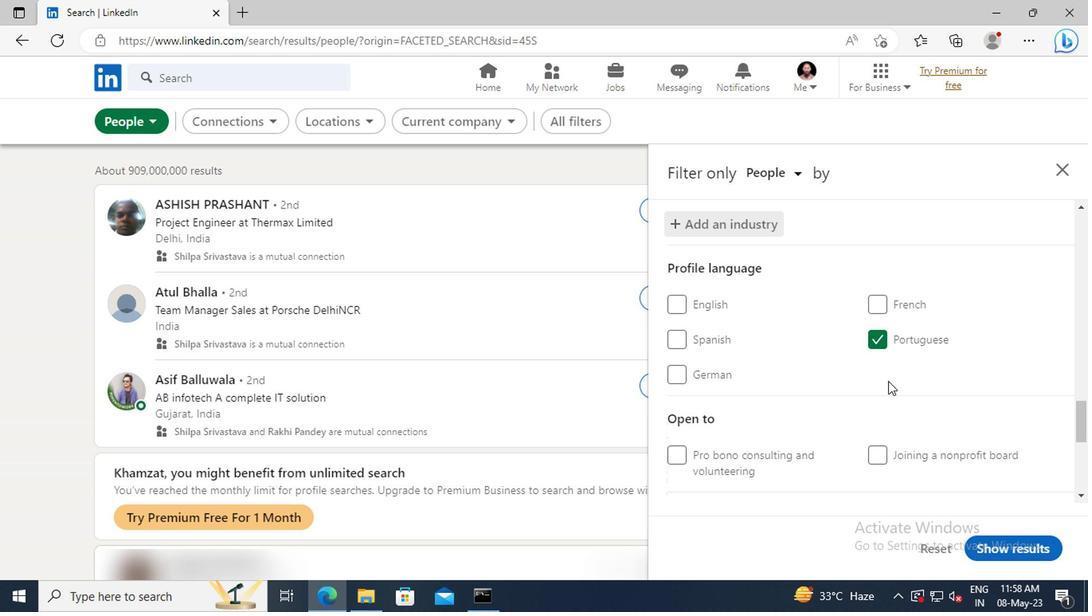 
Action: Mouse scrolled (885, 380) with delta (0, 0)
Screenshot: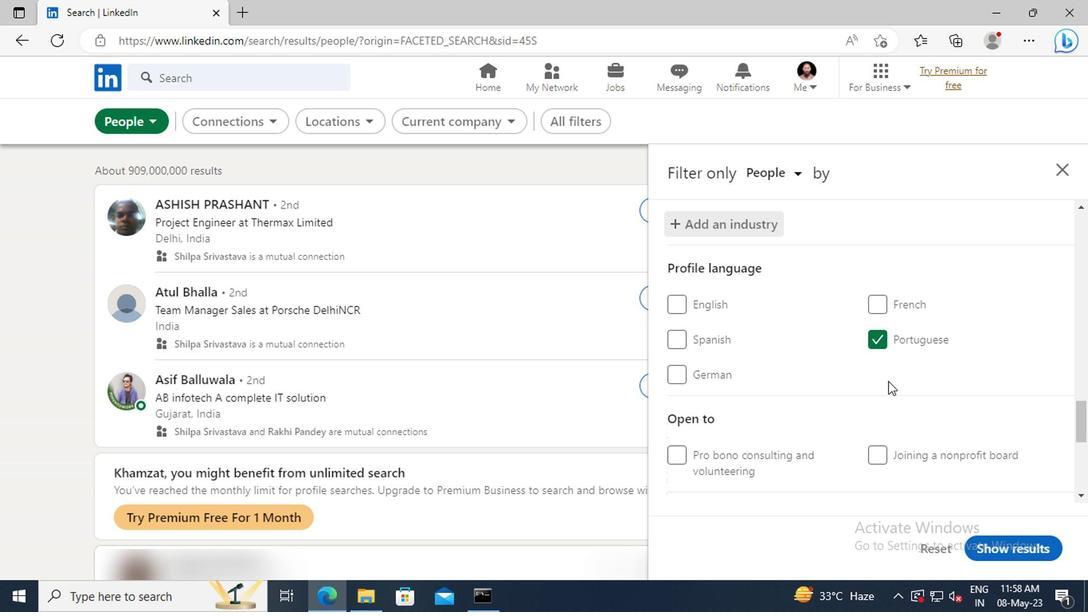 
Action: Mouse moved to (884, 374)
Screenshot: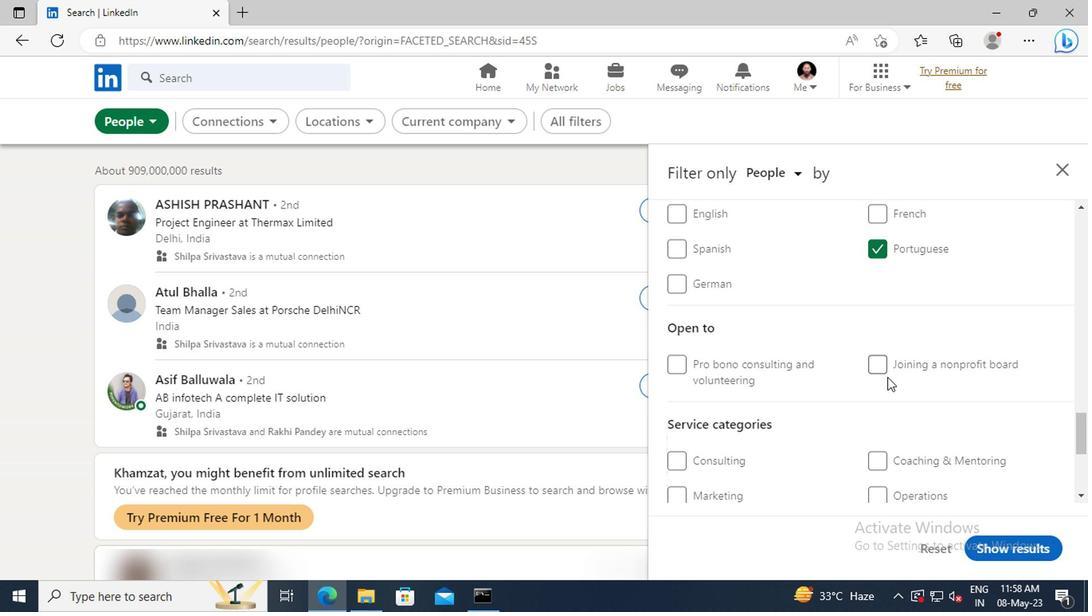 
Action: Mouse scrolled (884, 373) with delta (0, -1)
Screenshot: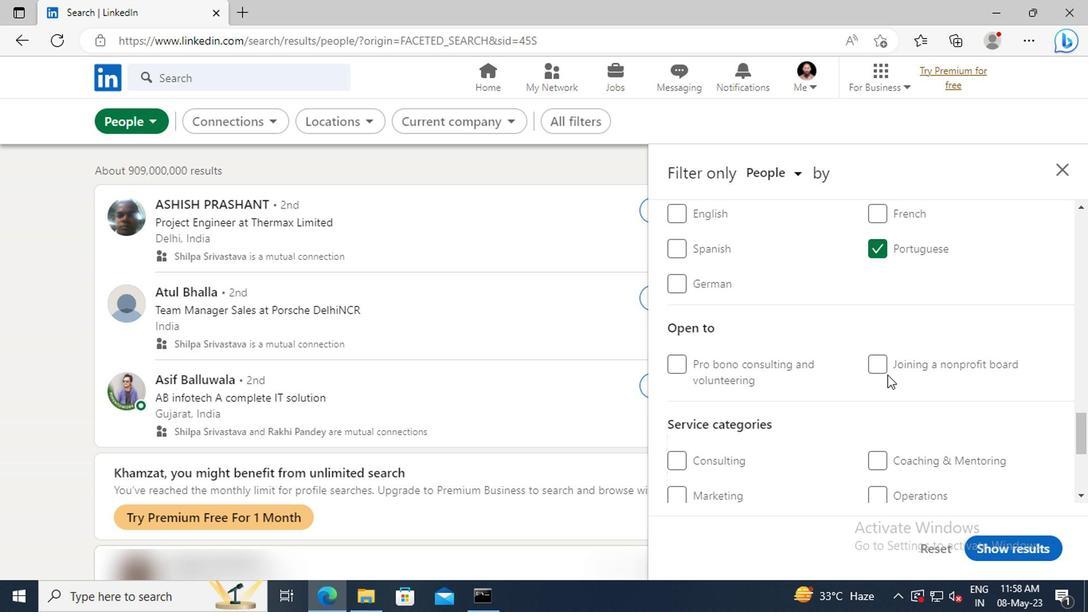 
Action: Mouse scrolled (884, 373) with delta (0, -1)
Screenshot: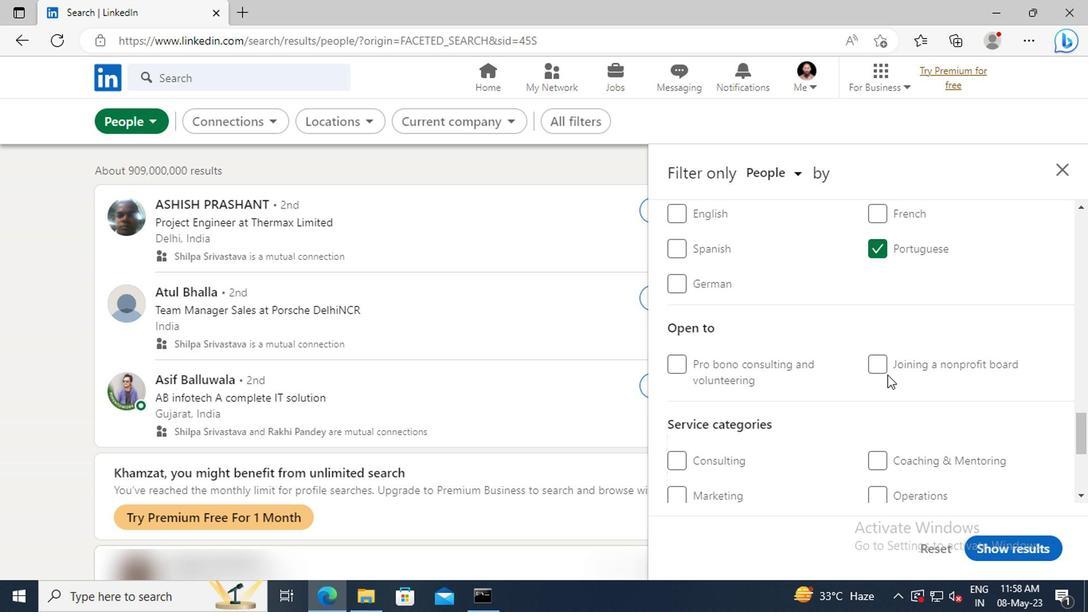
Action: Mouse scrolled (884, 373) with delta (0, -1)
Screenshot: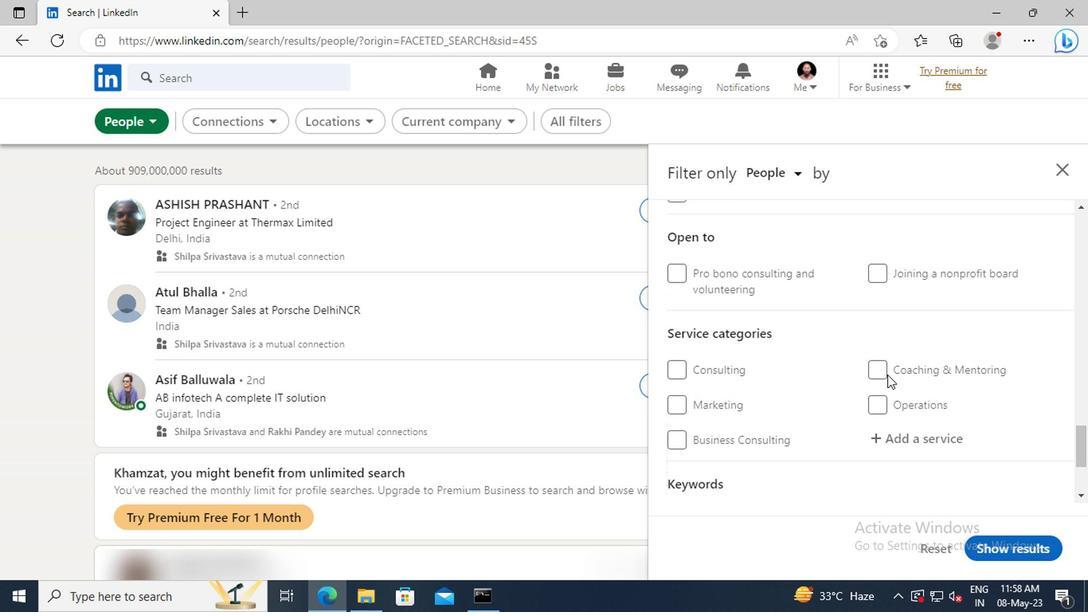 
Action: Mouse moved to (888, 392)
Screenshot: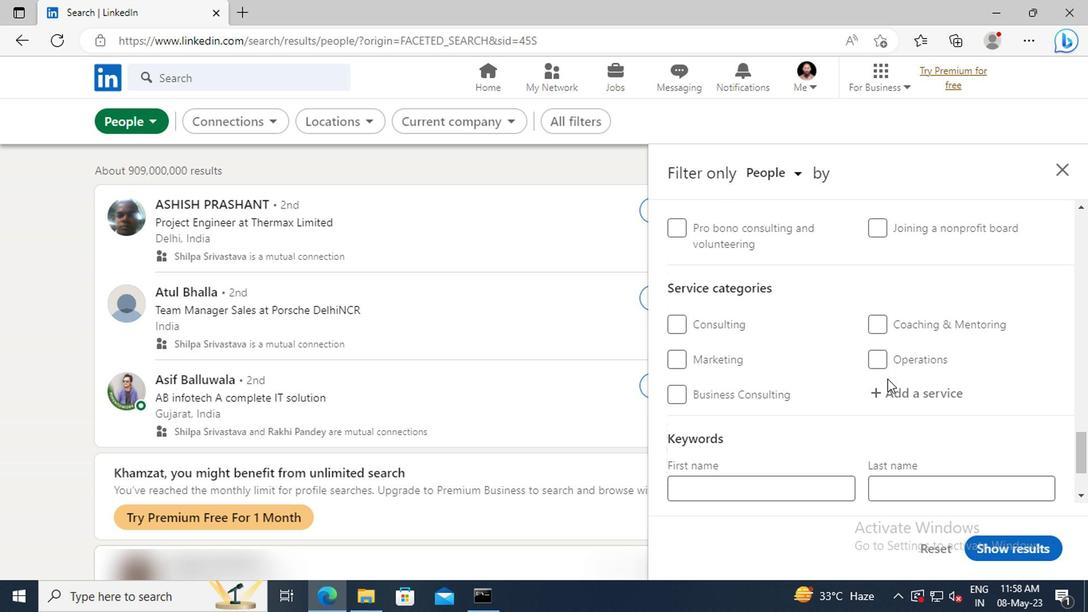 
Action: Mouse pressed left at (888, 392)
Screenshot: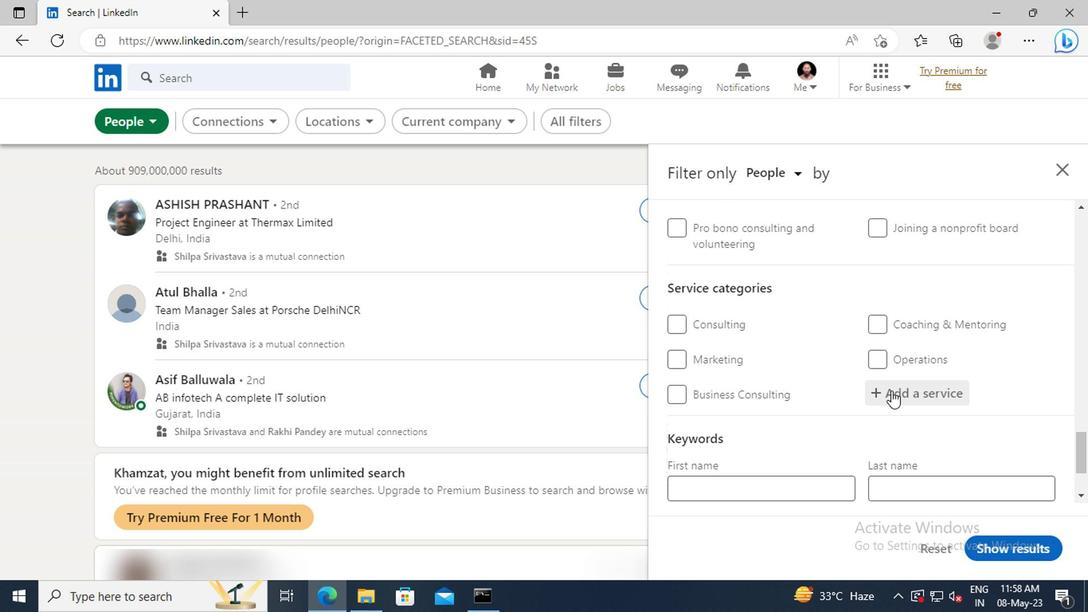 
Action: Key pressed <Key.shift>ACCOUN
Screenshot: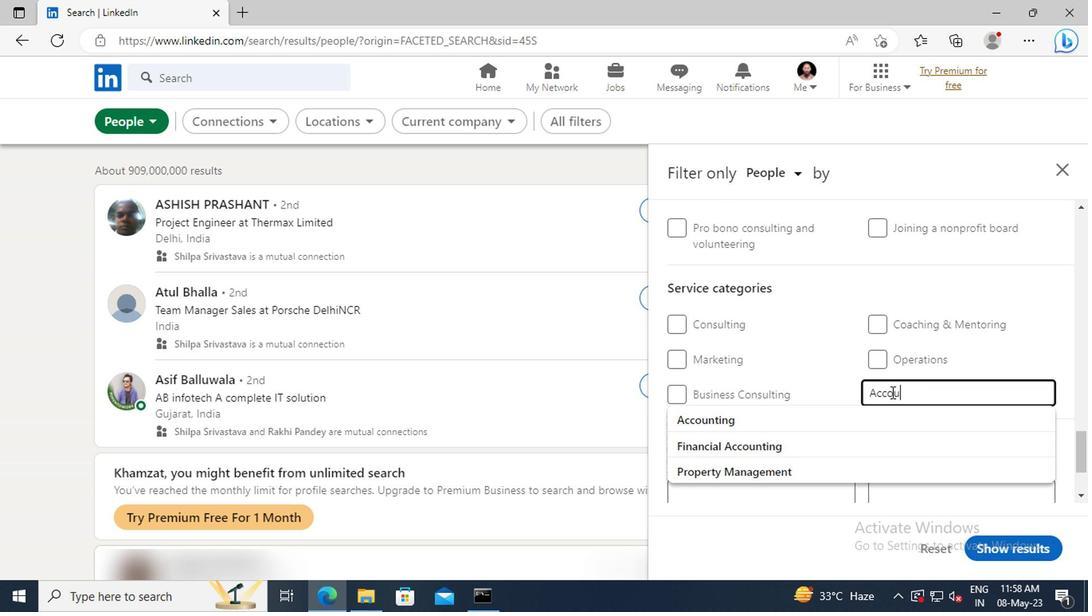 
Action: Mouse moved to (888, 419)
Screenshot: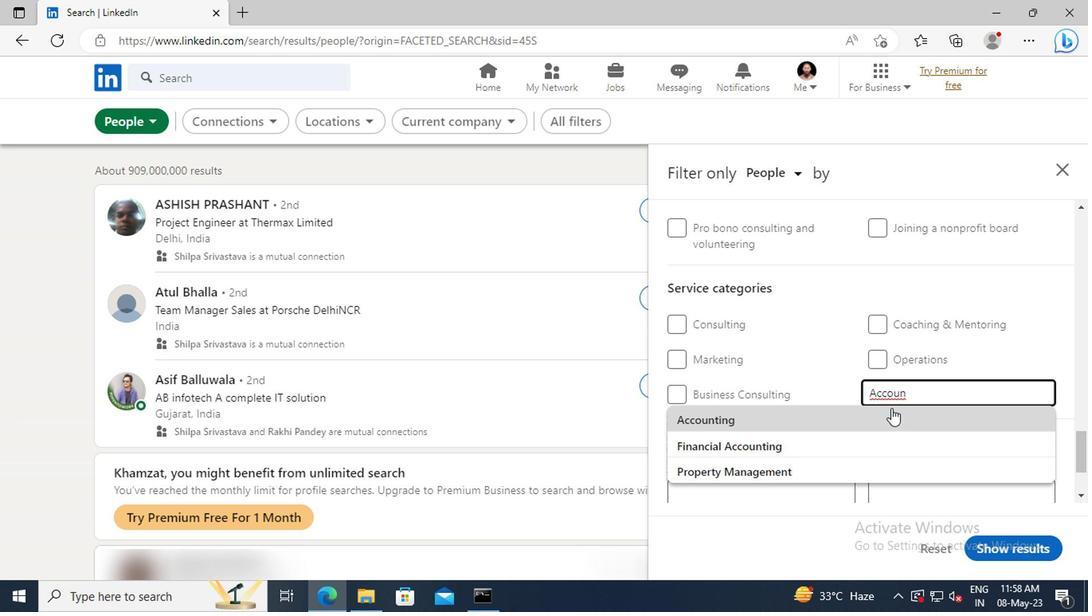 
Action: Mouse pressed left at (888, 419)
Screenshot: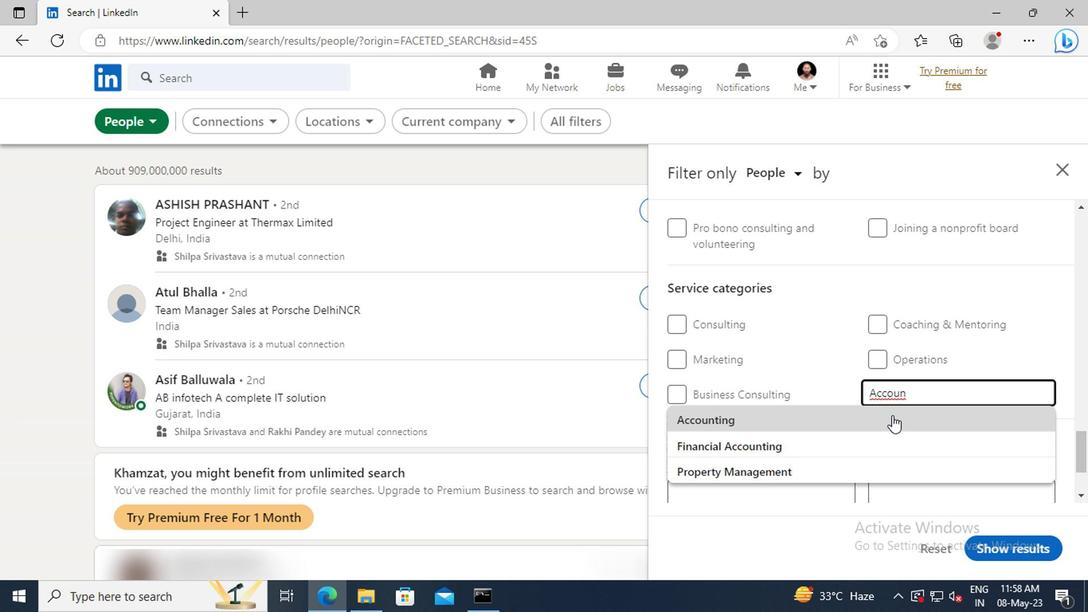 
Action: Mouse scrolled (888, 418) with delta (0, 0)
Screenshot: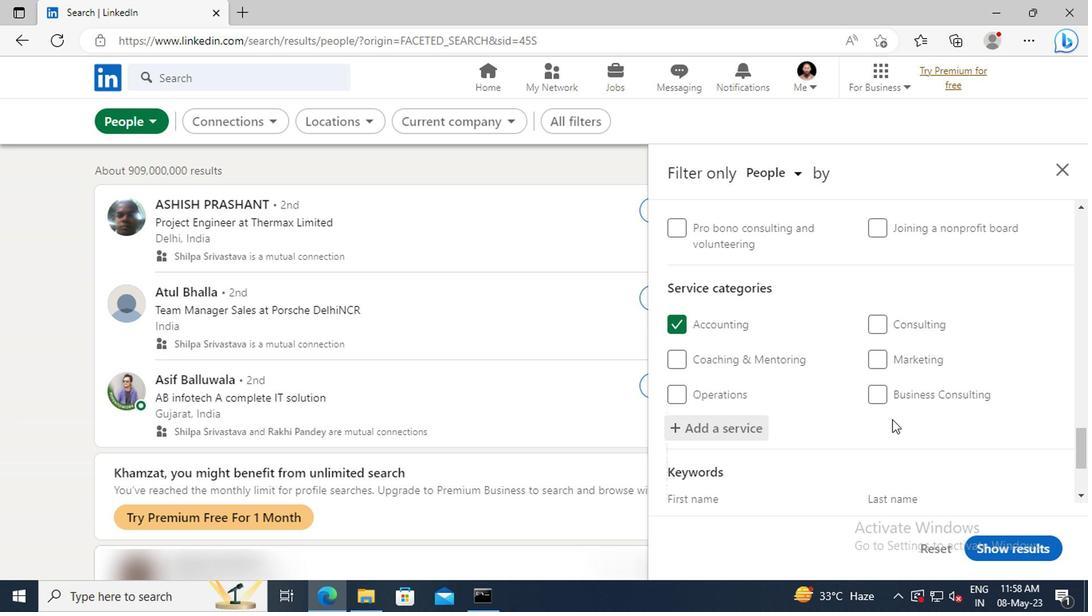 
Action: Mouse scrolled (888, 418) with delta (0, 0)
Screenshot: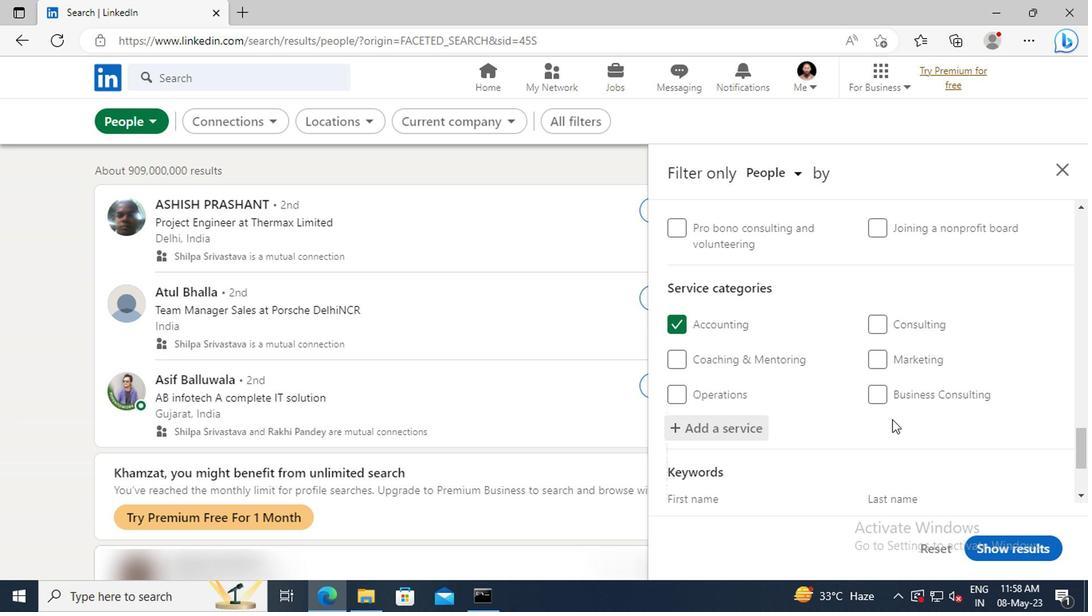 
Action: Mouse scrolled (888, 418) with delta (0, 0)
Screenshot: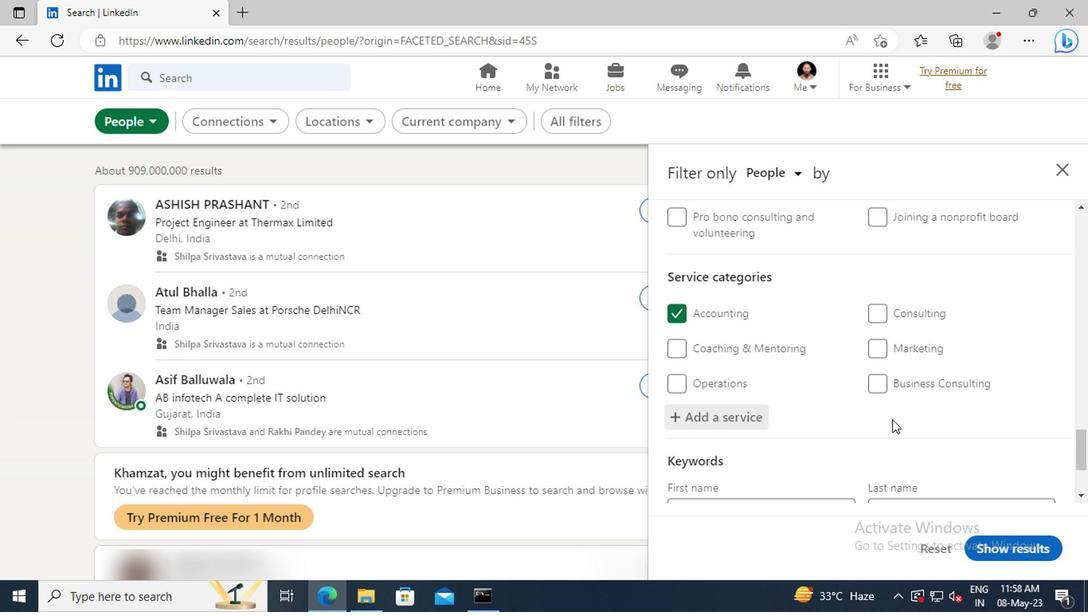 
Action: Mouse scrolled (888, 418) with delta (0, 0)
Screenshot: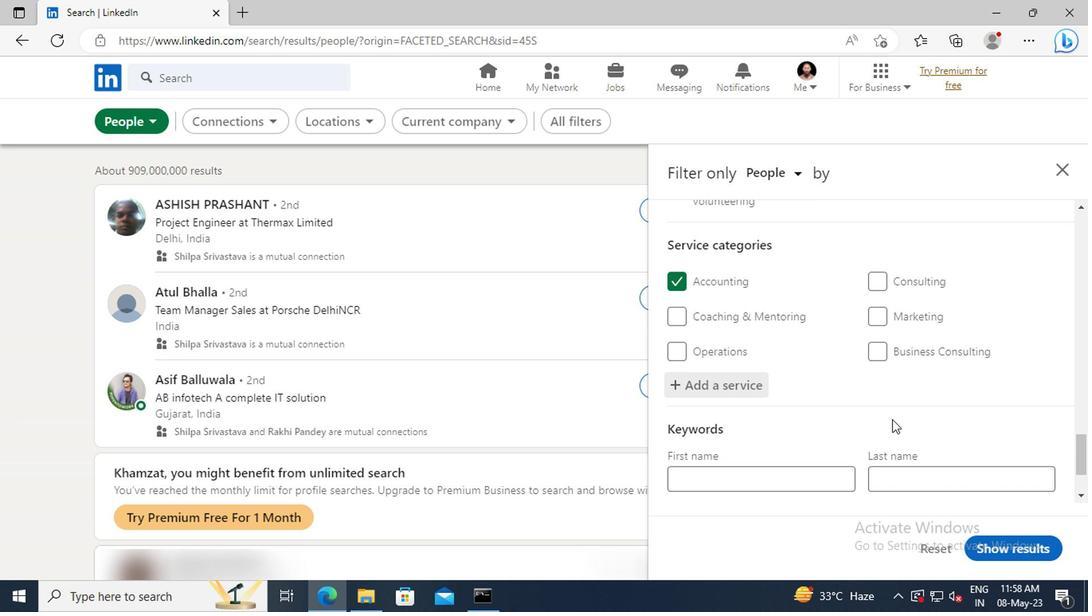 
Action: Mouse moved to (804, 434)
Screenshot: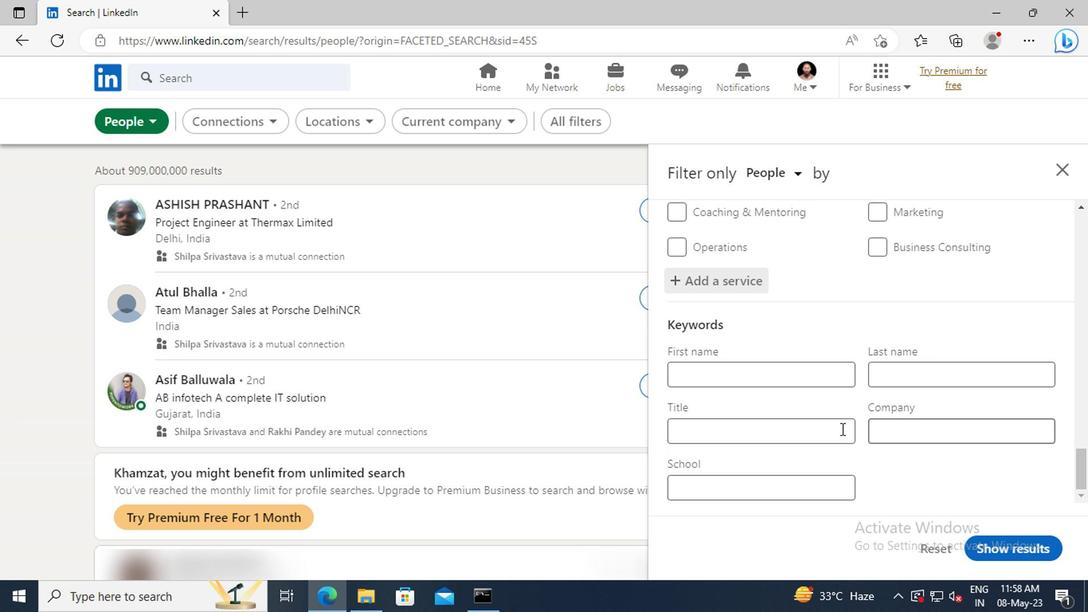
Action: Mouse pressed left at (804, 434)
Screenshot: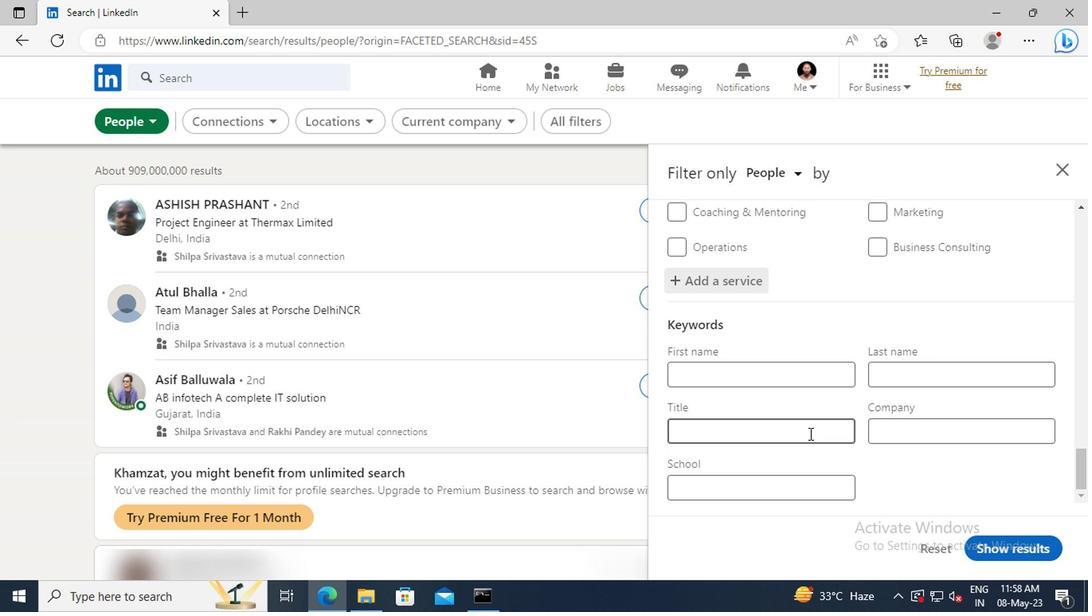 
Action: Key pressed <Key.shift>PAYROLL<Key.space><Key.shift>CLERK<Key.enter>
Screenshot: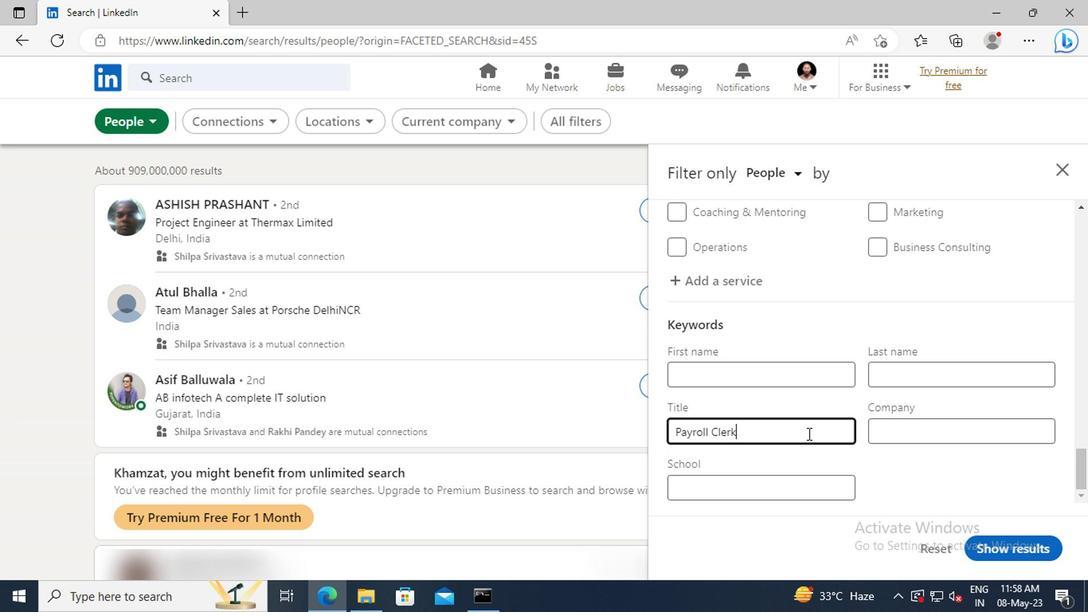
Action: Mouse moved to (981, 547)
Screenshot: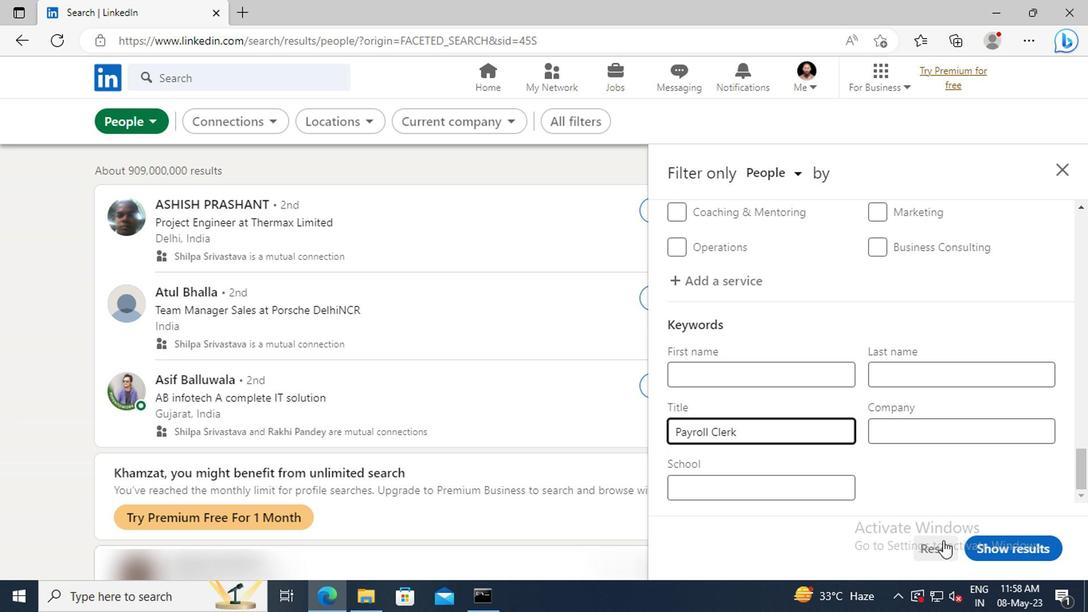 
Action: Mouse pressed left at (981, 547)
Screenshot: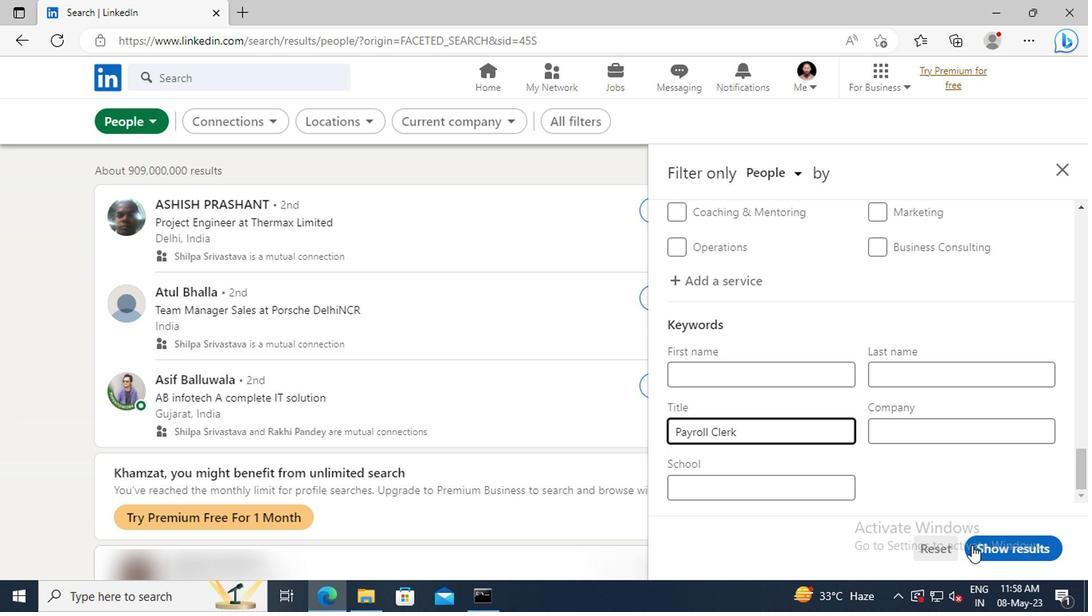 
